 Task: Look for space in Laojunmiao, China from 5th June, 2023 to 16th June, 2023 for 2 adults in price range Rs.14000 to Rs.18000. Place can be entire place with 1  bedroom having 1 bed and 1 bathroom. Property type can be house, flat, guest house, hotel. Amenities needed are: washing machine. Booking option can be shelf check-in. Required host language is Chinese (Simplified).
Action: Mouse moved to (344, 153)
Screenshot: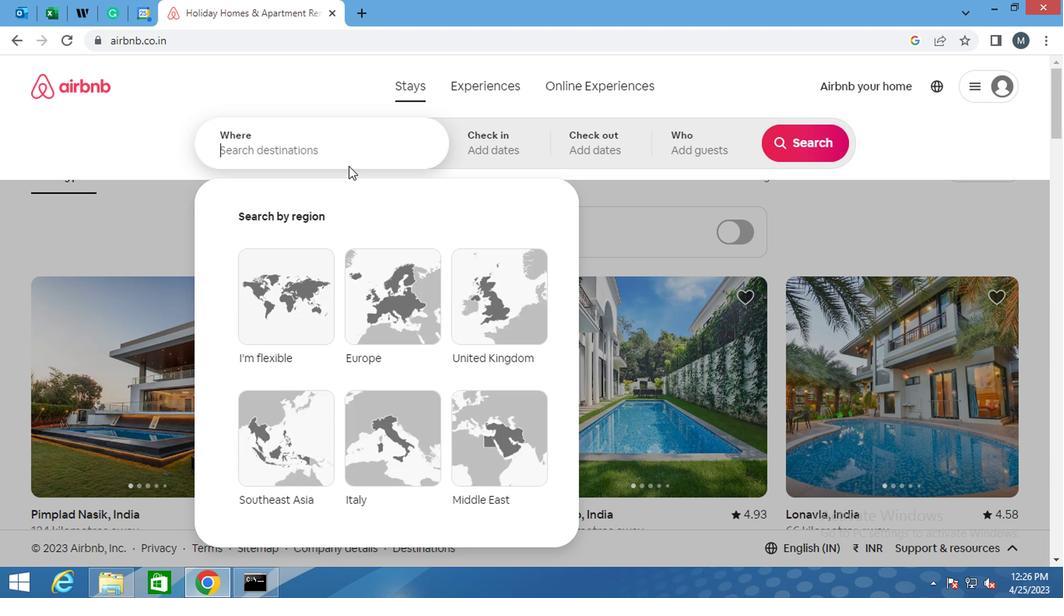 
Action: Mouse pressed left at (344, 153)
Screenshot: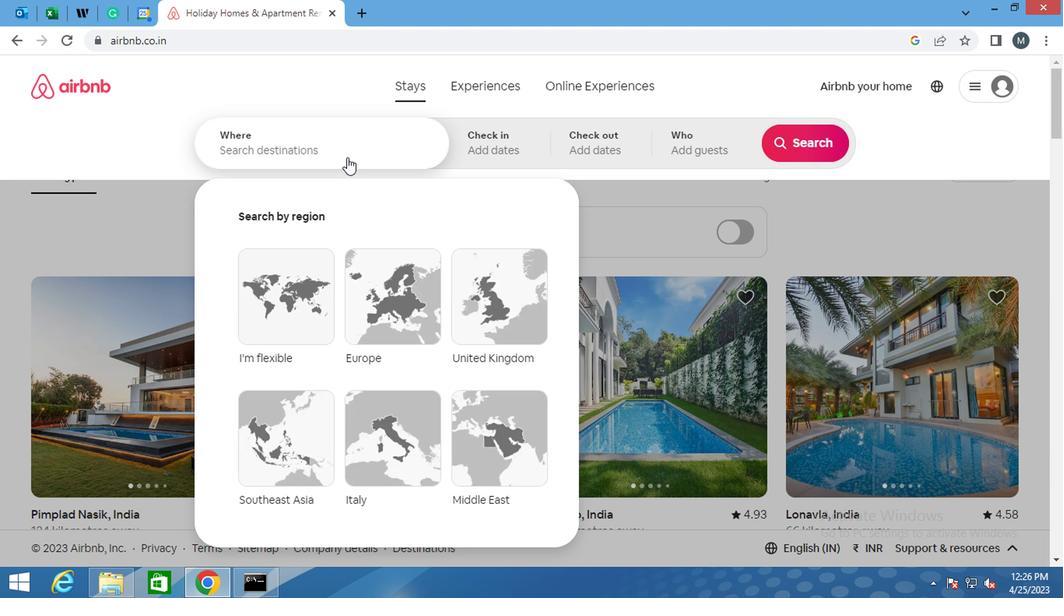 
Action: Mouse moved to (343, 157)
Screenshot: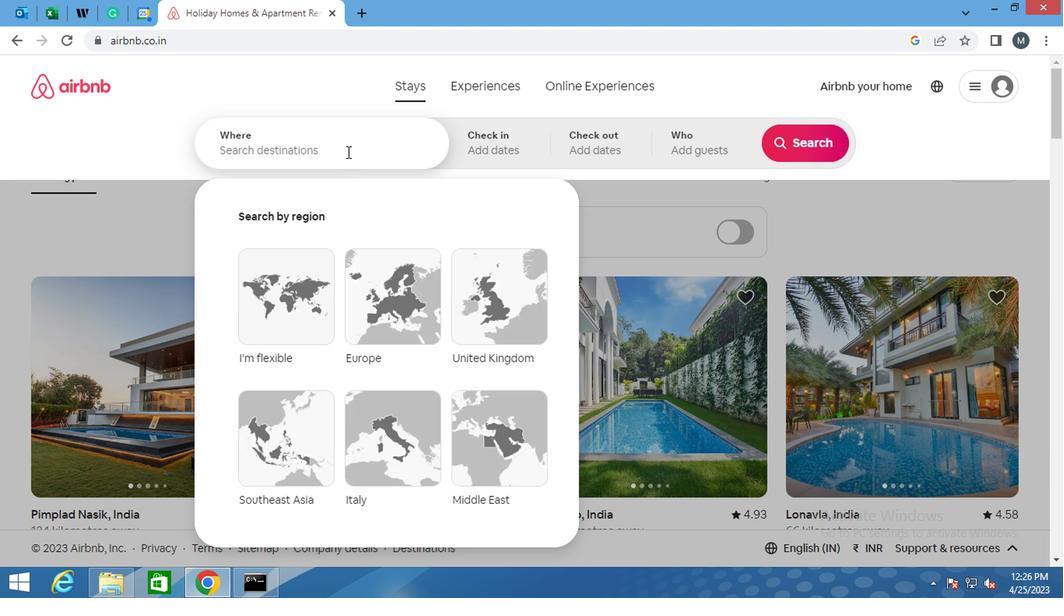 
Action: Key pressed <Key.shift>LAOJUNMIAO,<Key.shift><Key.shift>CHINA<Key.enter>
Screenshot: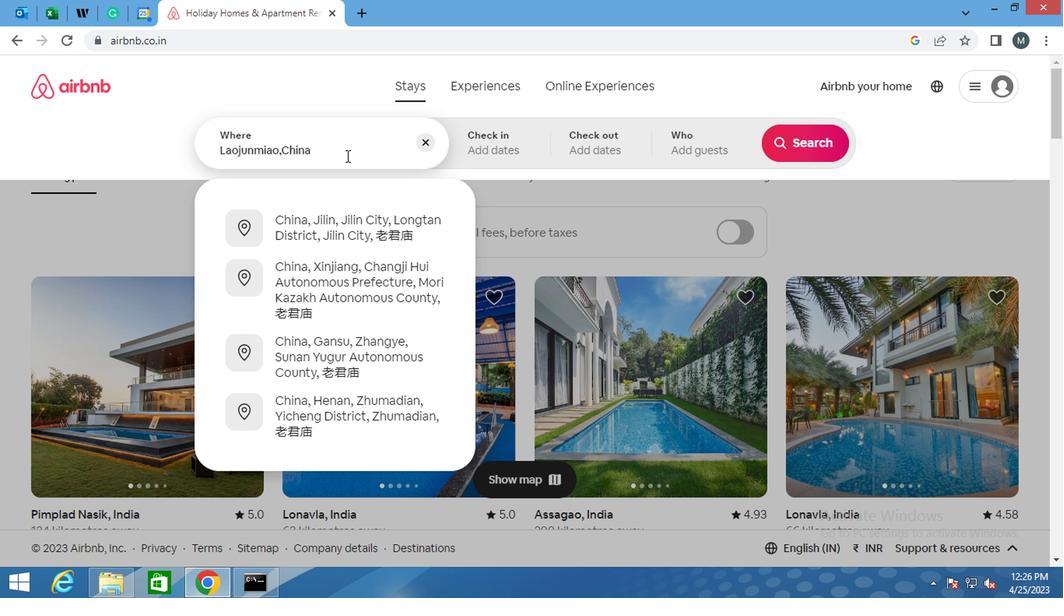 
Action: Mouse moved to (793, 263)
Screenshot: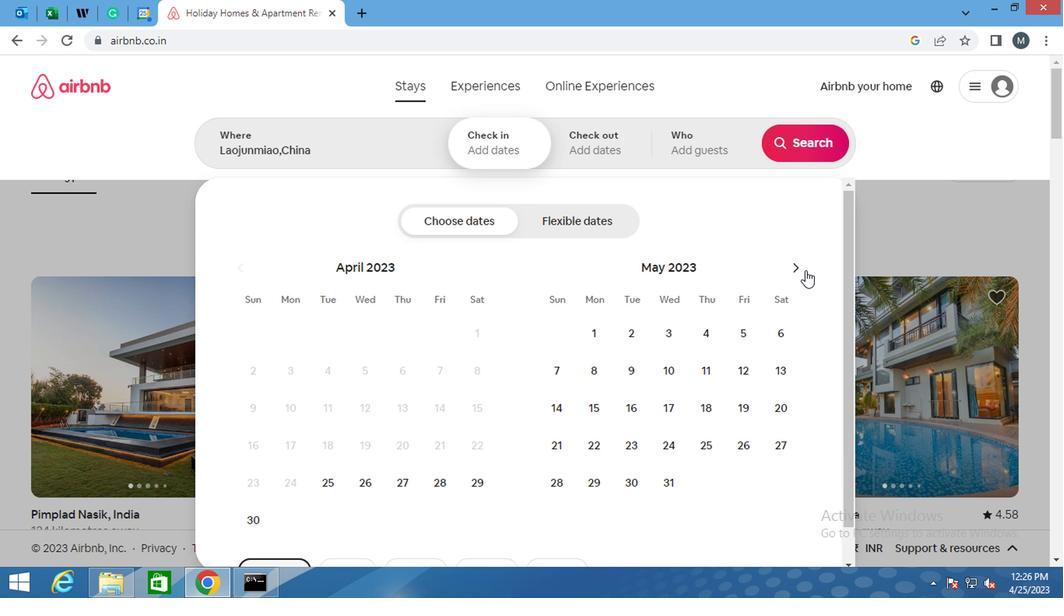 
Action: Mouse pressed left at (793, 263)
Screenshot: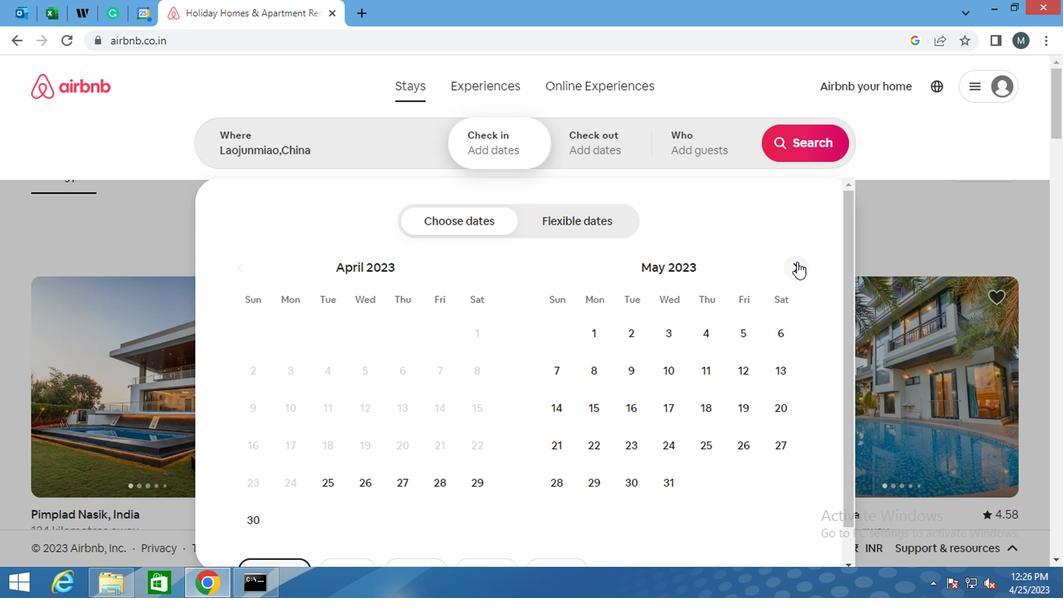 
Action: Mouse moved to (793, 263)
Screenshot: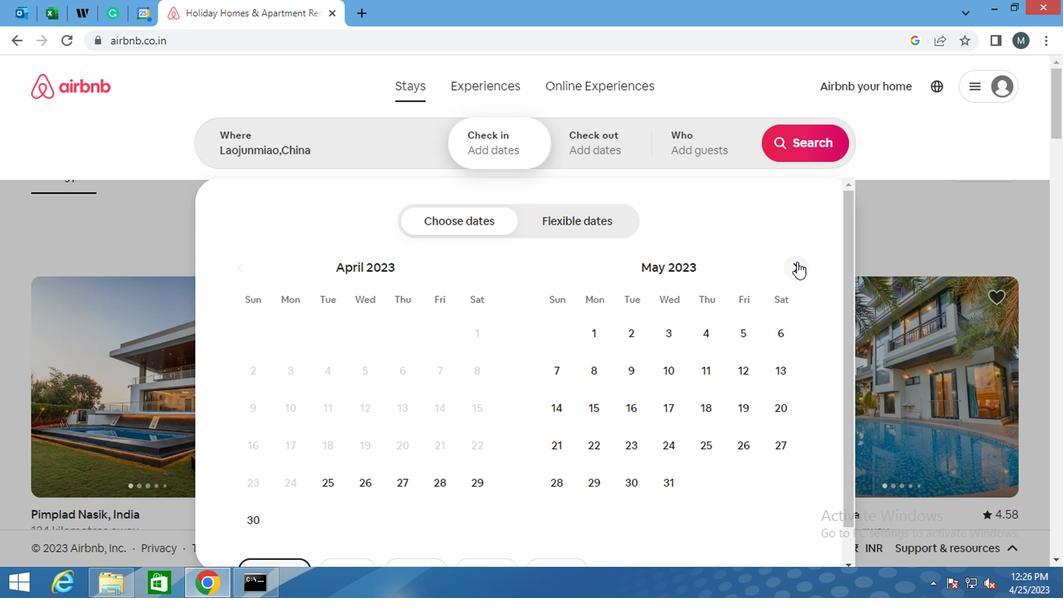 
Action: Mouse pressed left at (793, 263)
Screenshot: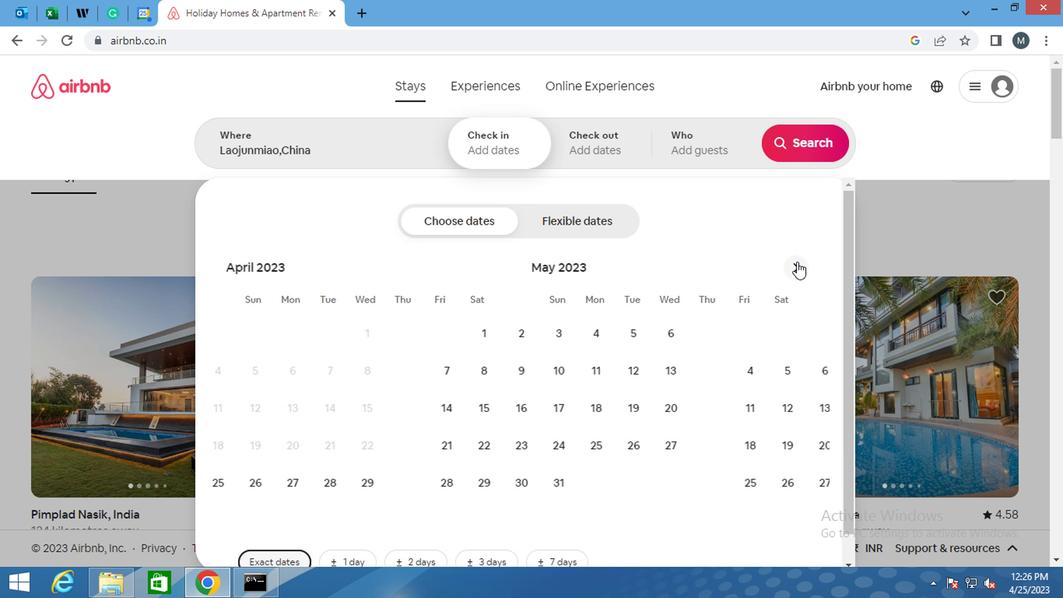 
Action: Mouse moved to (274, 374)
Screenshot: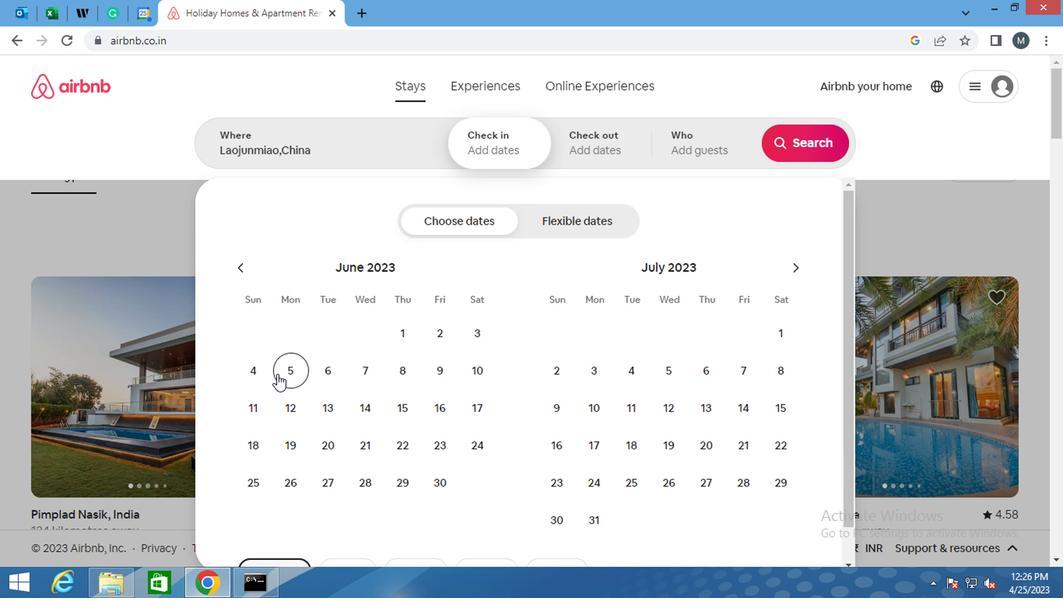 
Action: Mouse pressed left at (274, 374)
Screenshot: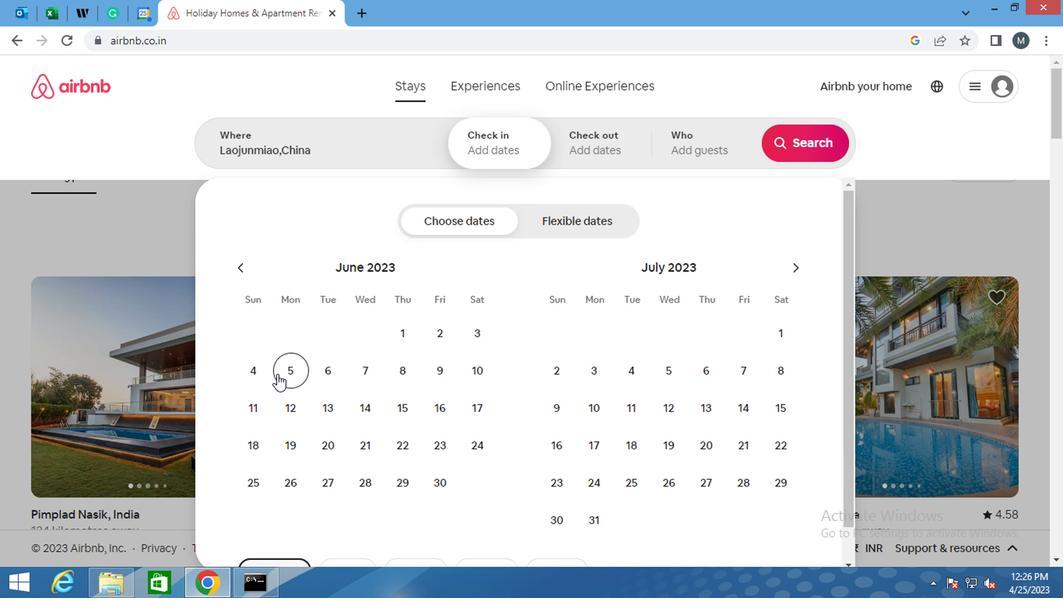 
Action: Mouse moved to (420, 408)
Screenshot: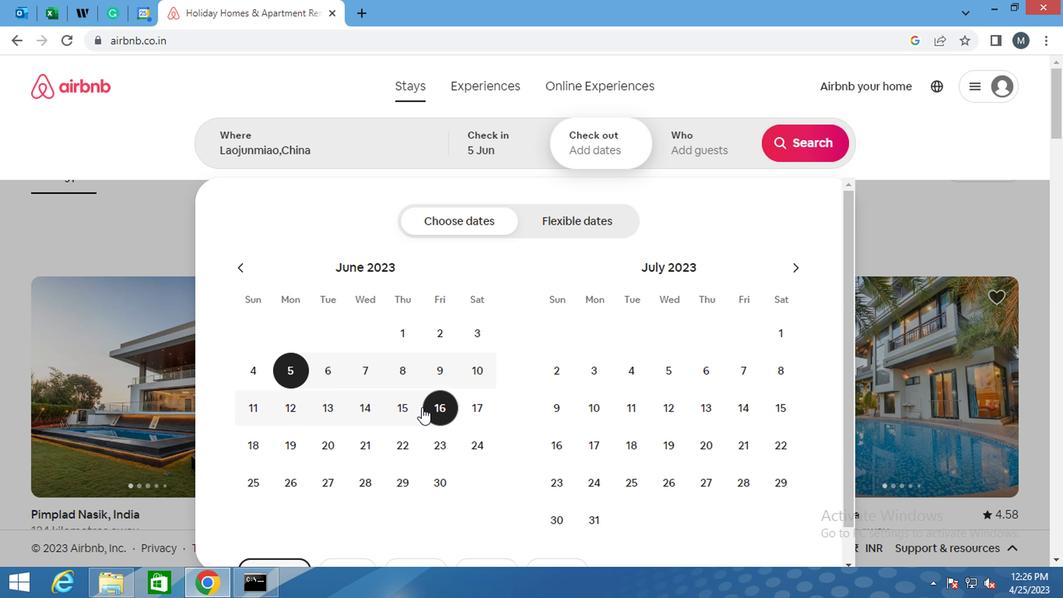 
Action: Mouse pressed left at (420, 408)
Screenshot: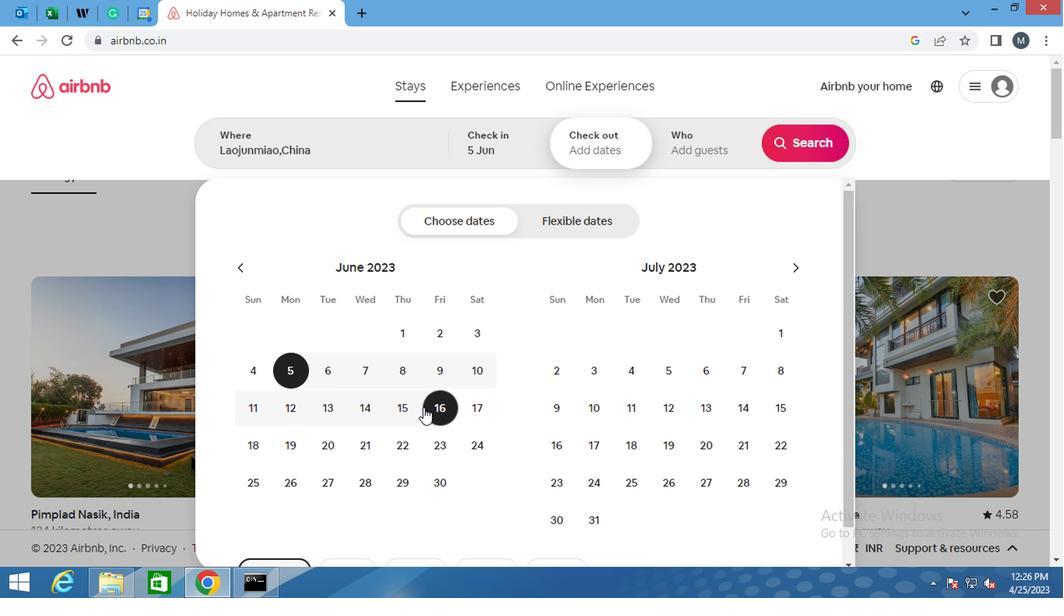 
Action: Mouse moved to (683, 151)
Screenshot: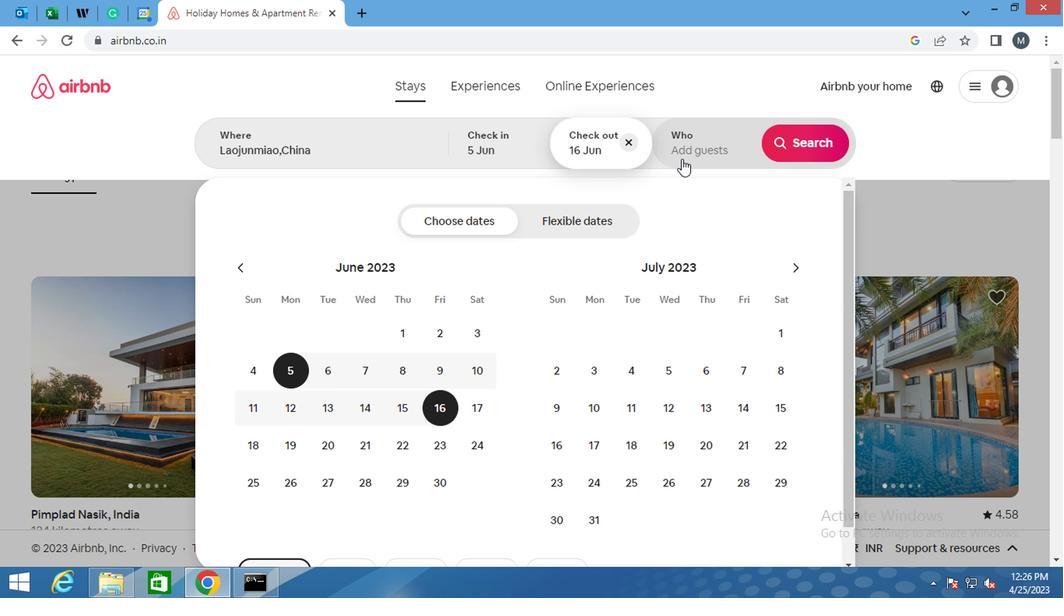 
Action: Mouse pressed left at (683, 151)
Screenshot: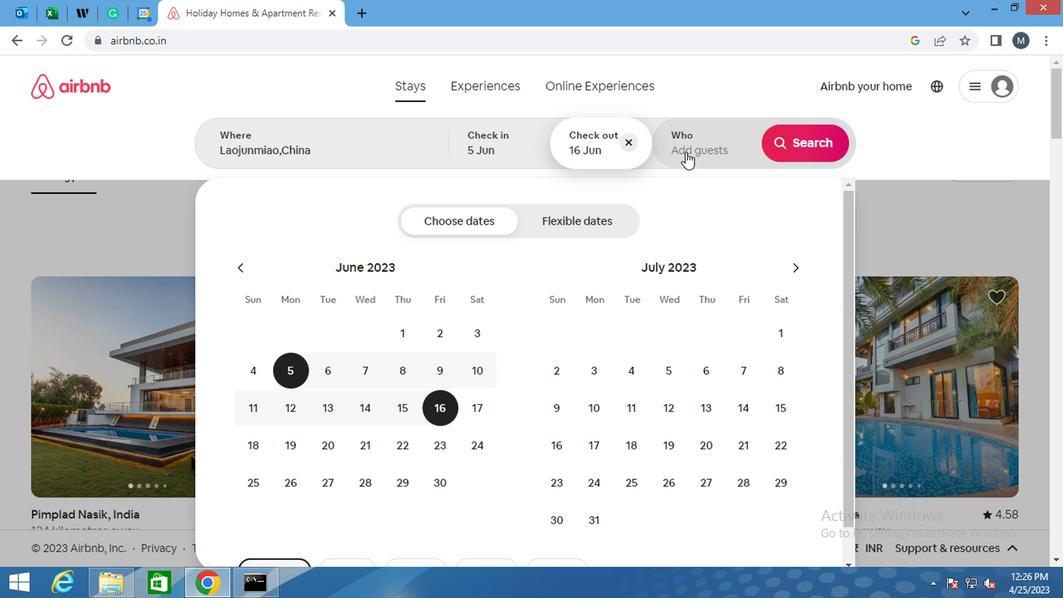 
Action: Mouse moved to (797, 224)
Screenshot: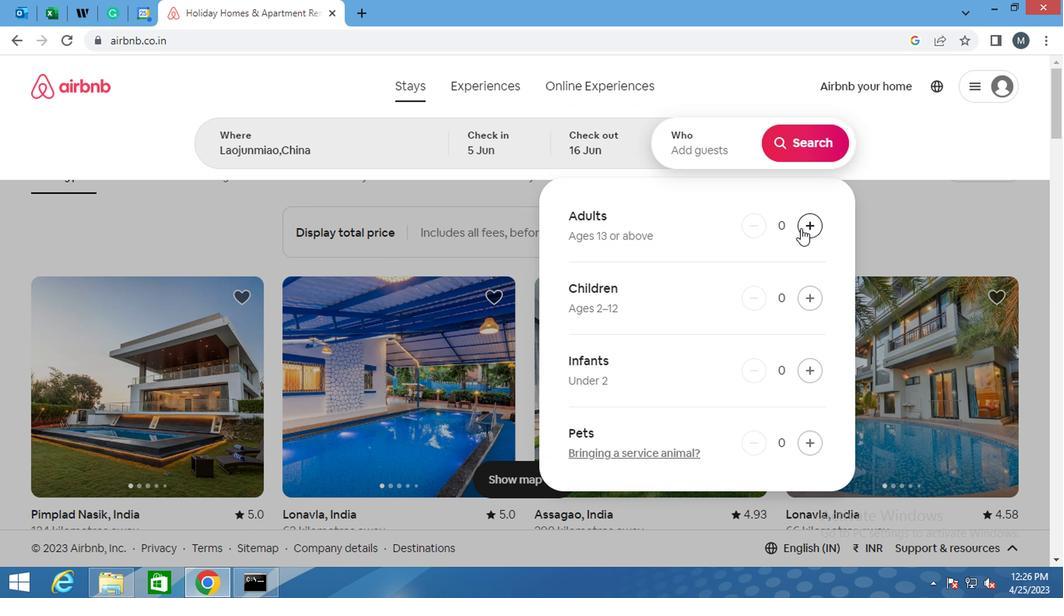 
Action: Mouse pressed left at (797, 224)
Screenshot: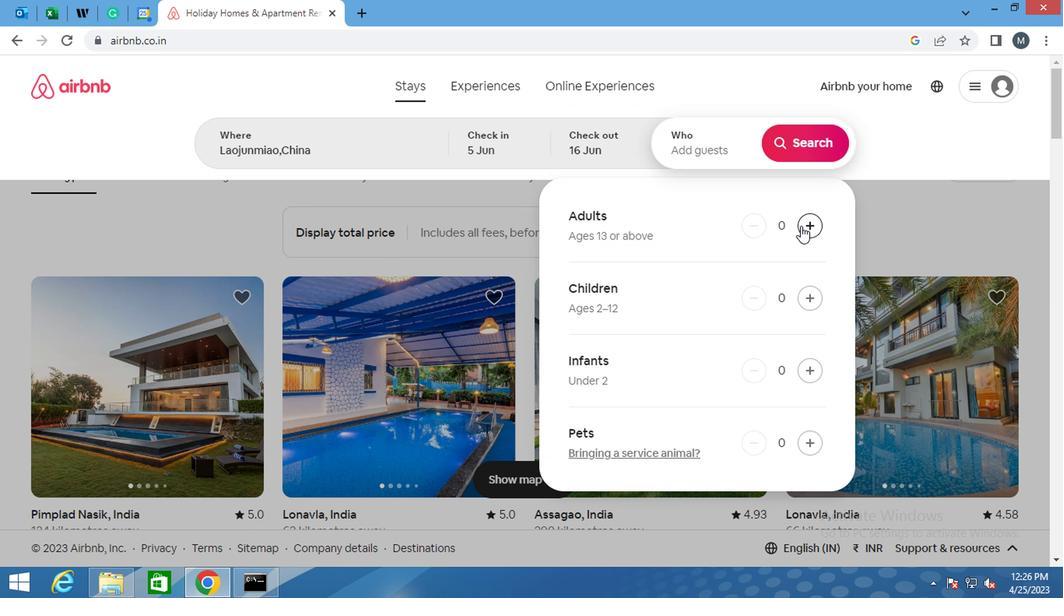 
Action: Mouse moved to (799, 224)
Screenshot: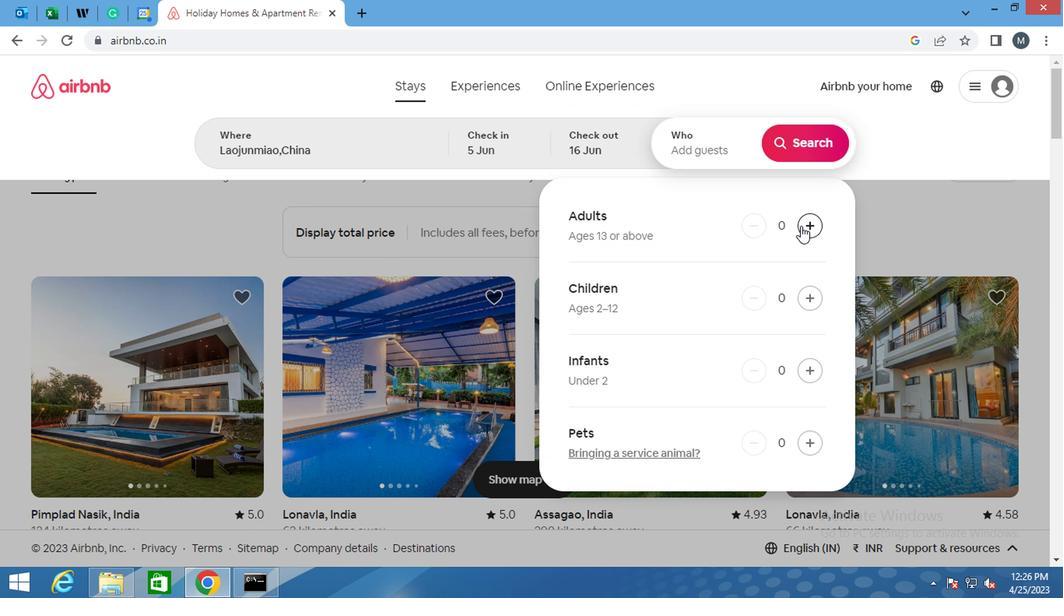 
Action: Mouse pressed left at (799, 224)
Screenshot: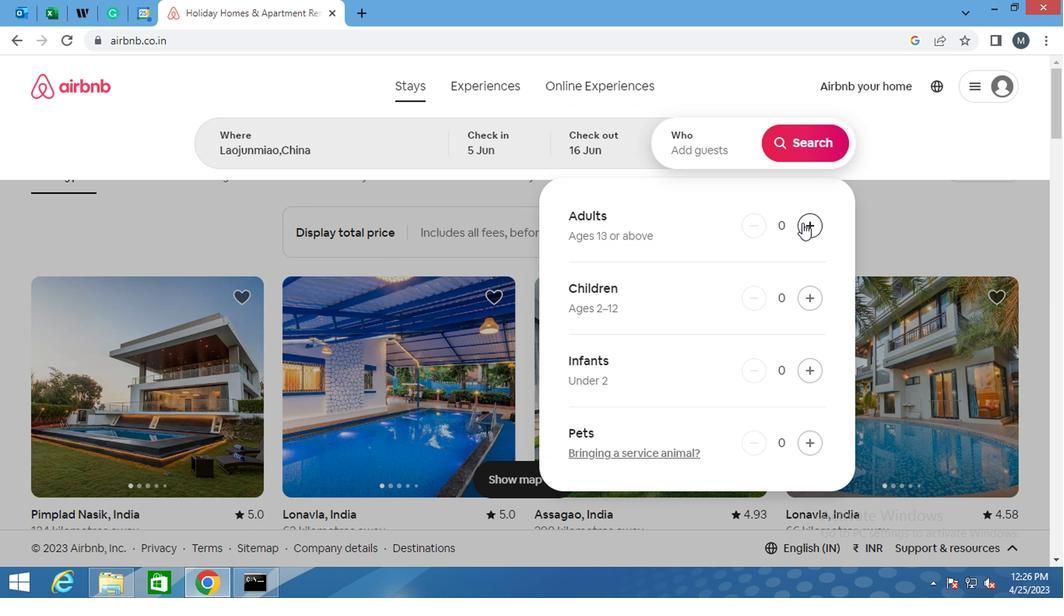 
Action: Mouse moved to (783, 151)
Screenshot: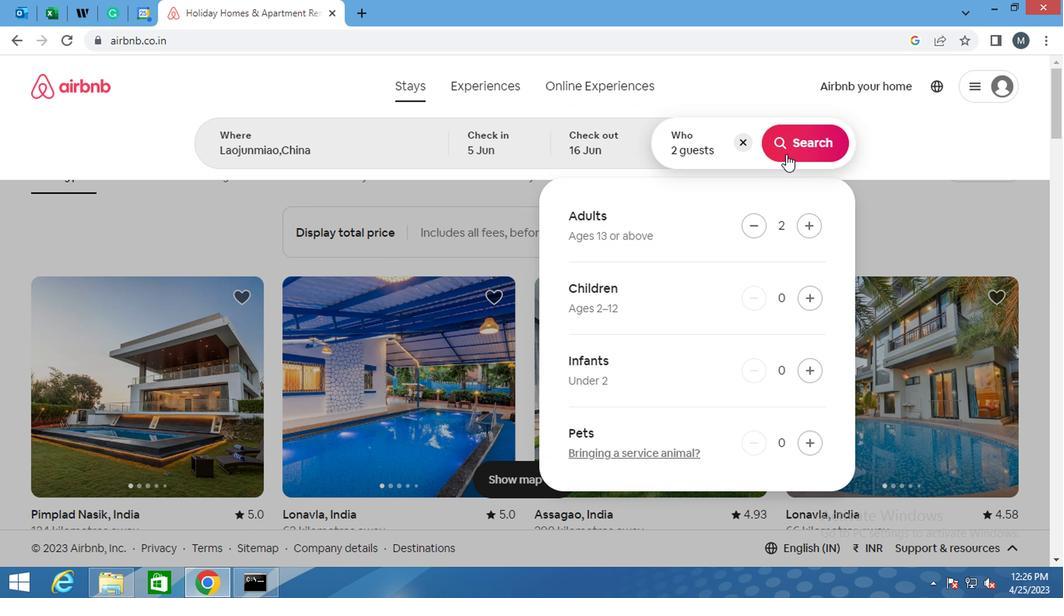 
Action: Mouse pressed left at (783, 151)
Screenshot: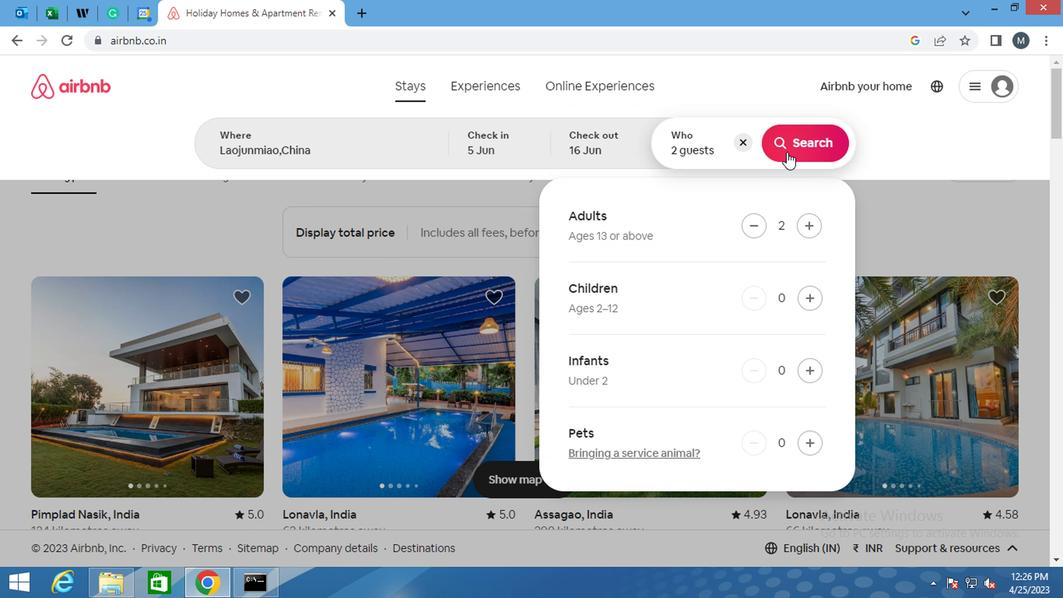 
Action: Mouse moved to (1016, 151)
Screenshot: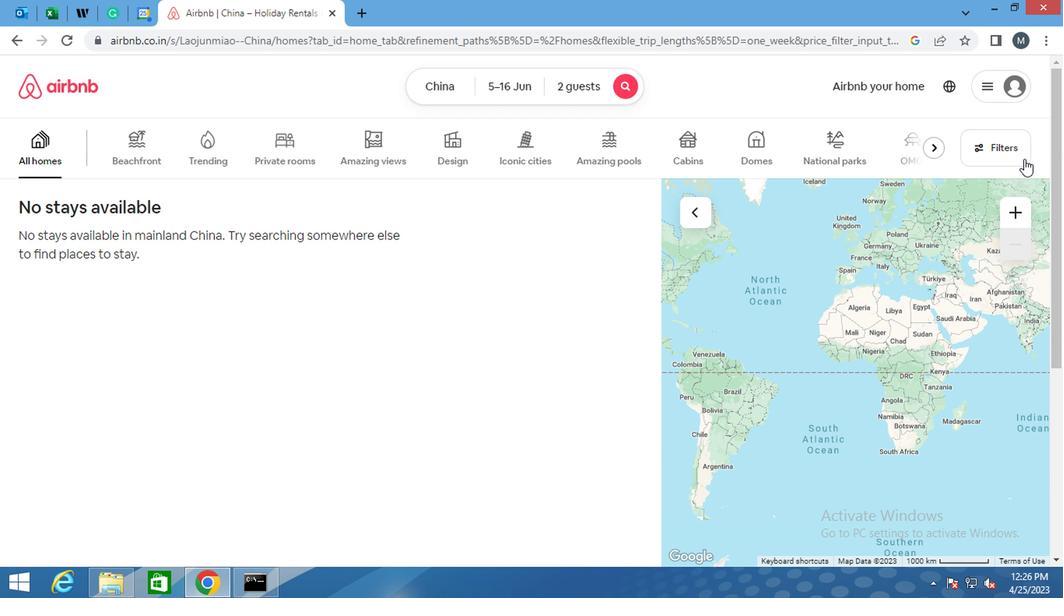 
Action: Mouse pressed left at (1016, 151)
Screenshot: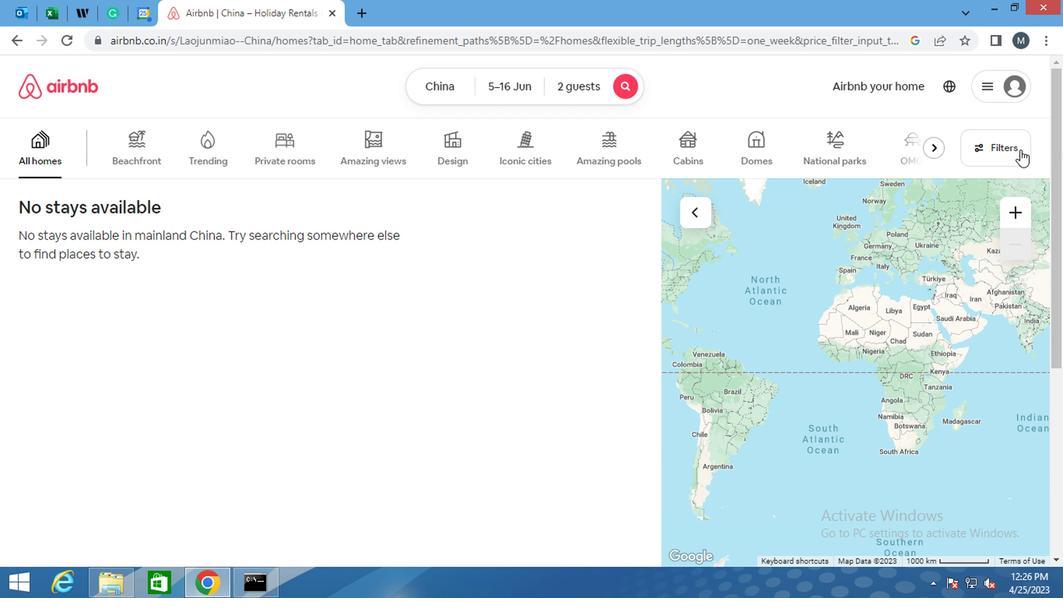 
Action: Mouse moved to (377, 249)
Screenshot: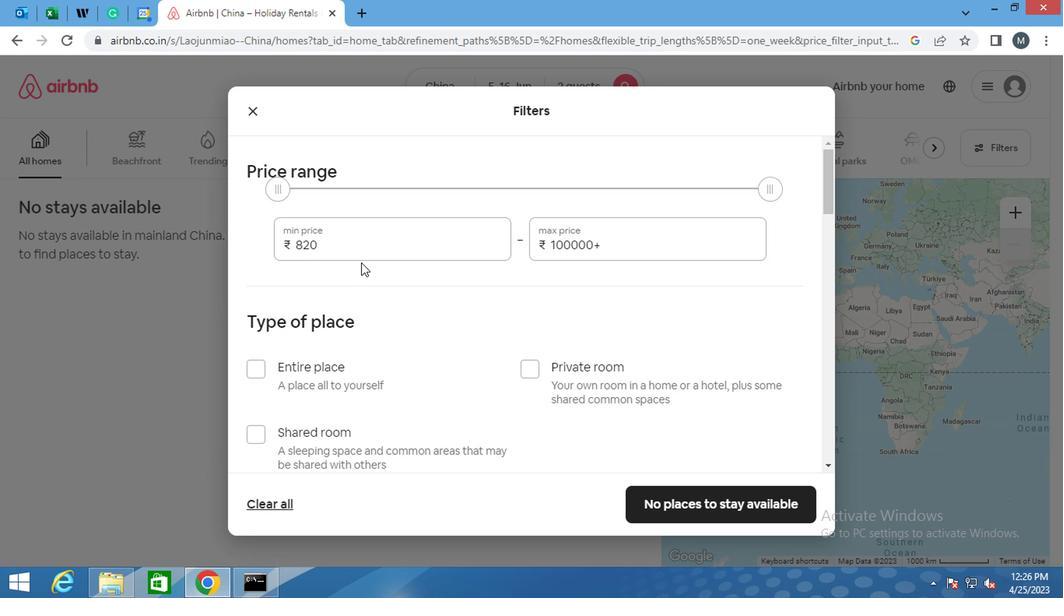 
Action: Mouse pressed left at (377, 249)
Screenshot: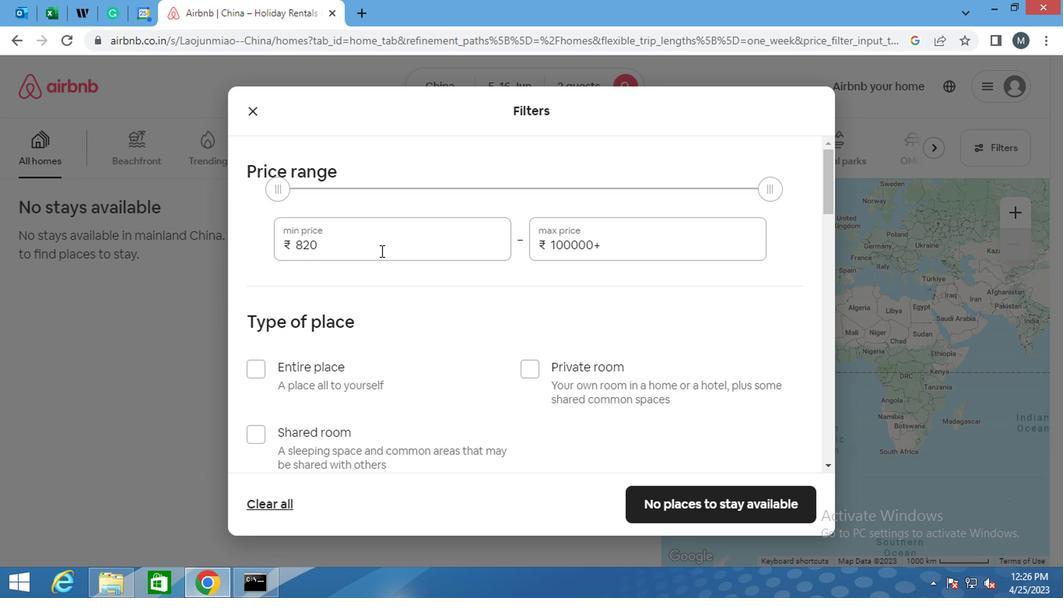 
Action: Mouse pressed left at (377, 249)
Screenshot: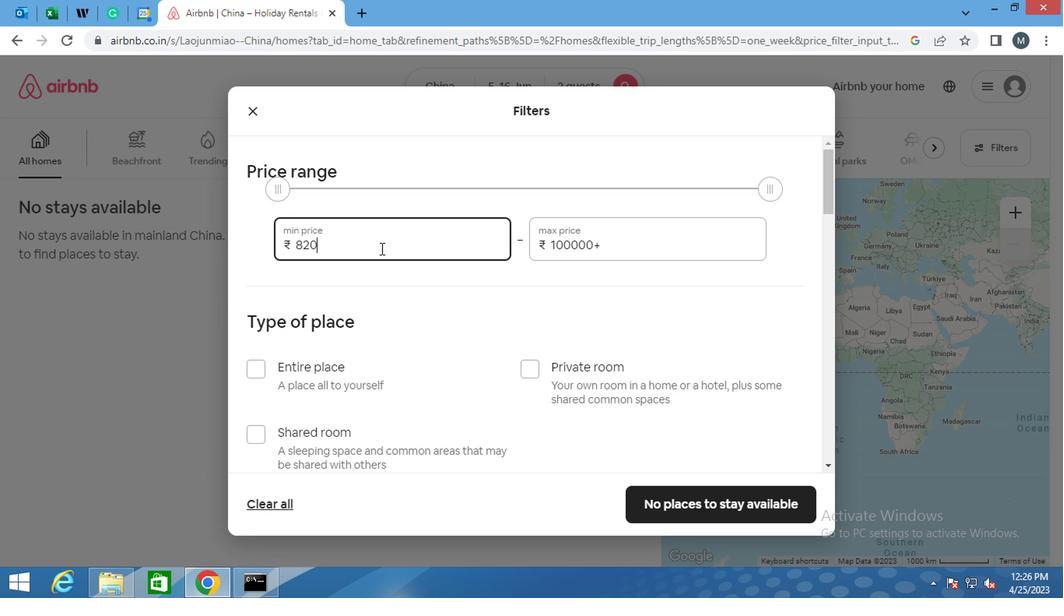 
Action: Mouse moved to (377, 248)
Screenshot: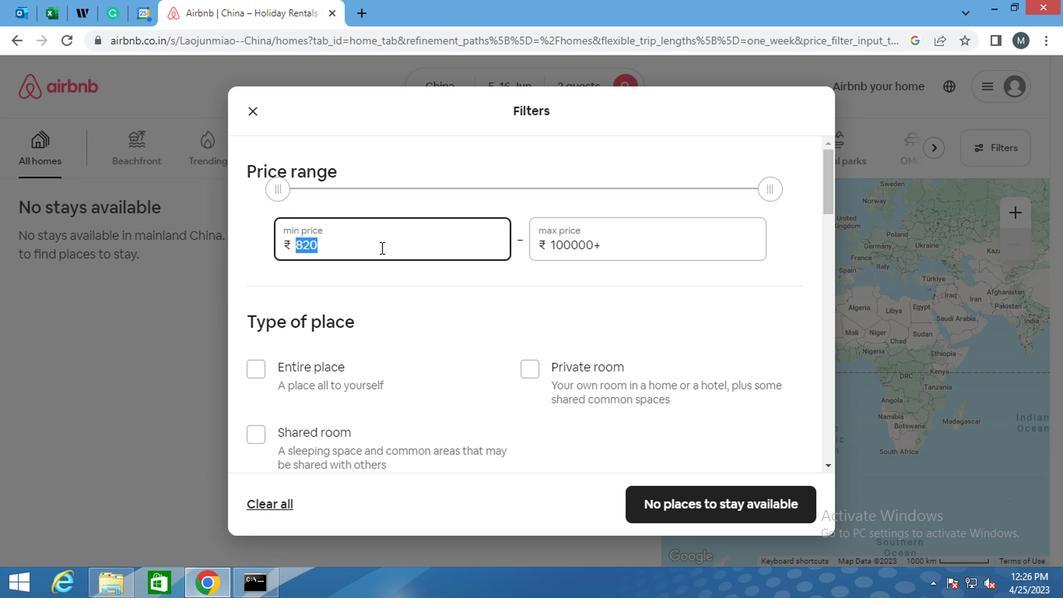 
Action: Key pressed 1
Screenshot: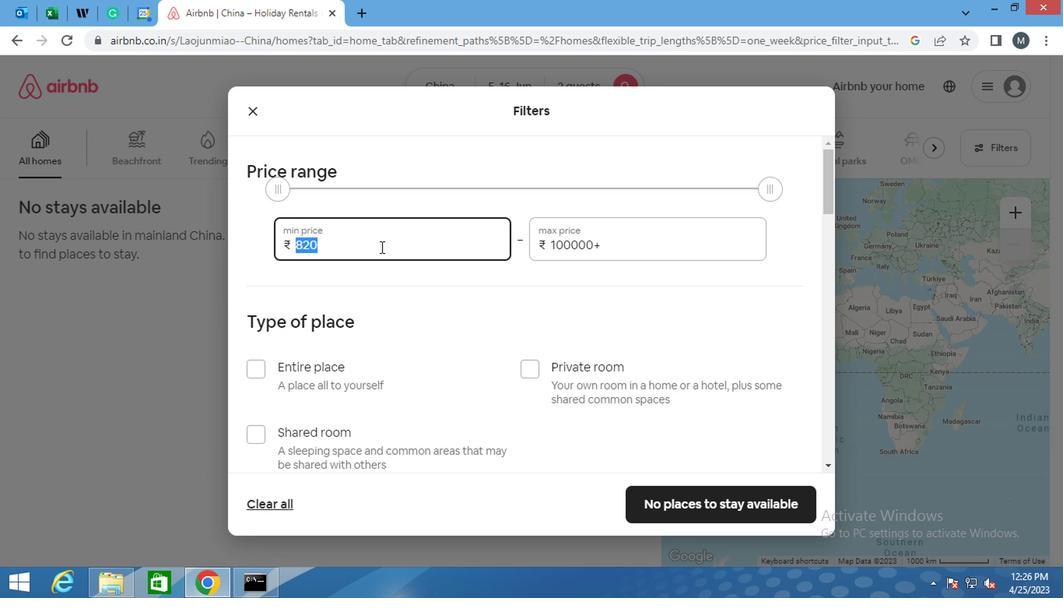 
Action: Mouse moved to (377, 248)
Screenshot: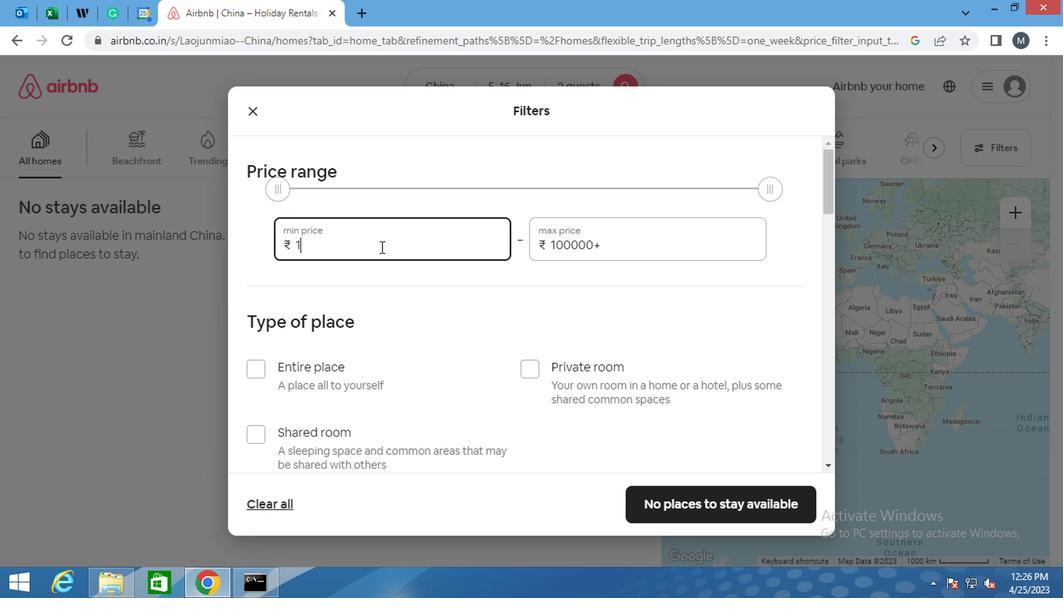 
Action: Key pressed 4
Screenshot: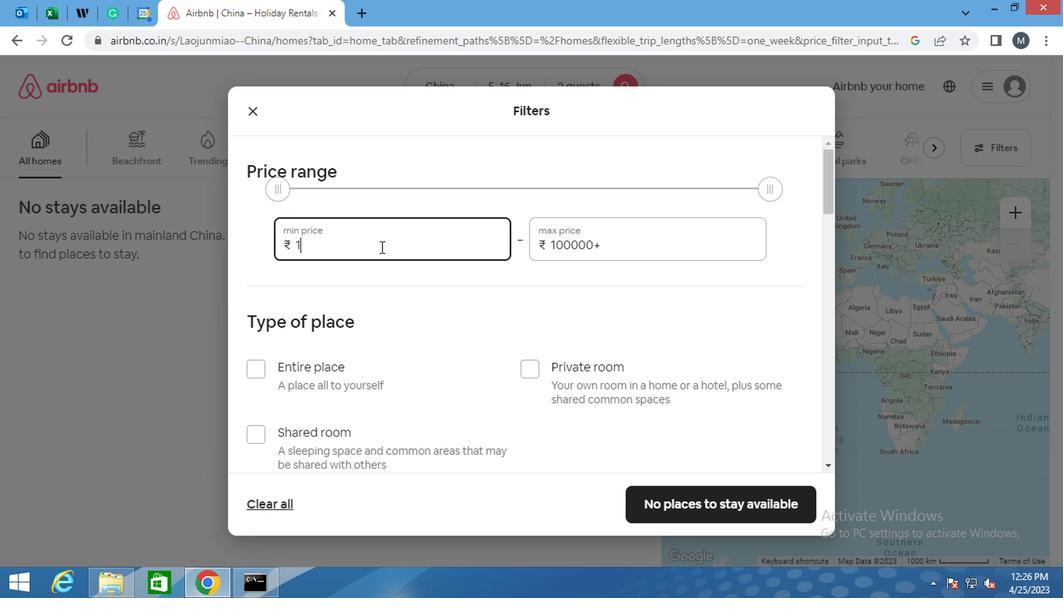 
Action: Mouse moved to (376, 248)
Screenshot: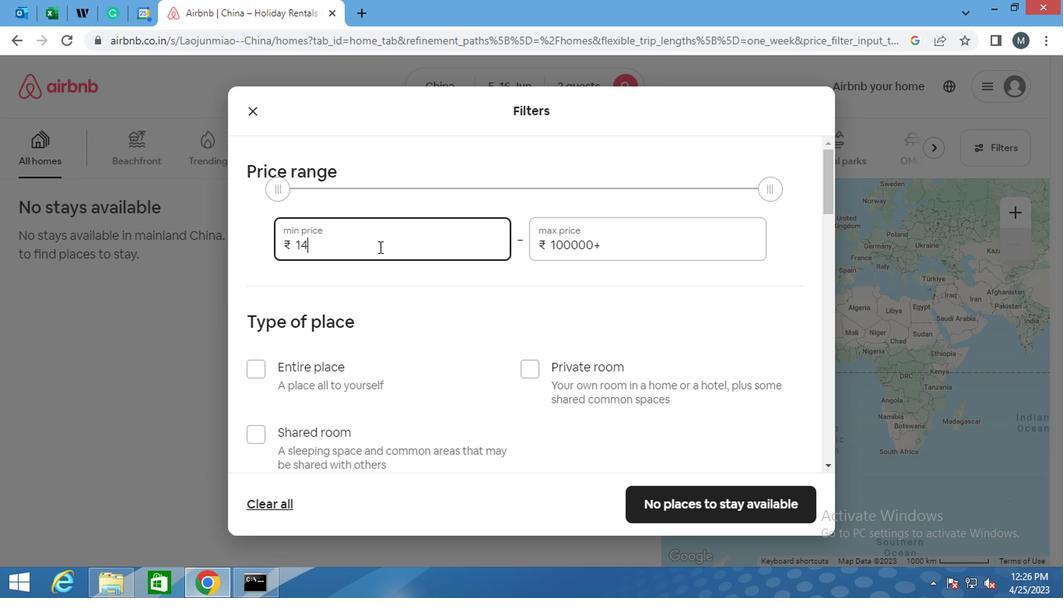 
Action: Key pressed 0
Screenshot: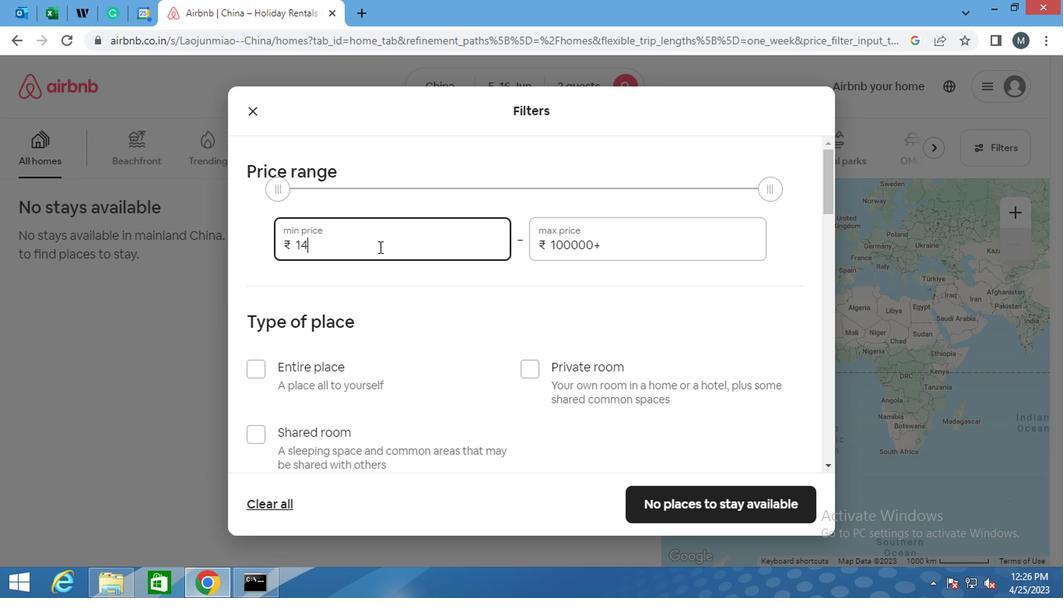 
Action: Mouse moved to (375, 249)
Screenshot: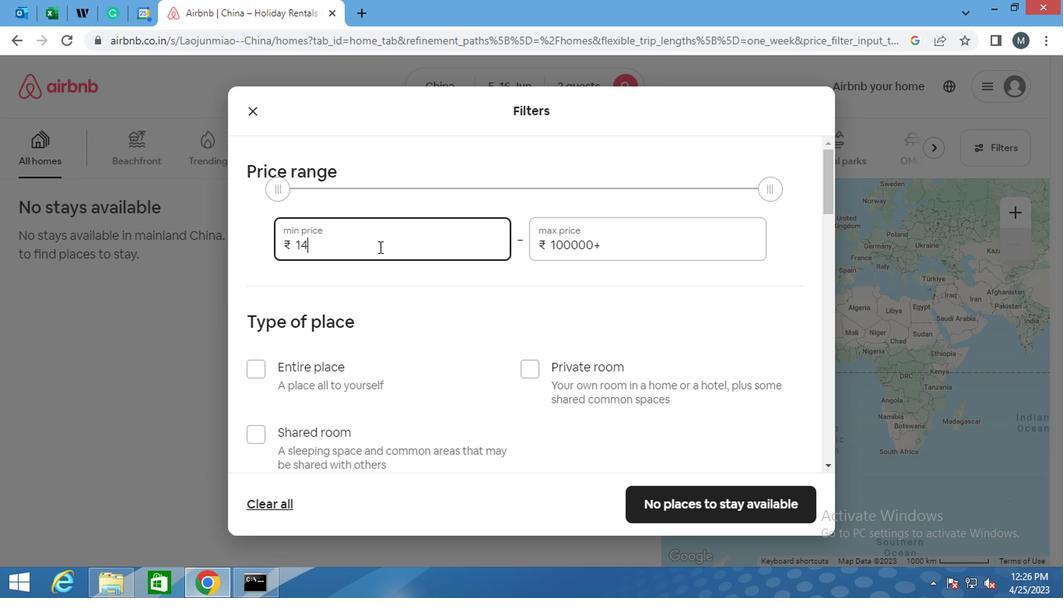 
Action: Key pressed 00
Screenshot: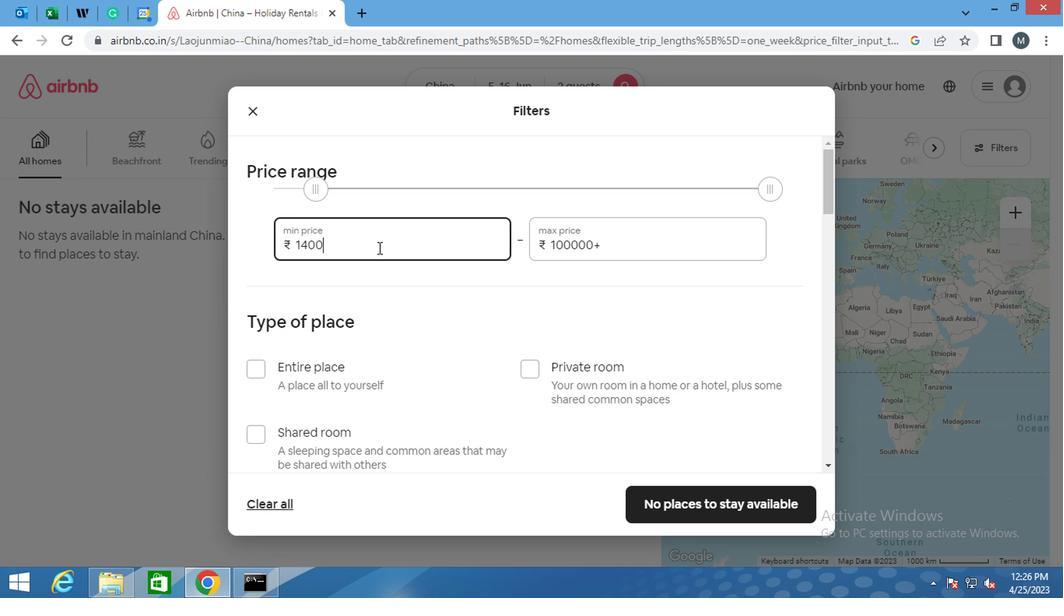 
Action: Mouse moved to (600, 239)
Screenshot: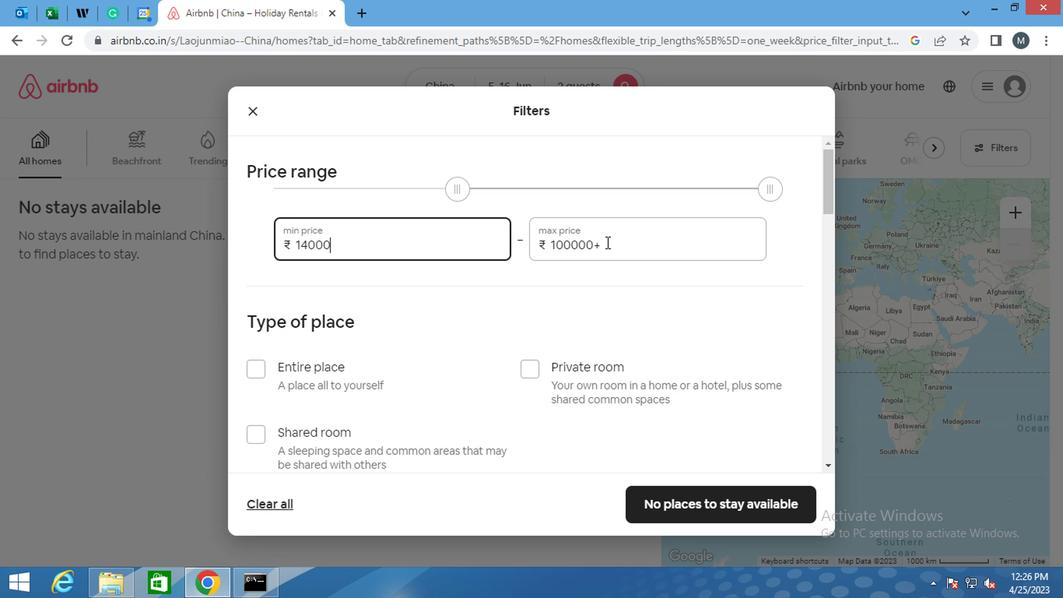 
Action: Mouse pressed left at (600, 239)
Screenshot: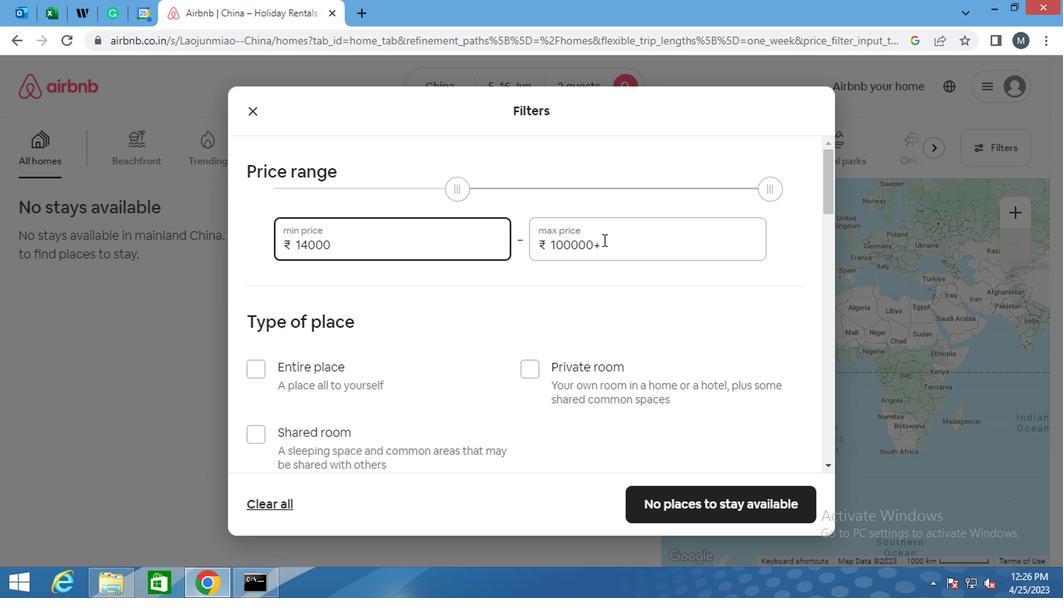 
Action: Mouse moved to (599, 243)
Screenshot: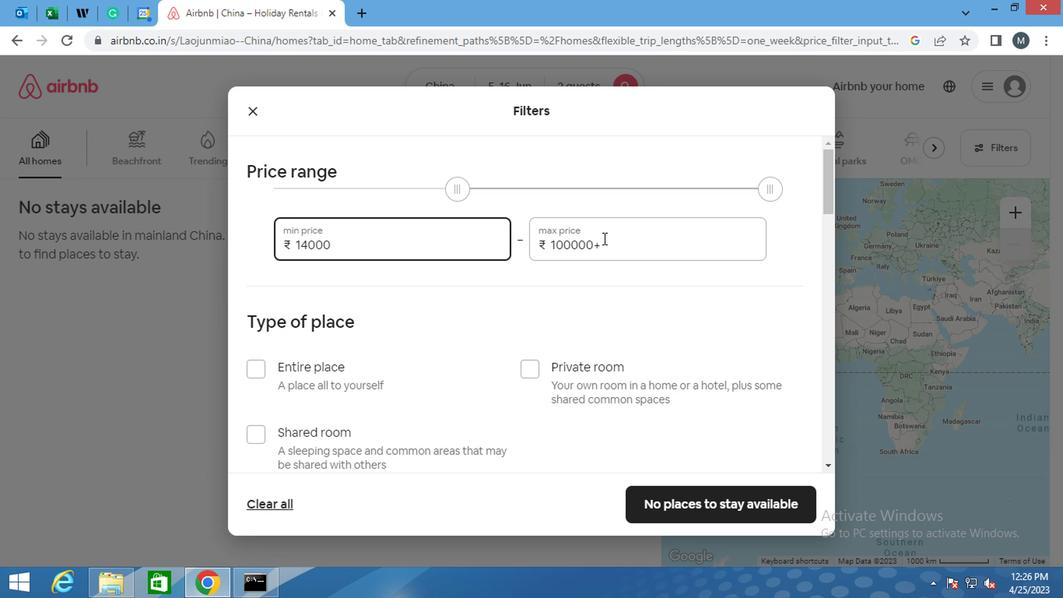 
Action: Mouse pressed left at (599, 243)
Screenshot: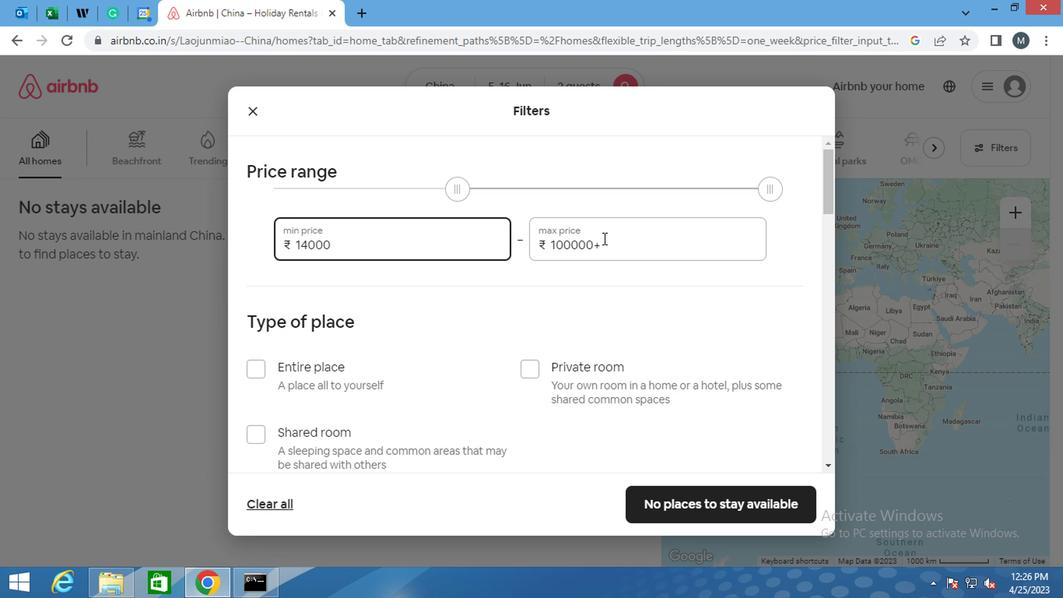 
Action: Mouse pressed left at (599, 243)
Screenshot: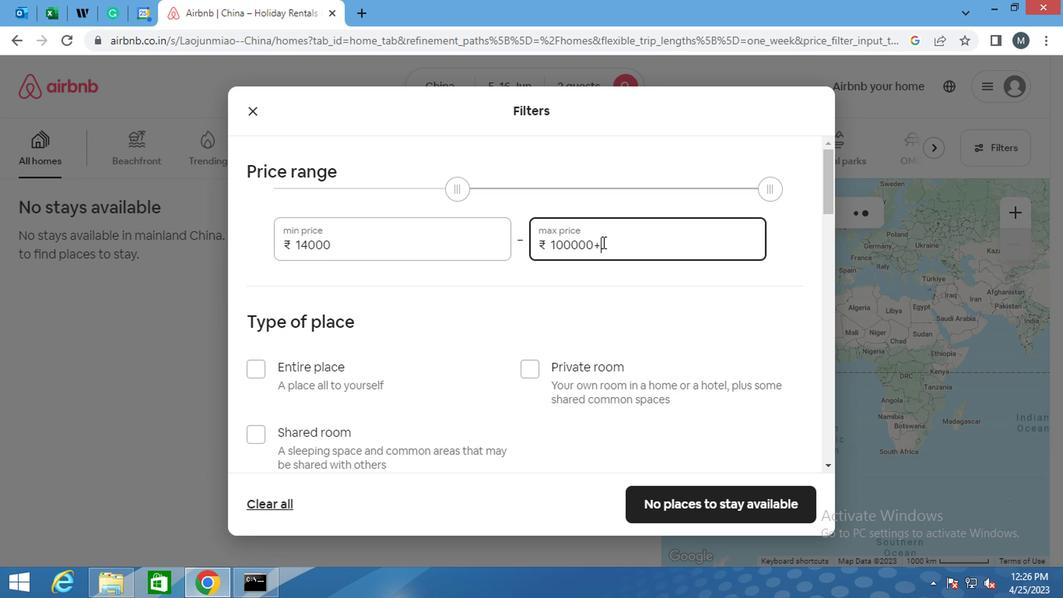 
Action: Key pressed <Key.backspace>
Screenshot: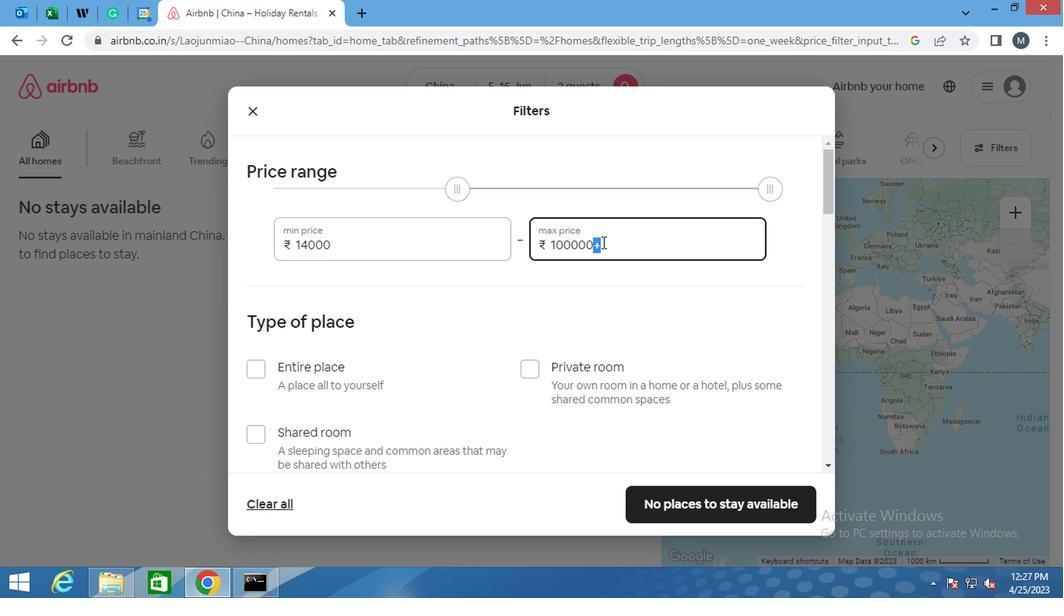 
Action: Mouse moved to (598, 243)
Screenshot: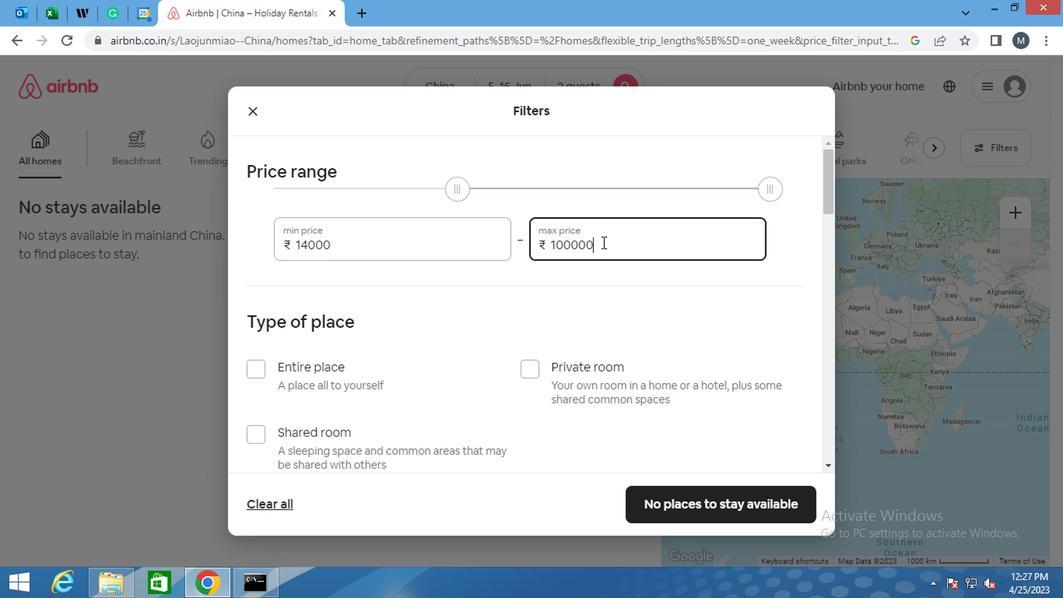 
Action: Key pressed <Key.backspace><Key.backspace><Key.backspace><Key.backspace><Key.backspace><Key.backspace><Key.backspace><Key.backspace><Key.backspace><Key.backspace><Key.backspace><Key.backspace><Key.backspace><Key.backspace><Key.backspace><Key.backspace>
Screenshot: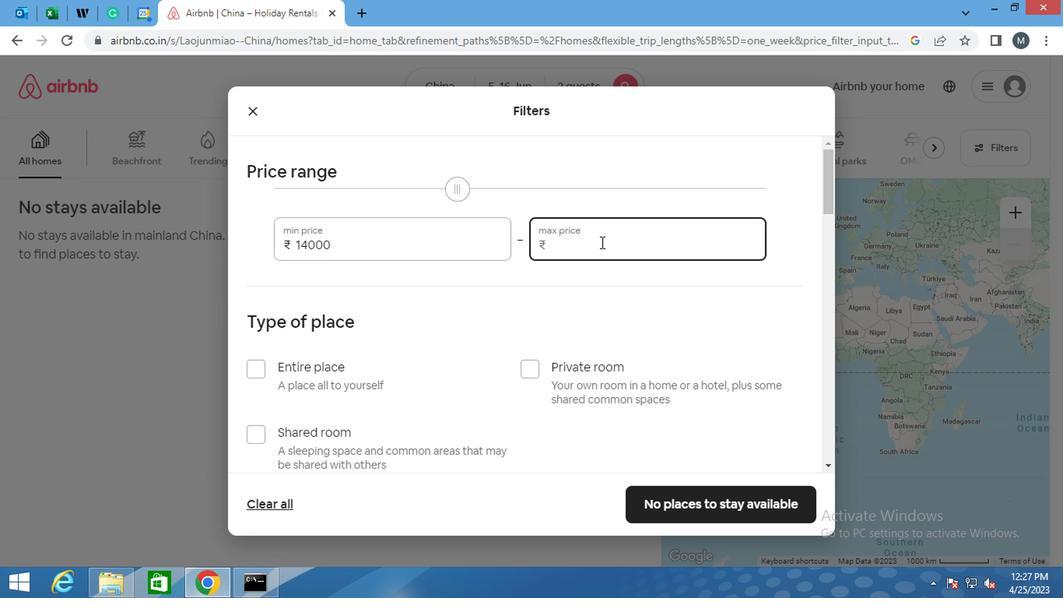 
Action: Mouse moved to (598, 244)
Screenshot: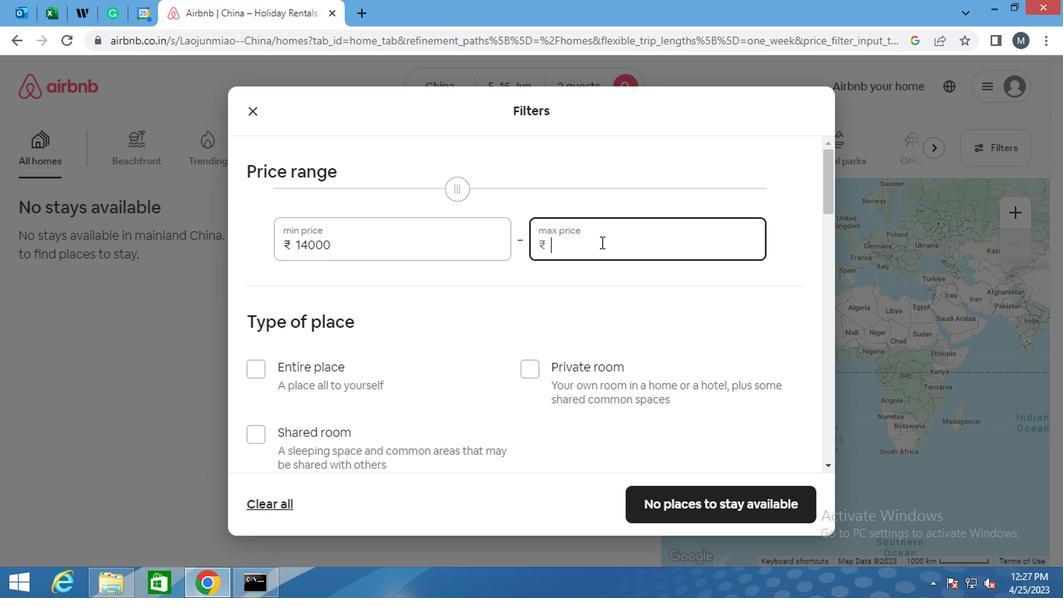 
Action: Key pressed 1
Screenshot: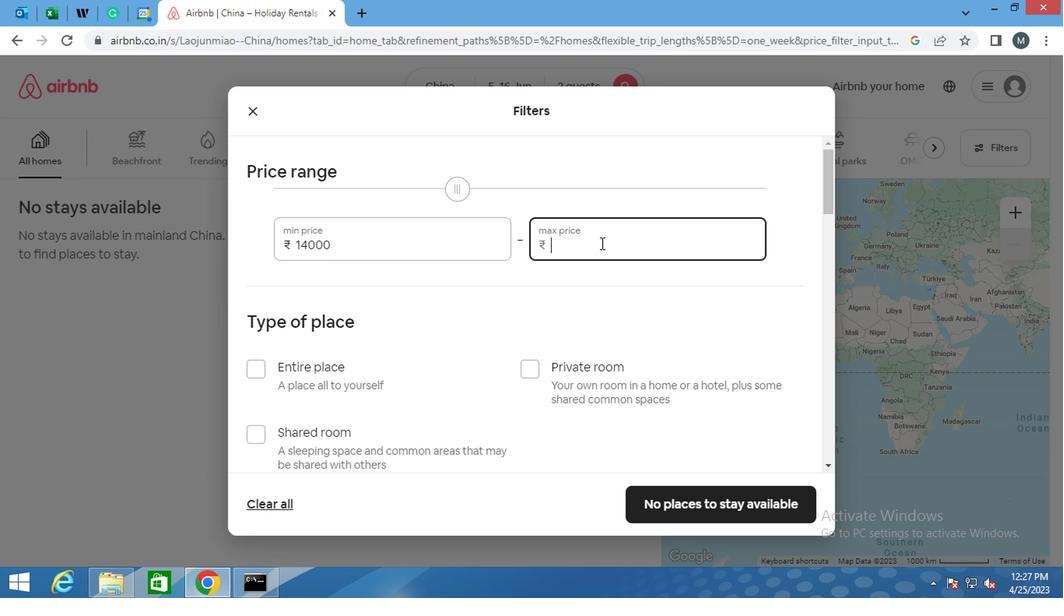 
Action: Mouse moved to (596, 244)
Screenshot: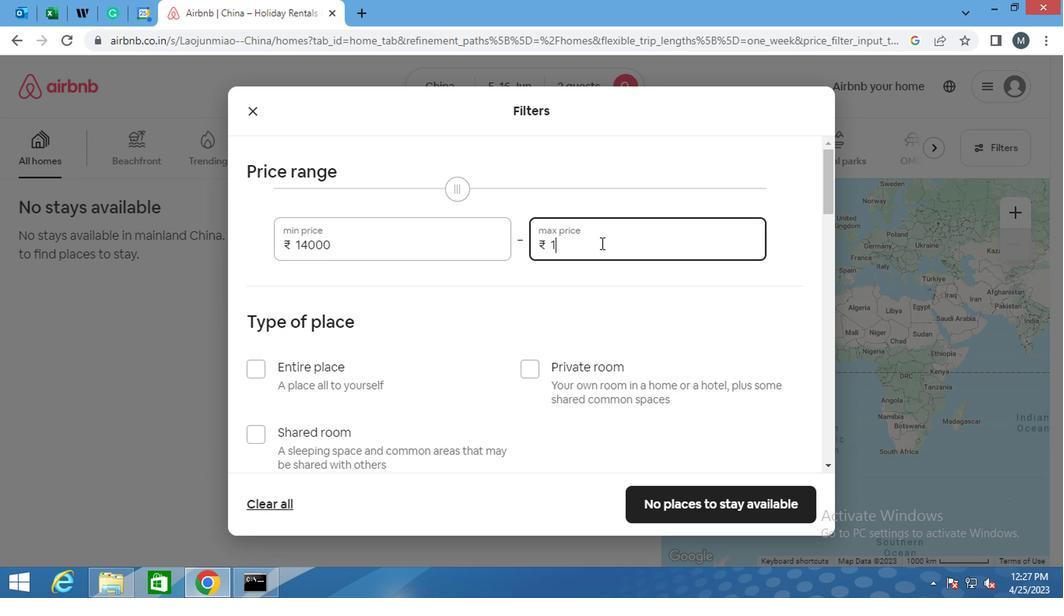 
Action: Key pressed 8
Screenshot: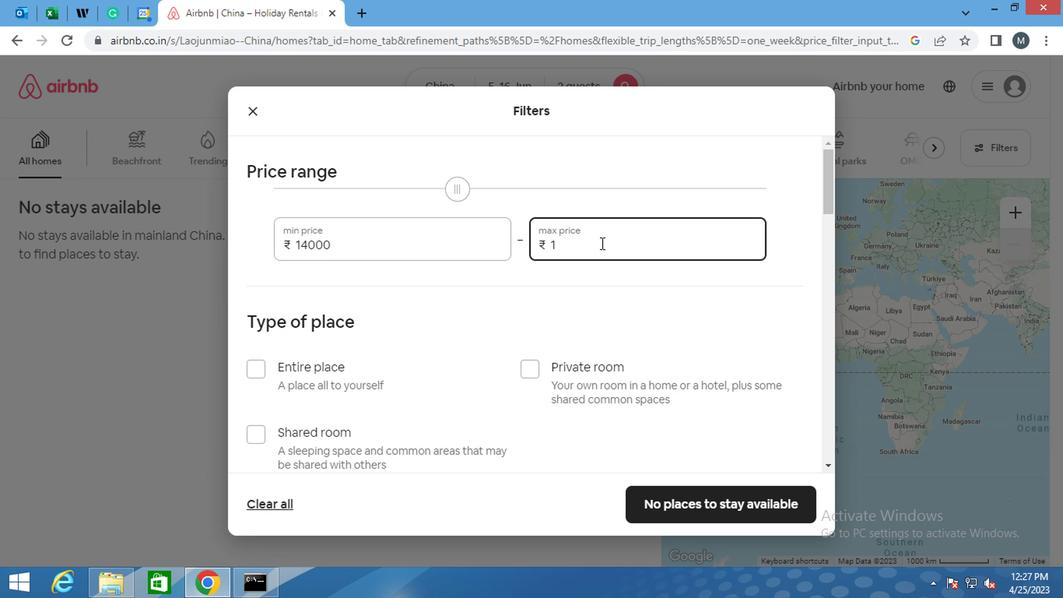 
Action: Mouse moved to (596, 245)
Screenshot: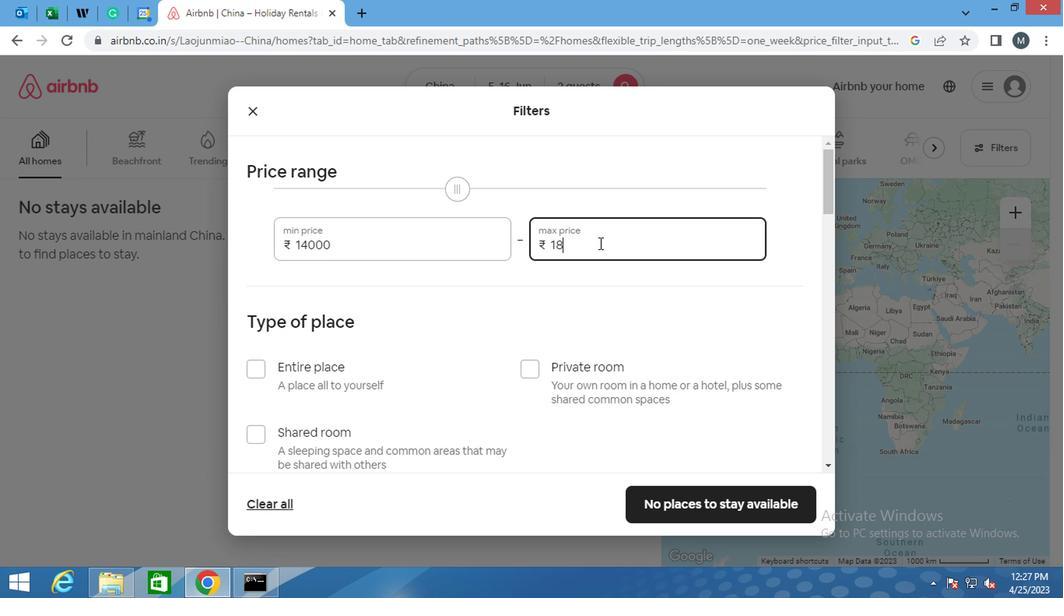 
Action: Key pressed 0
Screenshot: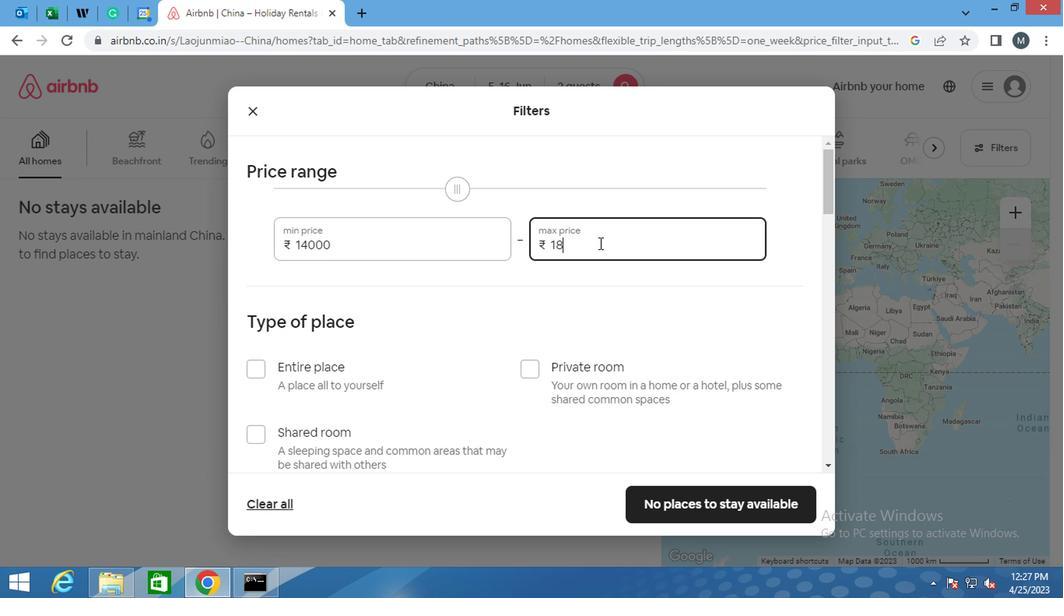 
Action: Mouse moved to (595, 245)
Screenshot: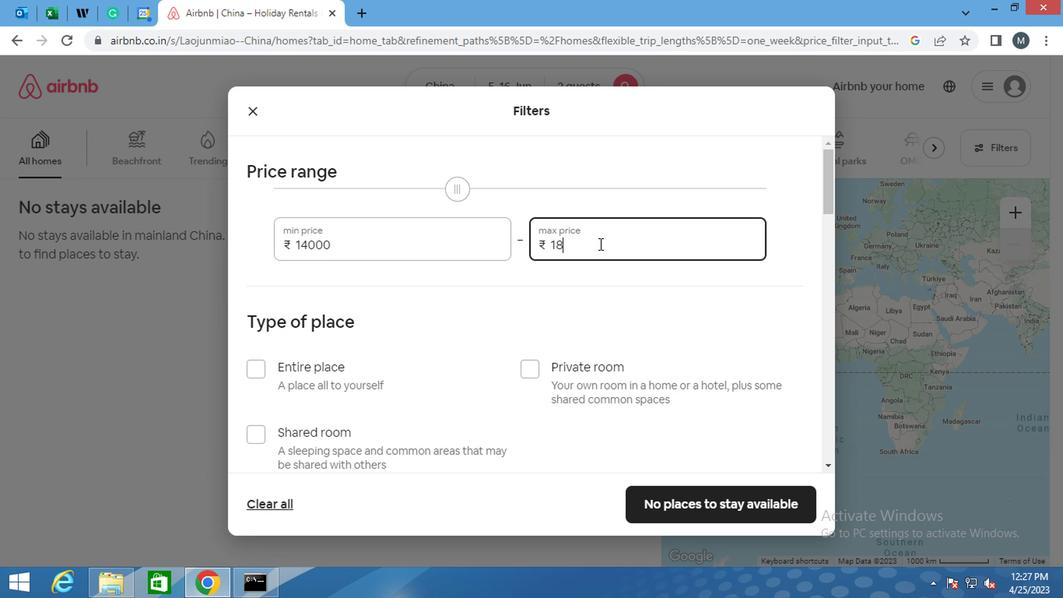 
Action: Key pressed 0
Screenshot: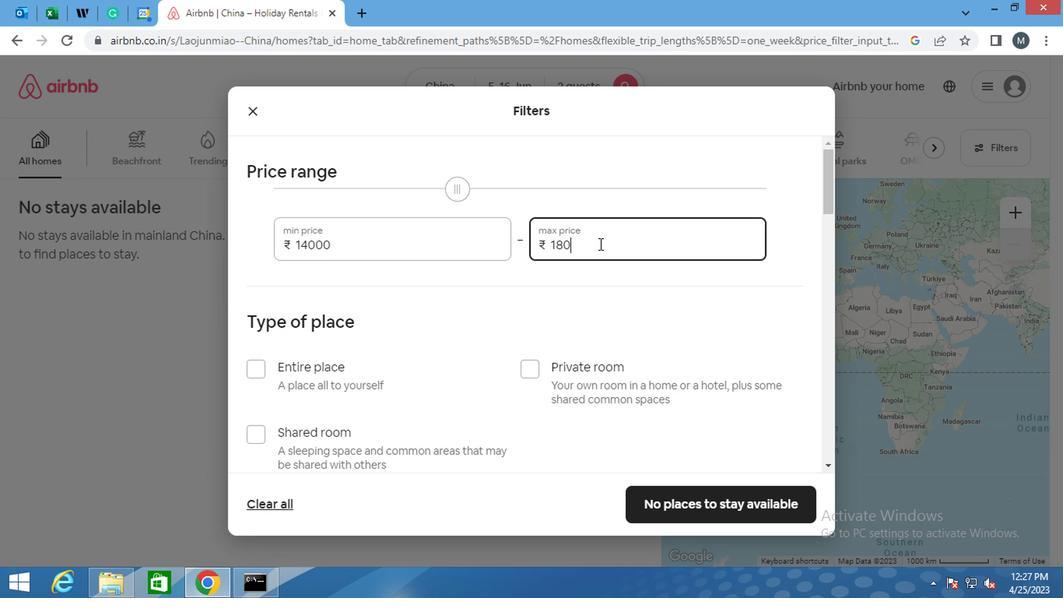 
Action: Mouse moved to (595, 245)
Screenshot: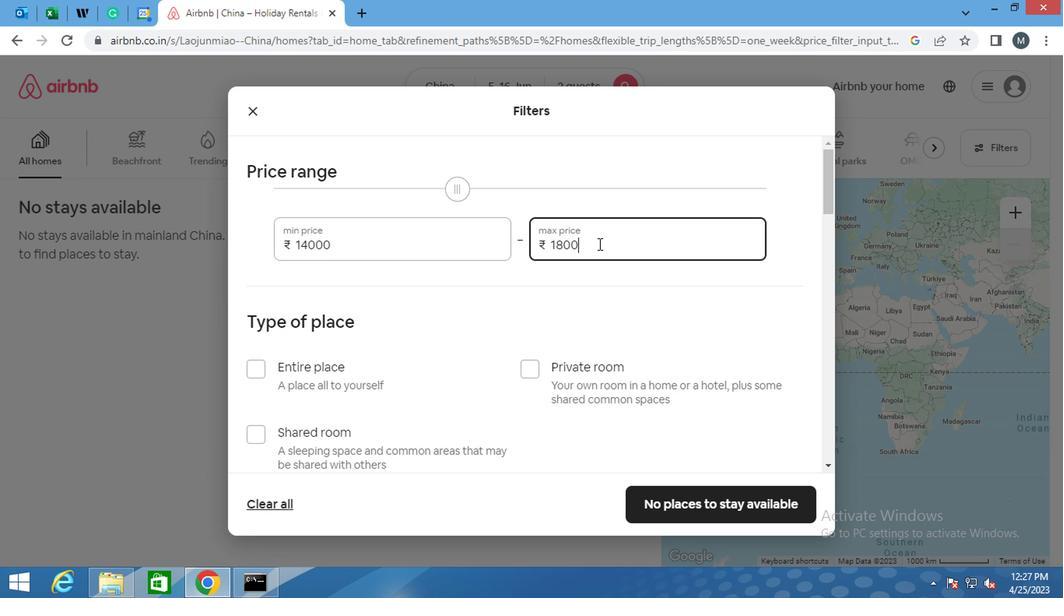 
Action: Key pressed 0
Screenshot: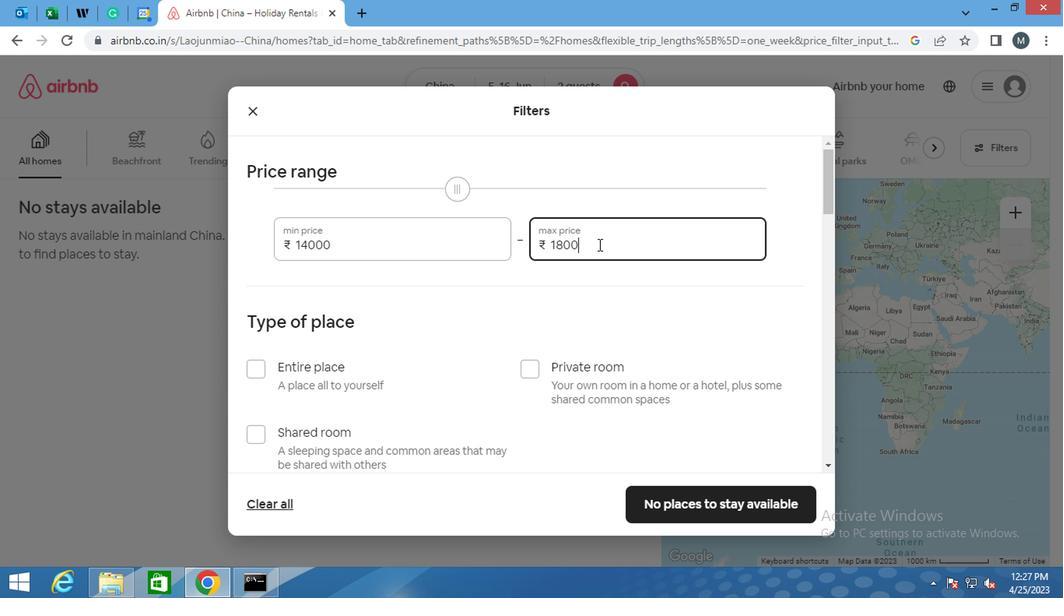 
Action: Mouse moved to (443, 325)
Screenshot: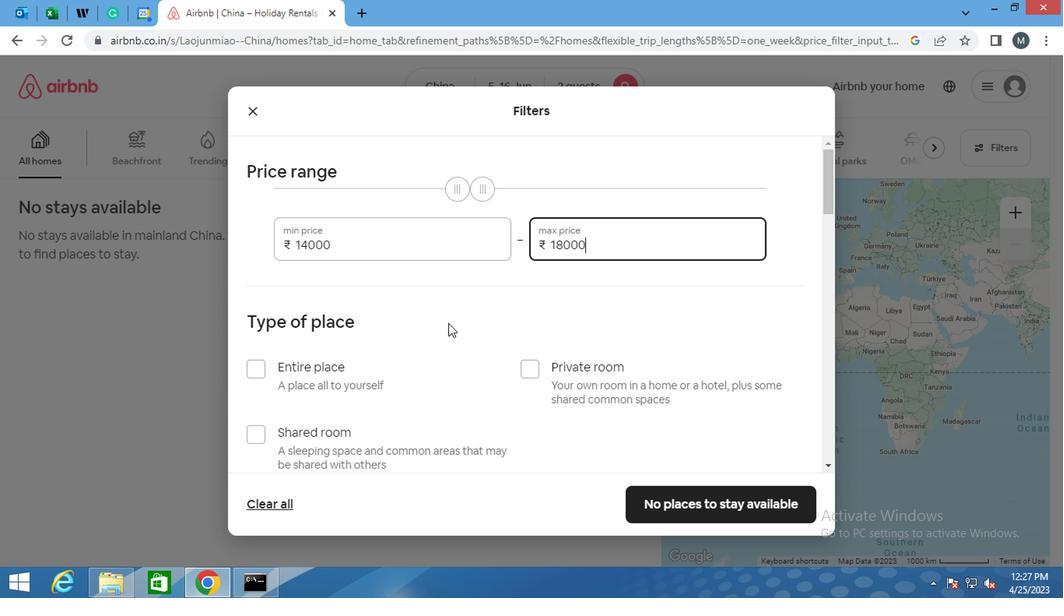 
Action: Mouse scrolled (443, 324) with delta (0, -1)
Screenshot: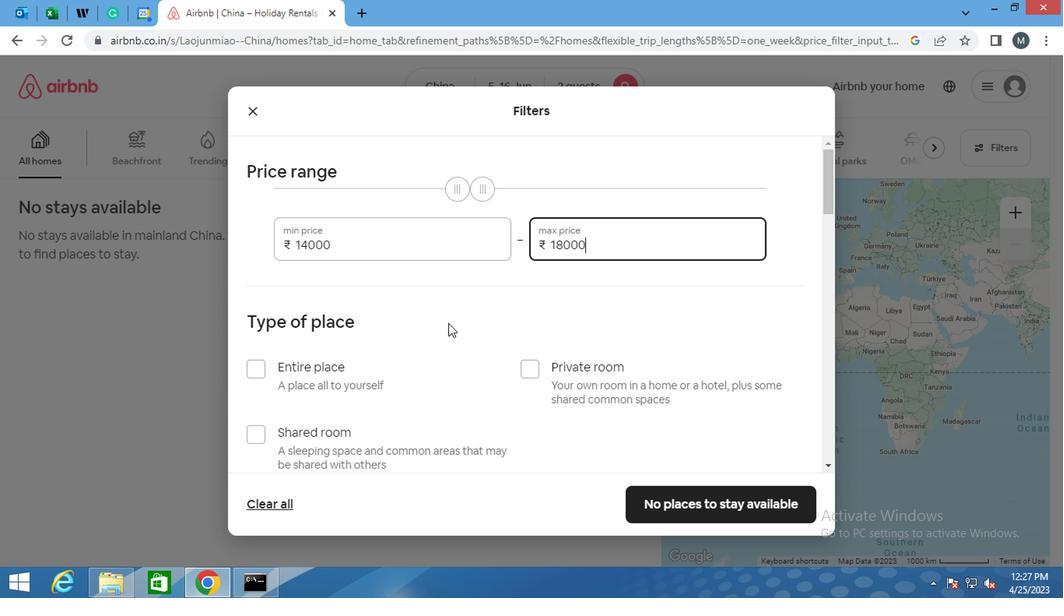 
Action: Mouse scrolled (443, 324) with delta (0, -1)
Screenshot: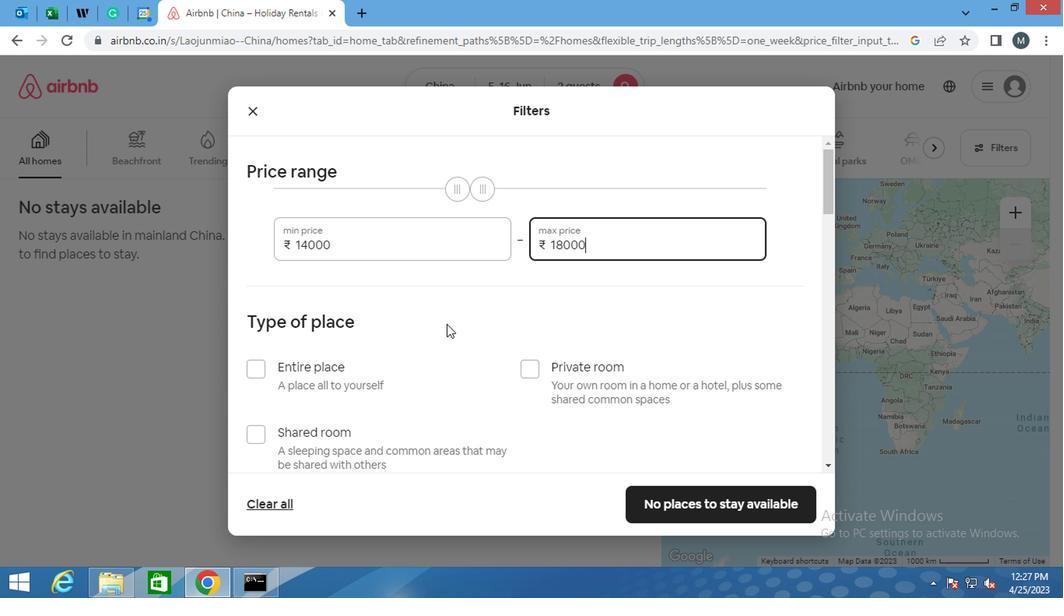 
Action: Mouse moved to (255, 213)
Screenshot: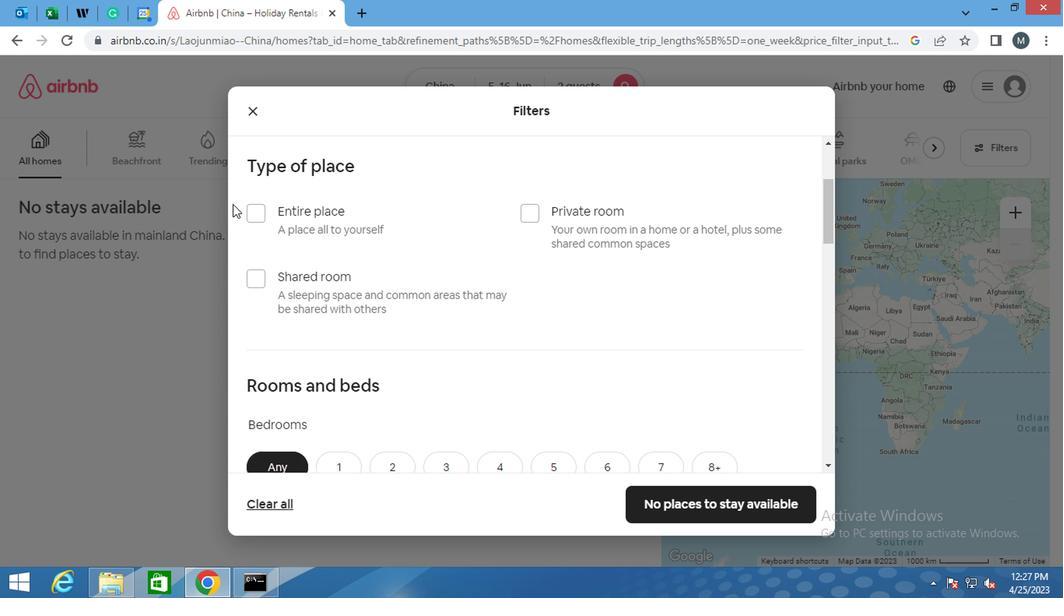 
Action: Mouse pressed left at (255, 213)
Screenshot: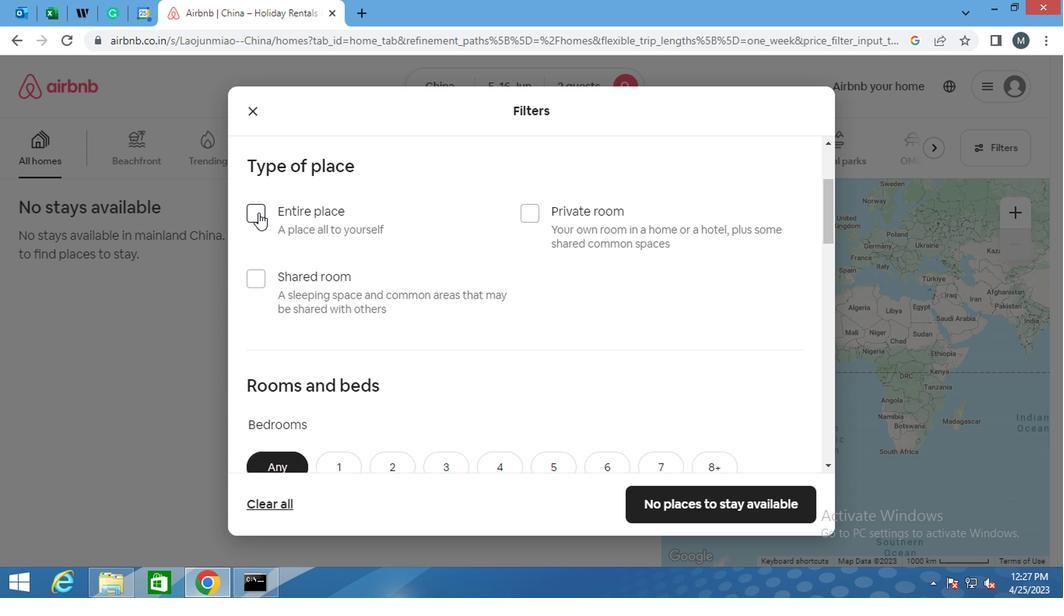 
Action: Mouse moved to (309, 224)
Screenshot: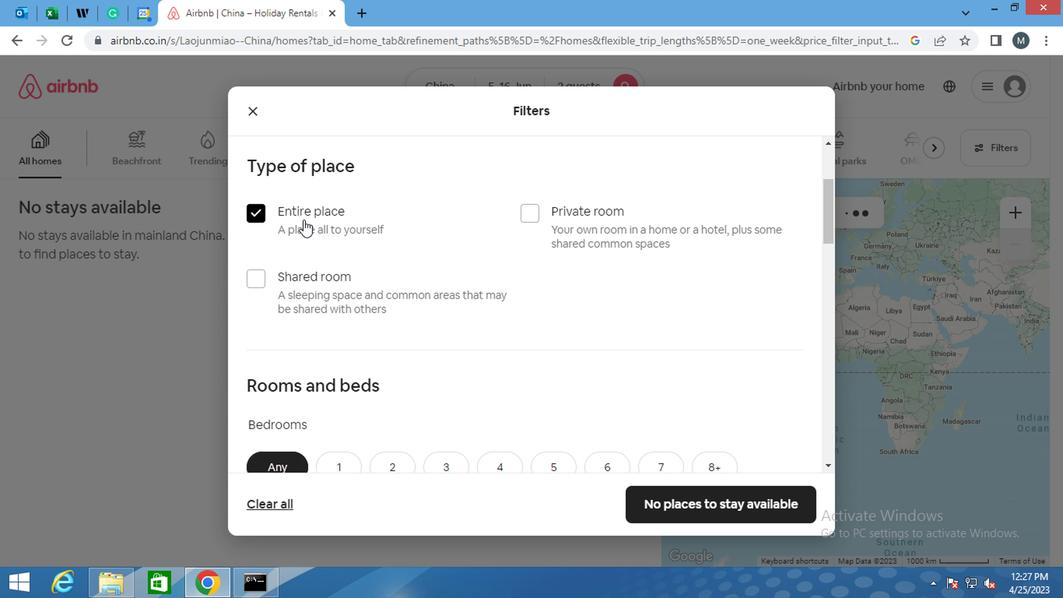 
Action: Mouse scrolled (309, 223) with delta (0, -1)
Screenshot: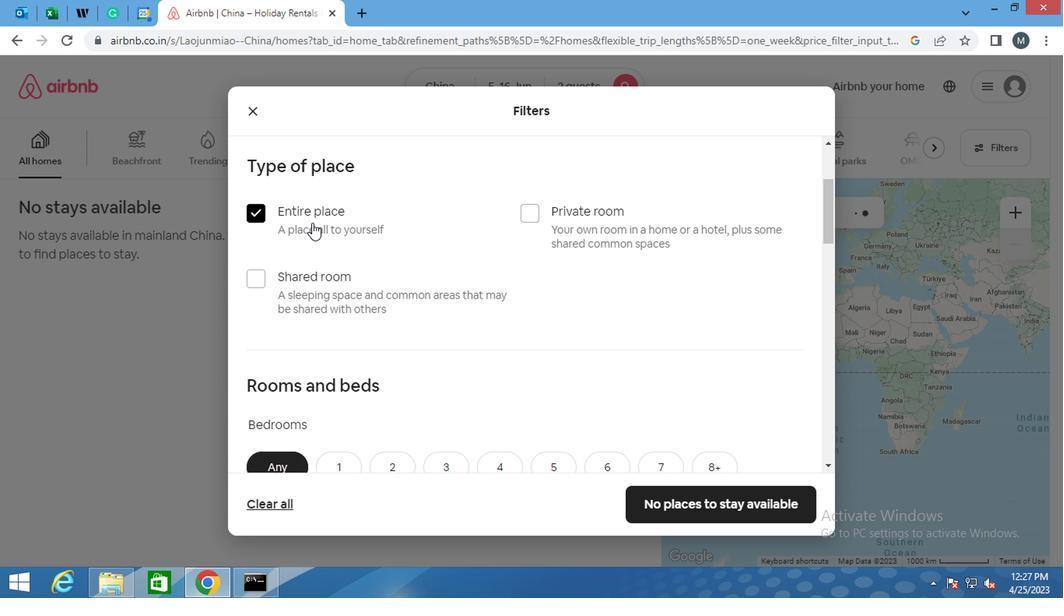 
Action: Mouse moved to (309, 224)
Screenshot: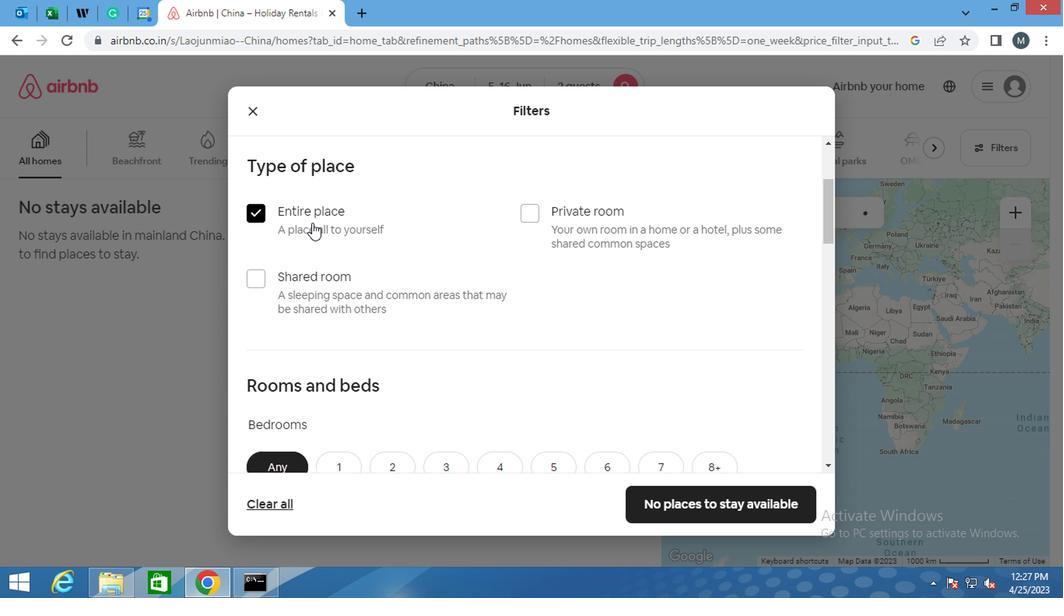 
Action: Mouse scrolled (309, 223) with delta (0, -1)
Screenshot: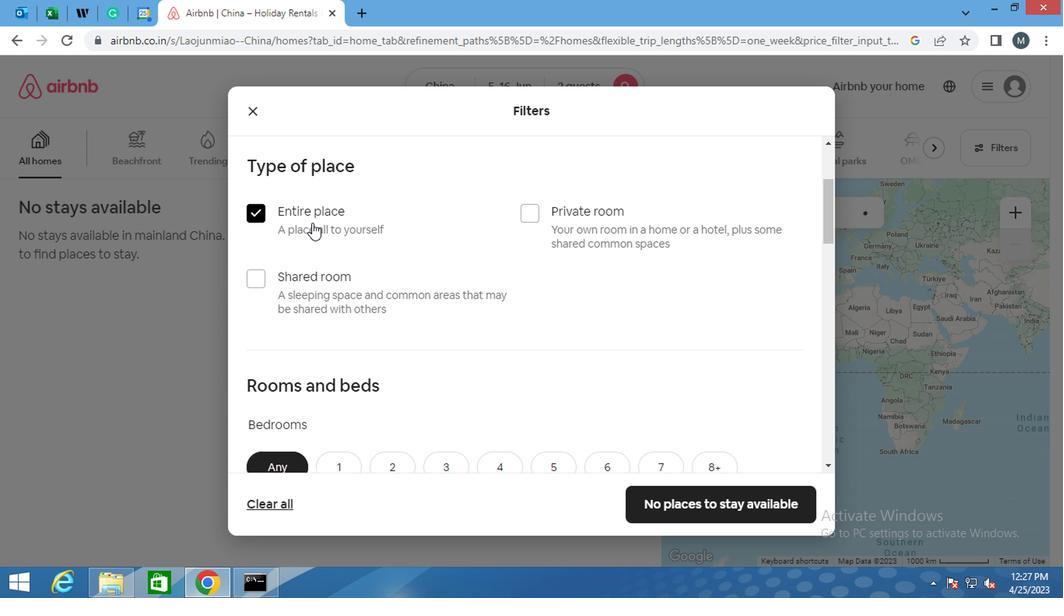 
Action: Mouse moved to (311, 220)
Screenshot: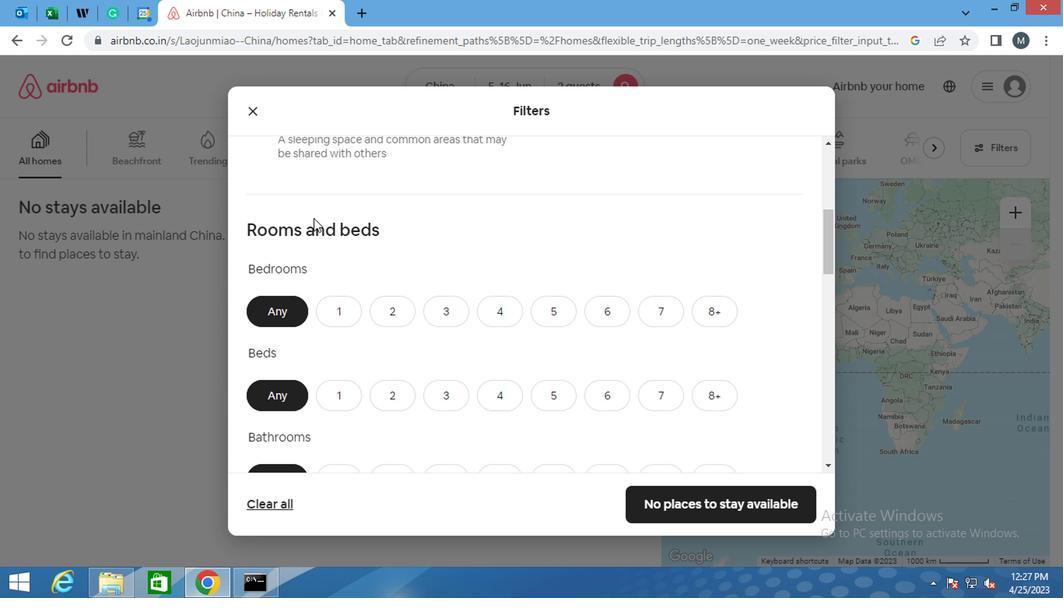 
Action: Mouse scrolled (311, 220) with delta (0, 0)
Screenshot: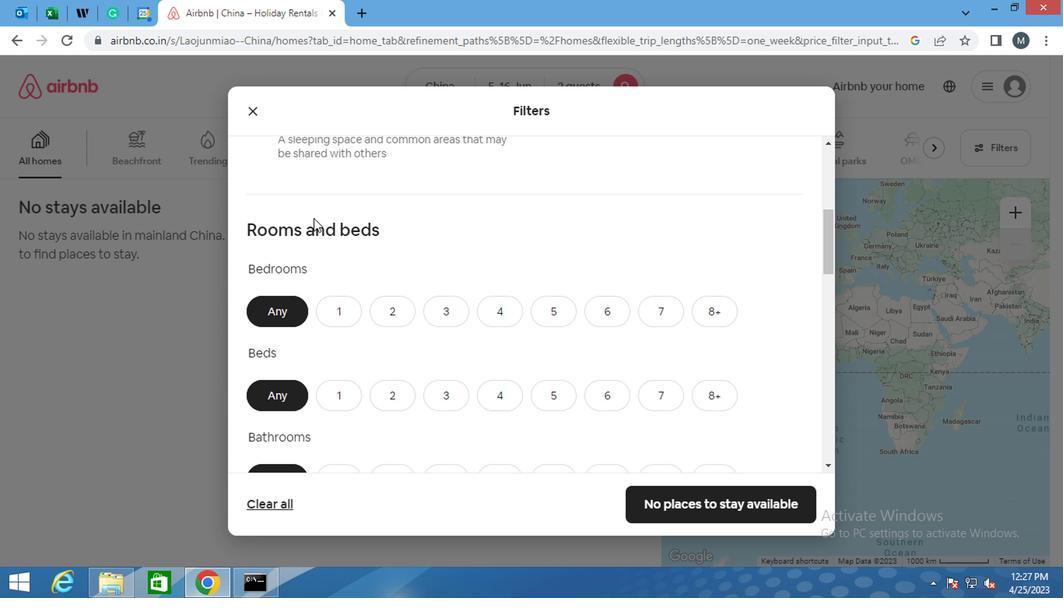 
Action: Mouse moved to (311, 220)
Screenshot: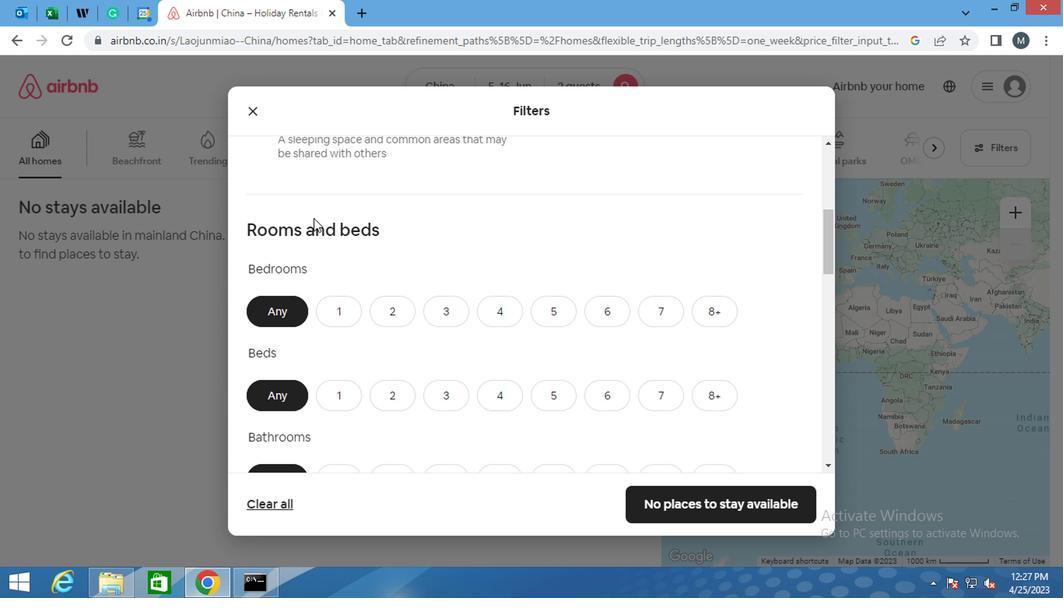 
Action: Mouse scrolled (311, 220) with delta (0, 0)
Screenshot: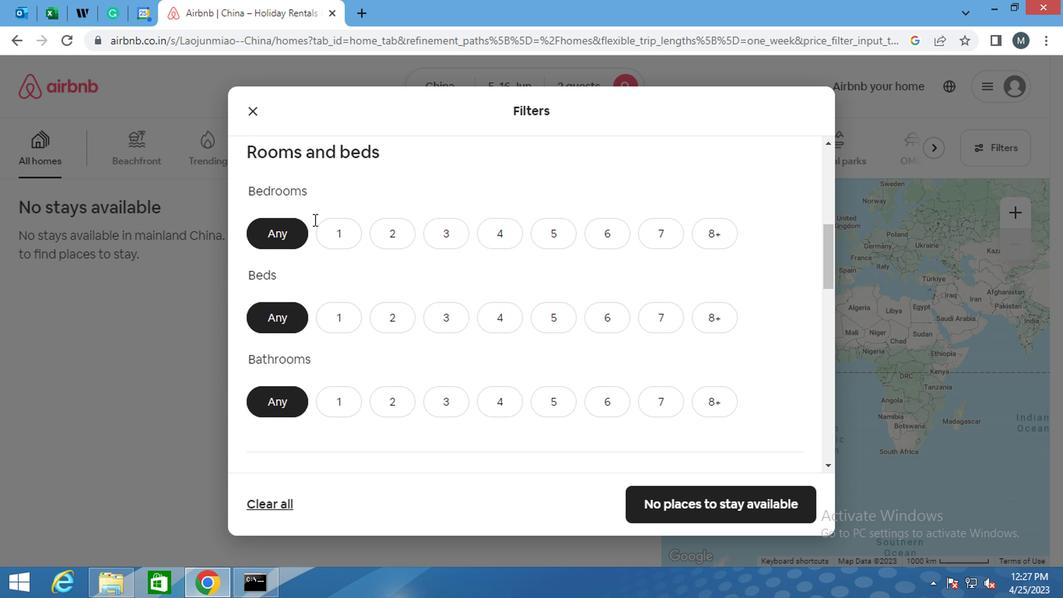 
Action: Mouse moved to (333, 153)
Screenshot: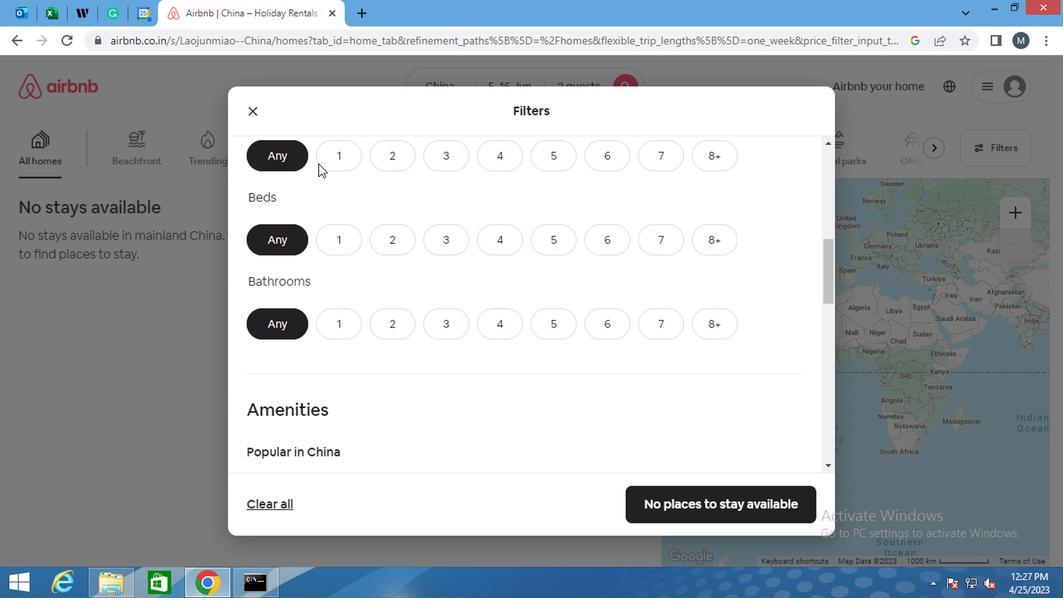 
Action: Mouse pressed left at (333, 153)
Screenshot: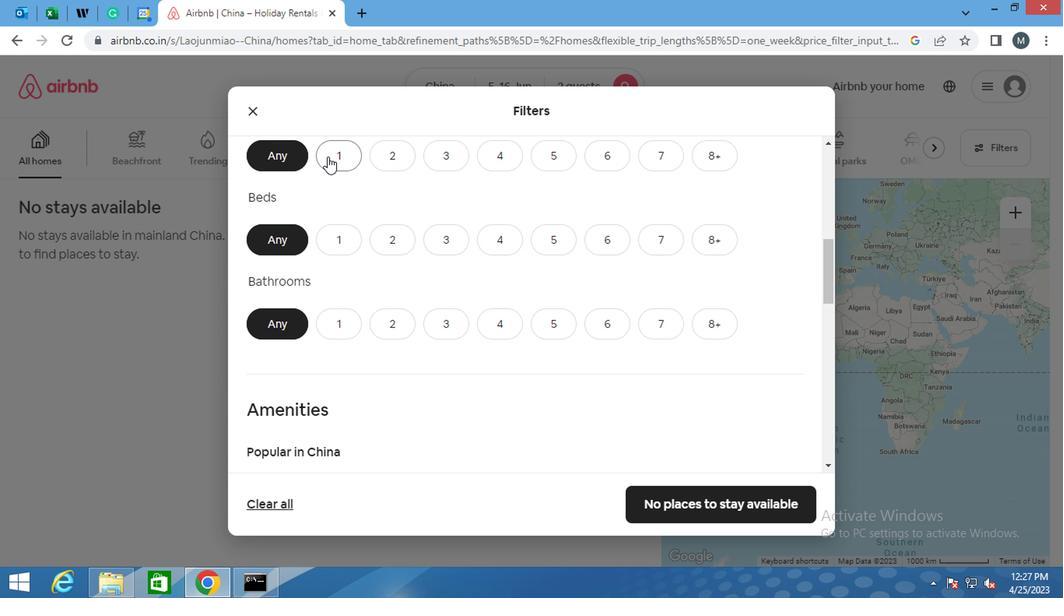 
Action: Mouse moved to (335, 235)
Screenshot: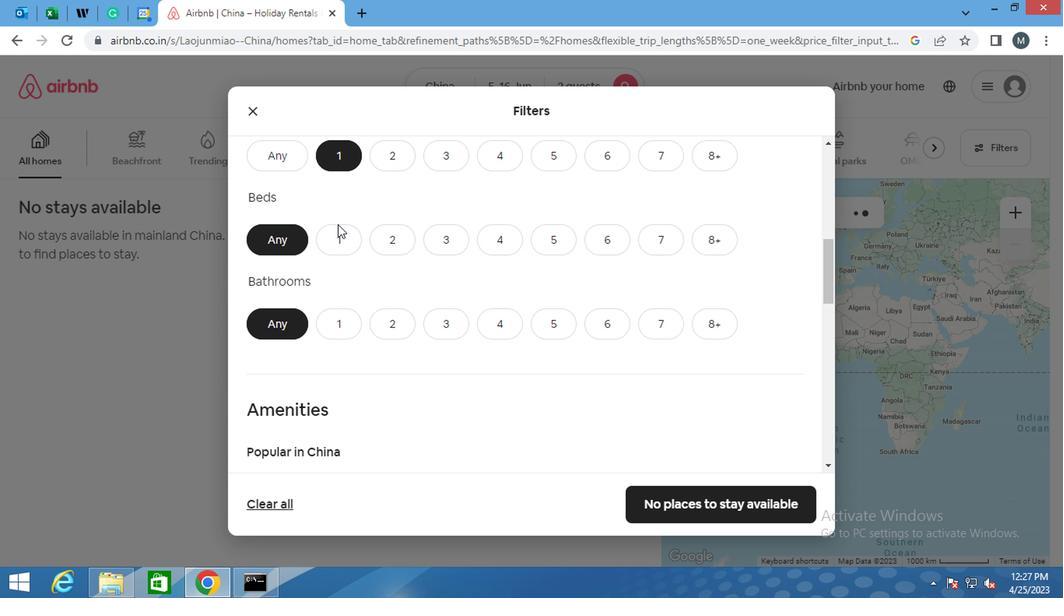 
Action: Mouse pressed left at (335, 235)
Screenshot: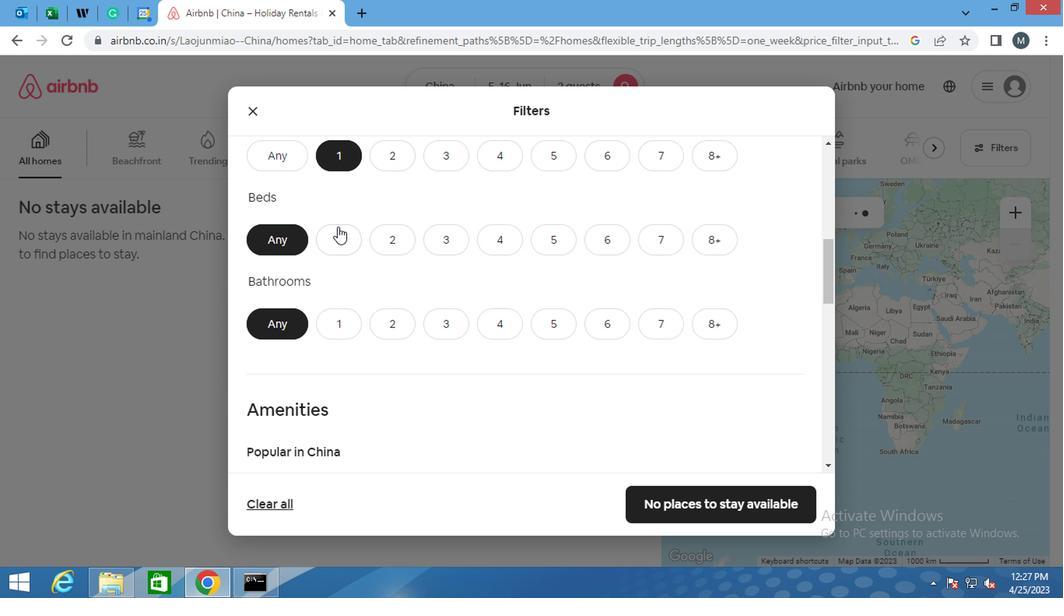 
Action: Mouse moved to (342, 331)
Screenshot: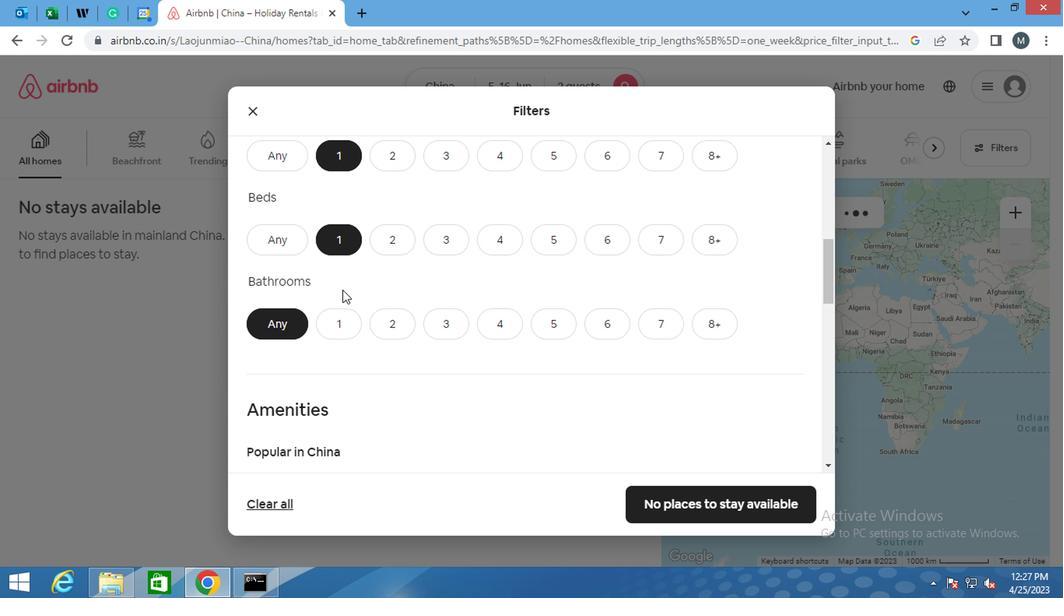 
Action: Mouse pressed left at (342, 331)
Screenshot: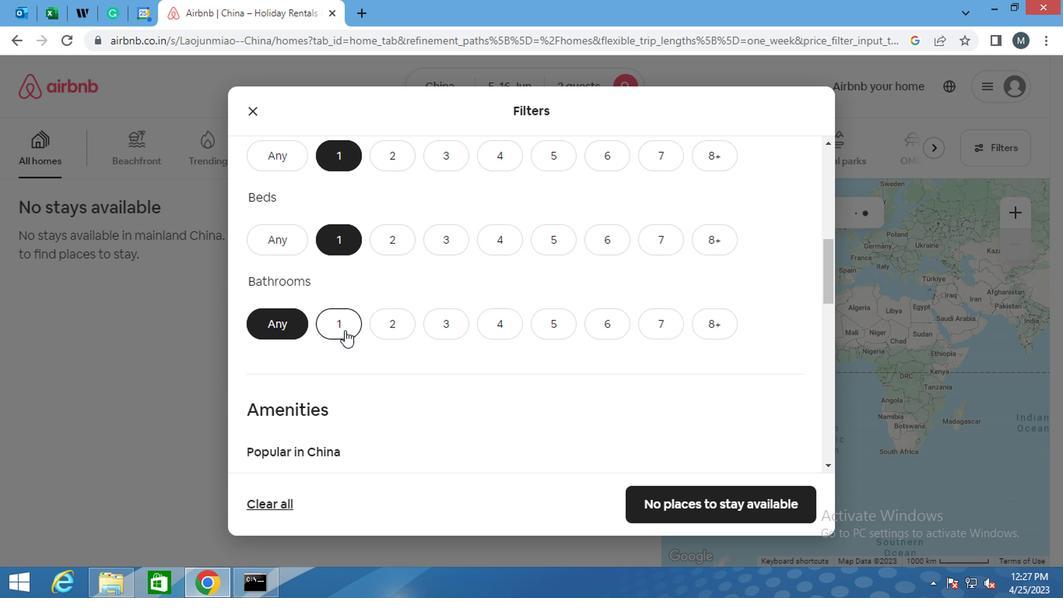 
Action: Mouse moved to (266, 287)
Screenshot: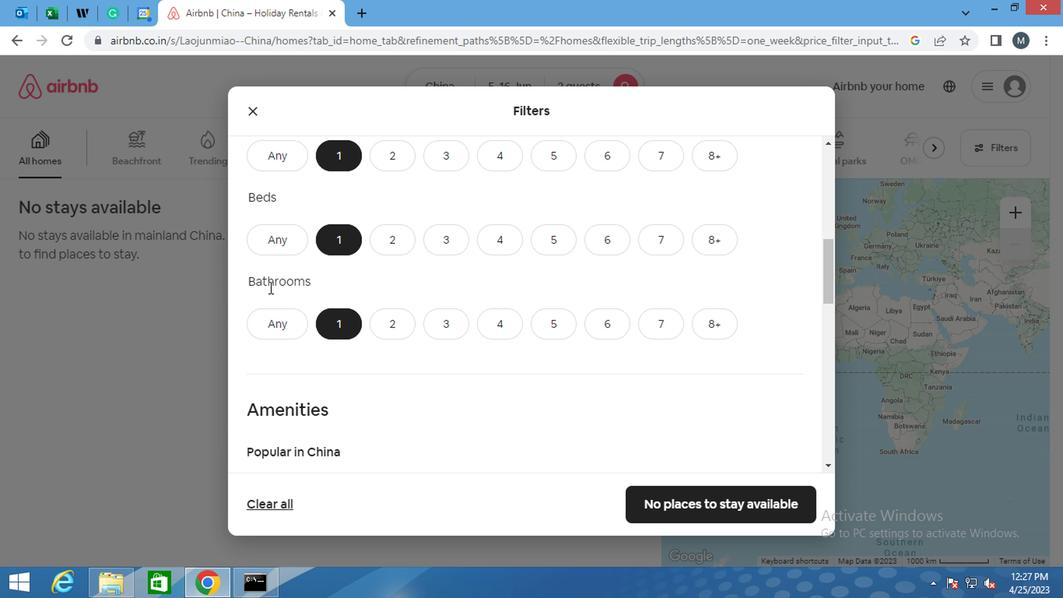 
Action: Mouse scrolled (266, 286) with delta (0, -1)
Screenshot: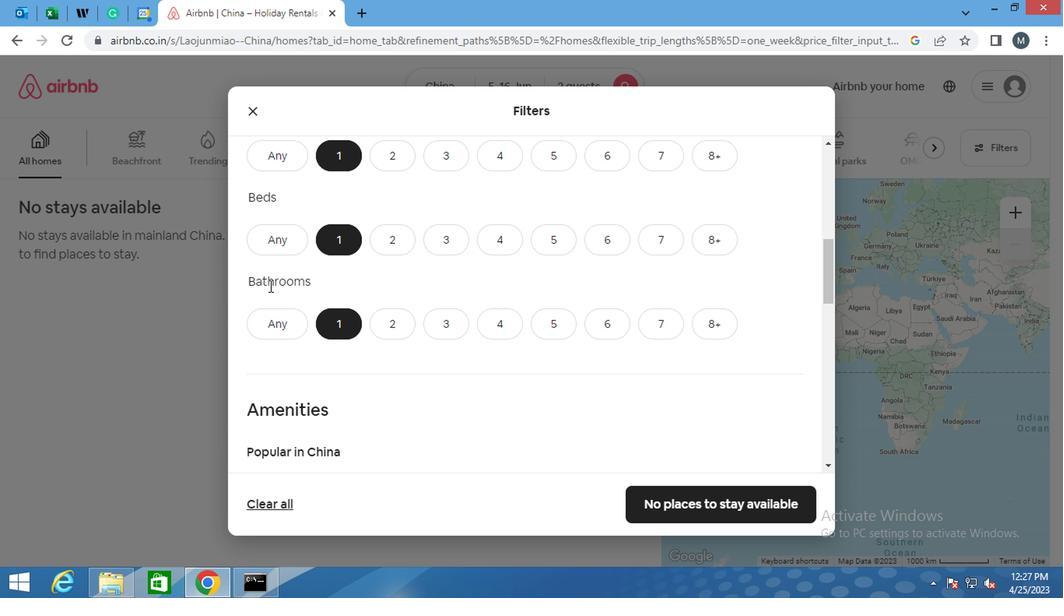 
Action: Mouse scrolled (266, 286) with delta (0, -1)
Screenshot: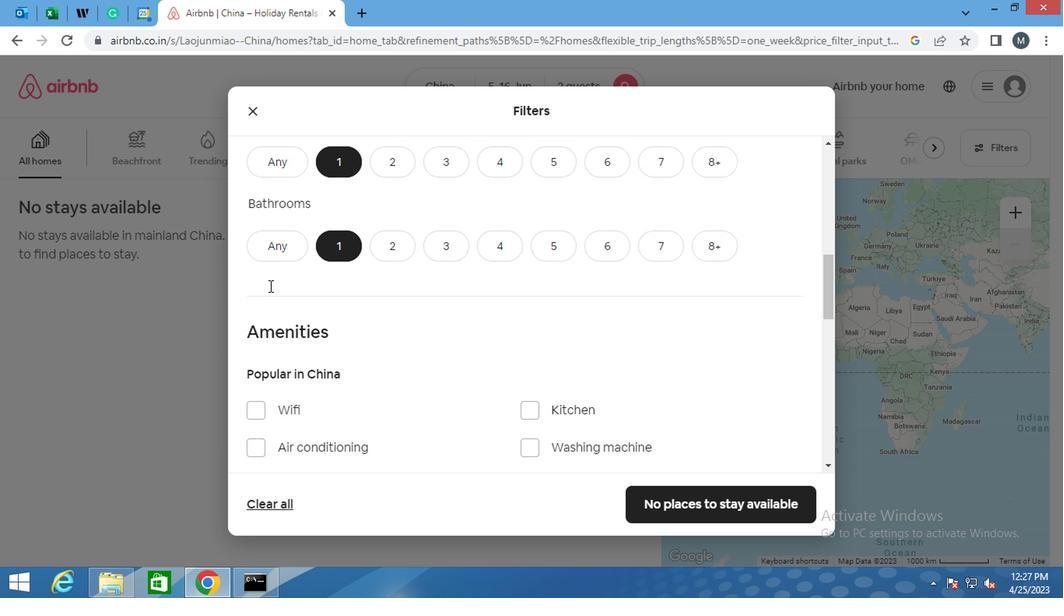 
Action: Mouse scrolled (266, 286) with delta (0, -1)
Screenshot: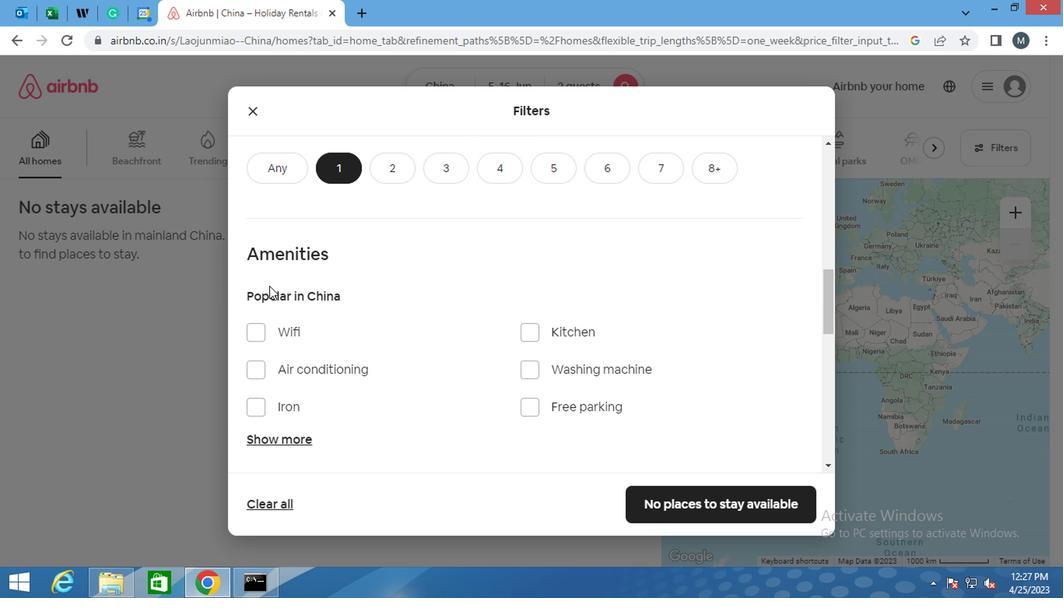 
Action: Mouse moved to (311, 235)
Screenshot: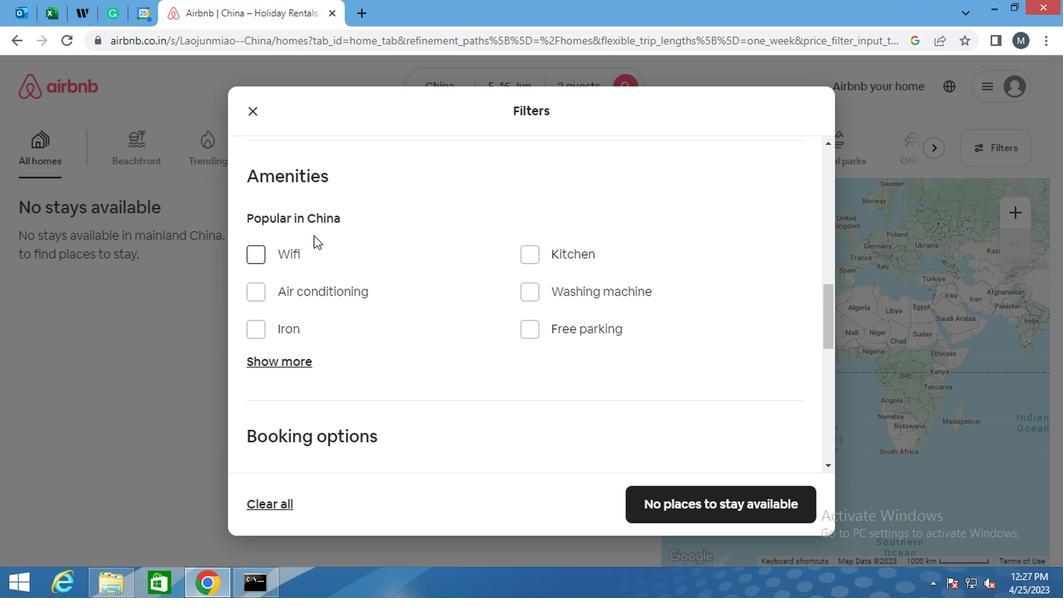 
Action: Mouse scrolled (311, 236) with delta (0, 0)
Screenshot: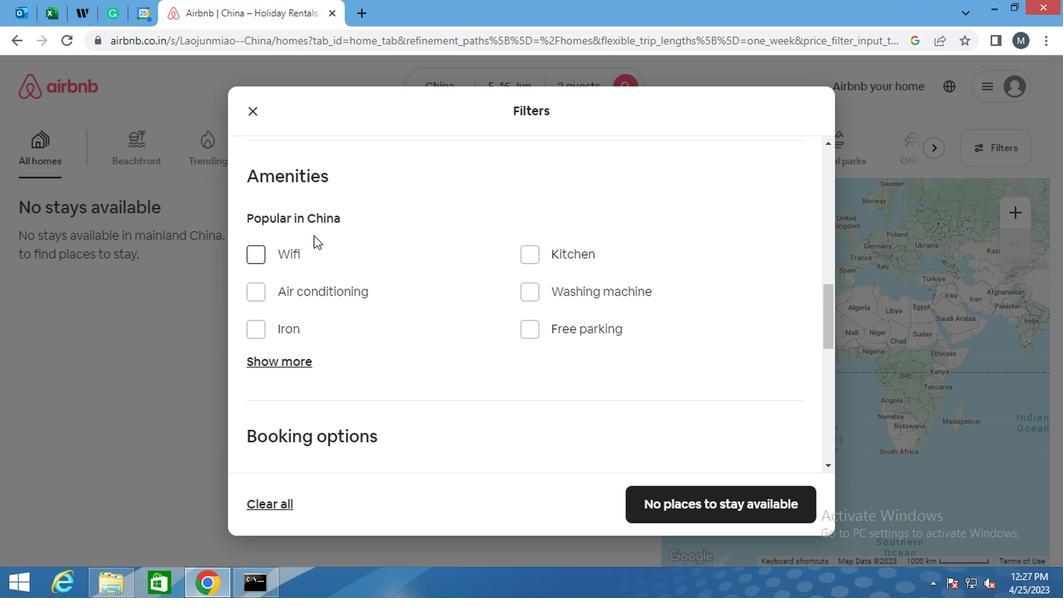 
Action: Mouse moved to (308, 235)
Screenshot: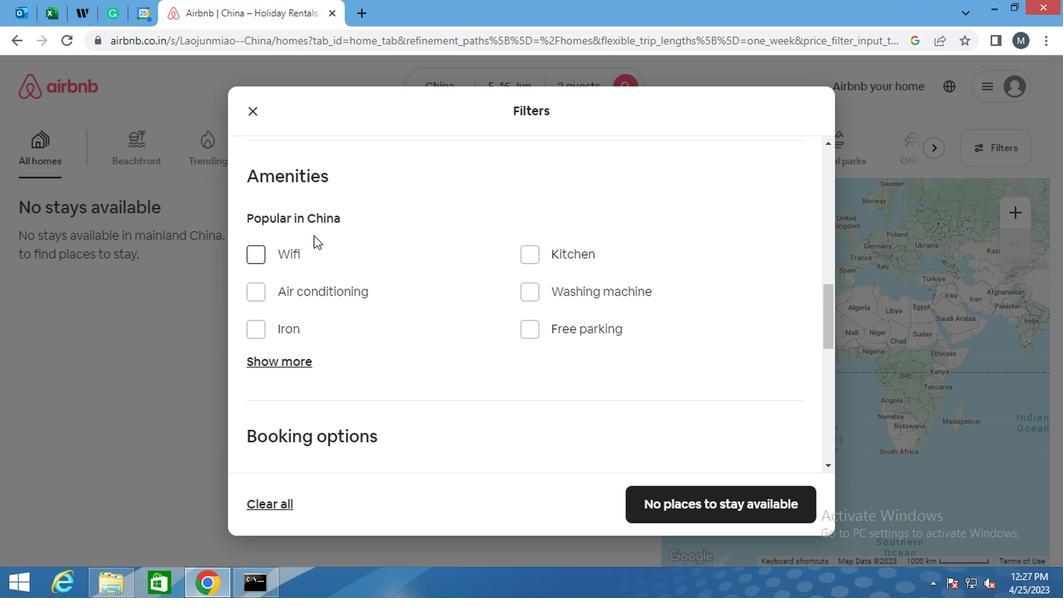 
Action: Mouse scrolled (308, 236) with delta (0, 0)
Screenshot: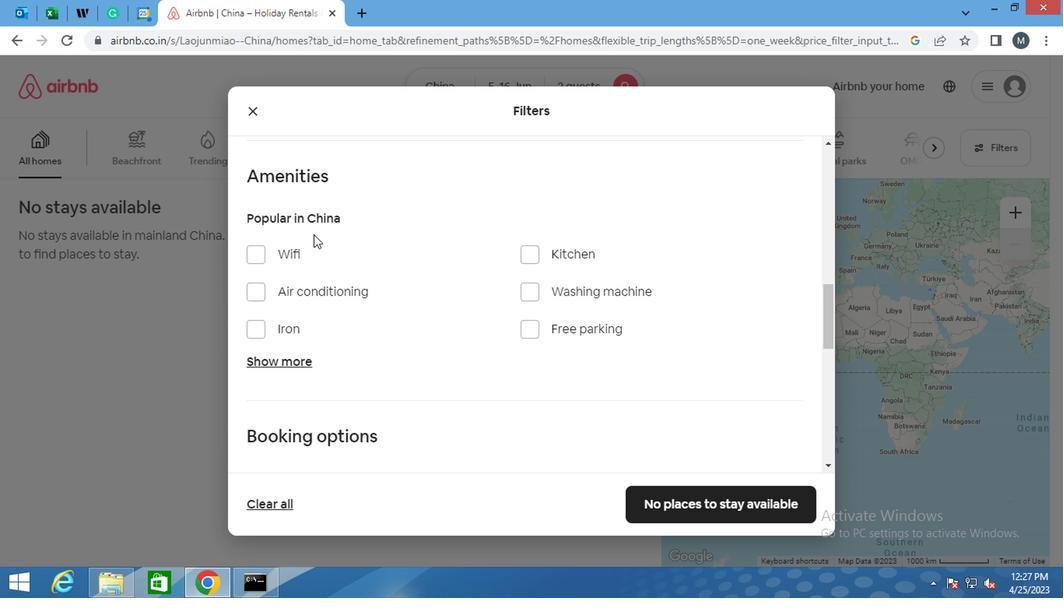 
Action: Mouse moved to (319, 243)
Screenshot: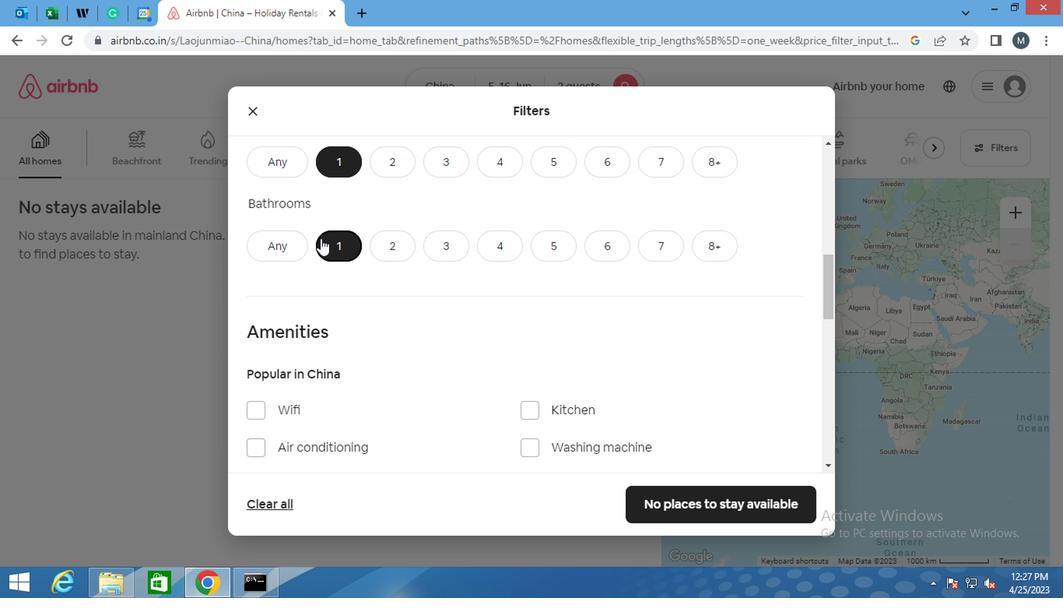 
Action: Mouse scrolled (319, 242) with delta (0, -1)
Screenshot: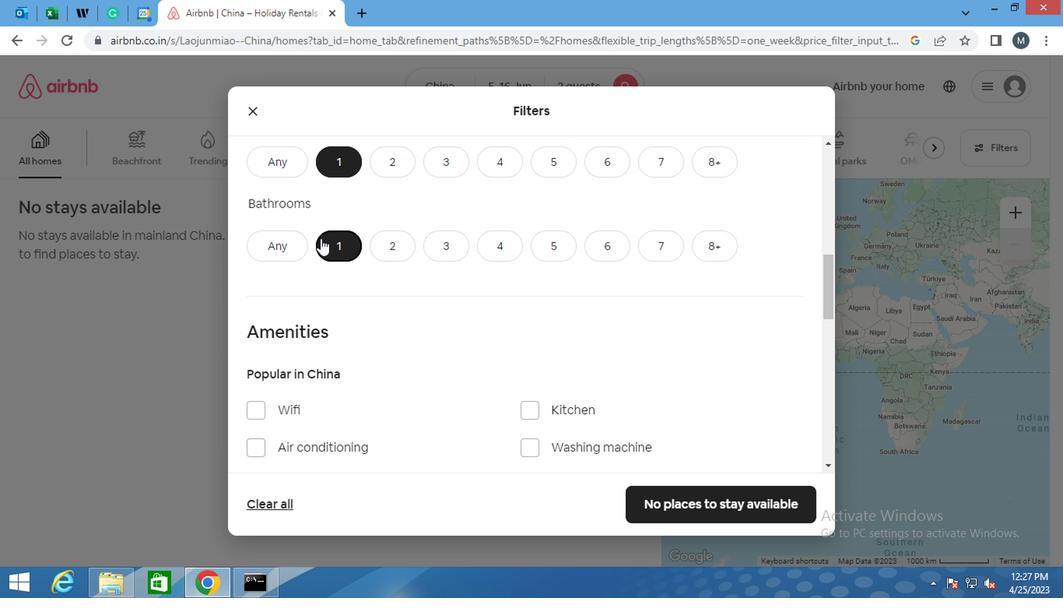 
Action: Mouse moved to (319, 243)
Screenshot: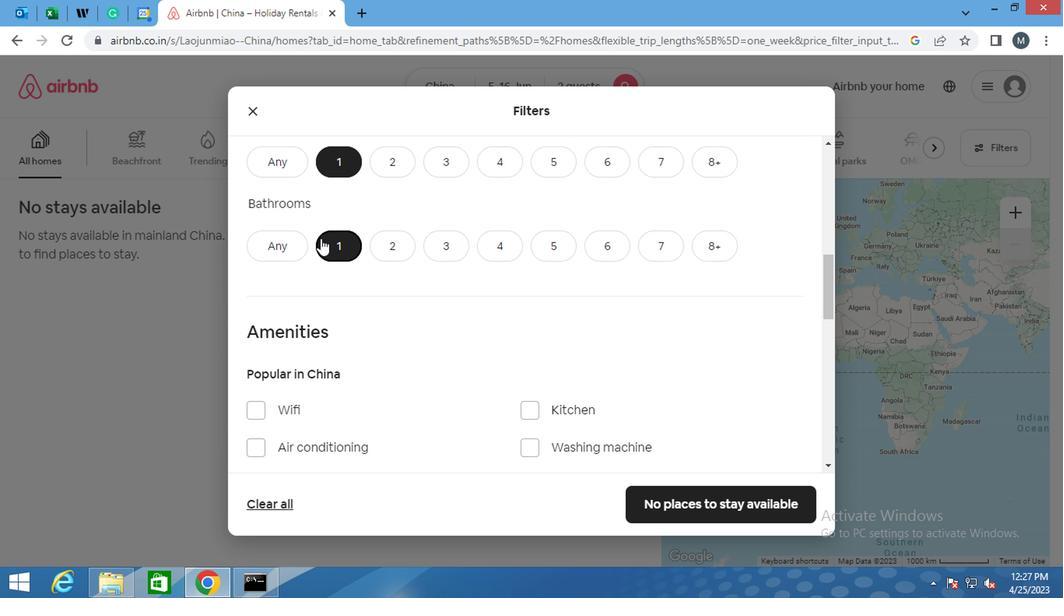 
Action: Mouse scrolled (319, 243) with delta (0, 0)
Screenshot: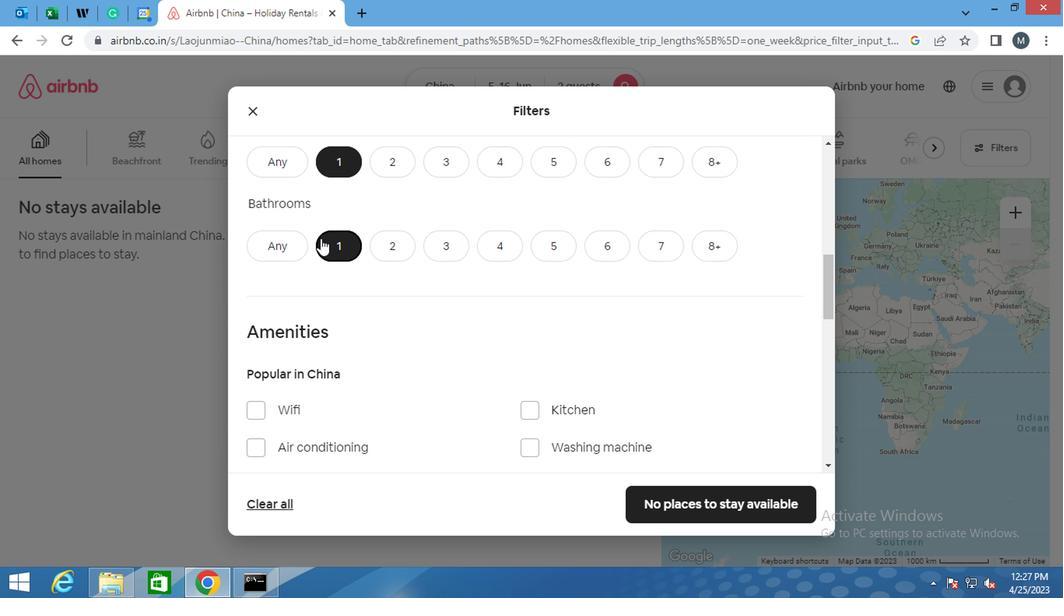 
Action: Mouse moved to (258, 253)
Screenshot: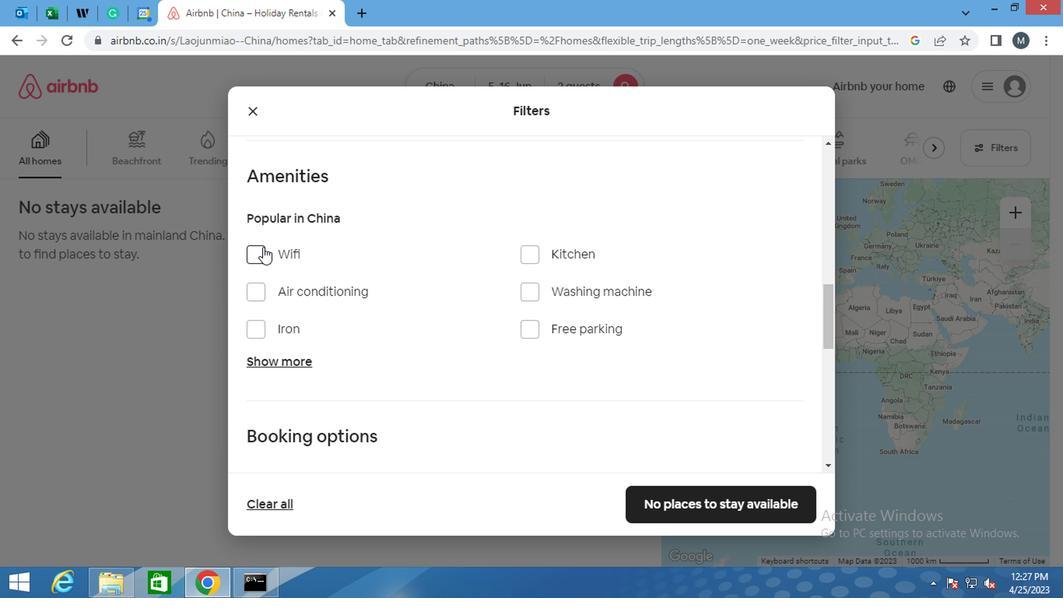 
Action: Mouse pressed left at (258, 253)
Screenshot: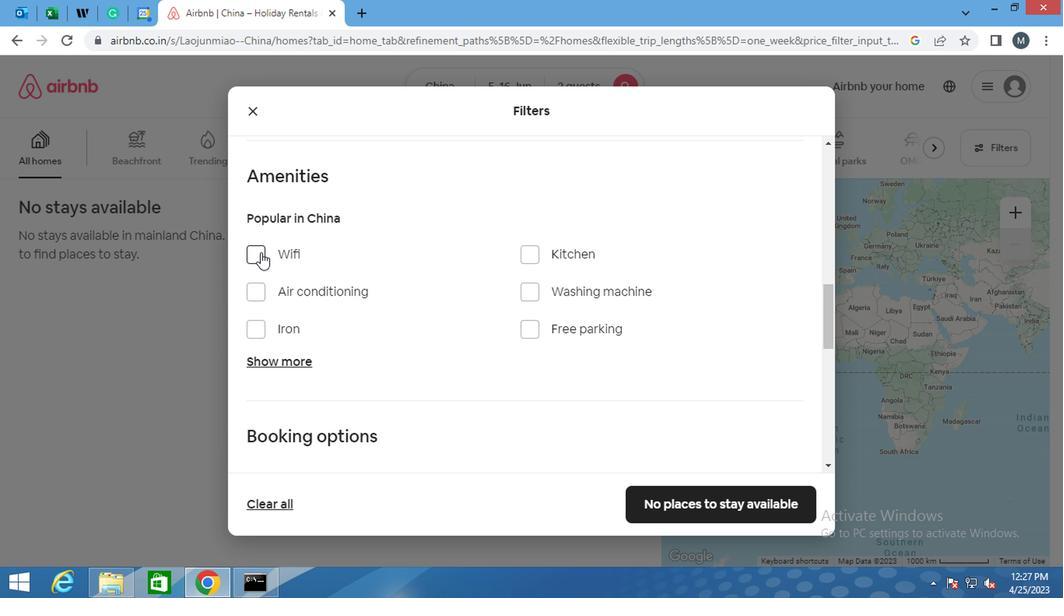 
Action: Mouse moved to (255, 250)
Screenshot: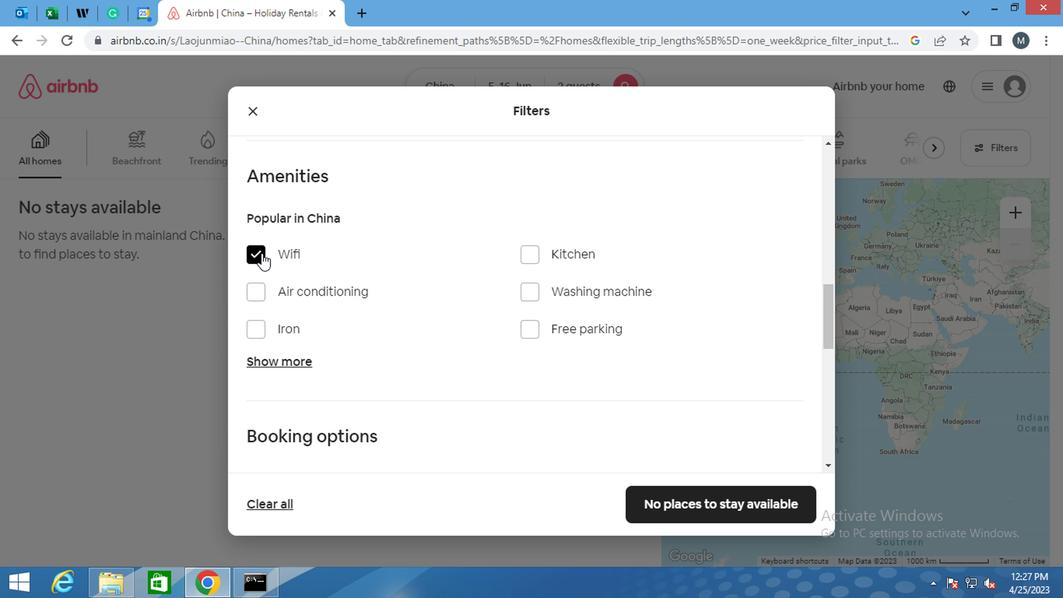 
Action: Mouse pressed left at (255, 250)
Screenshot: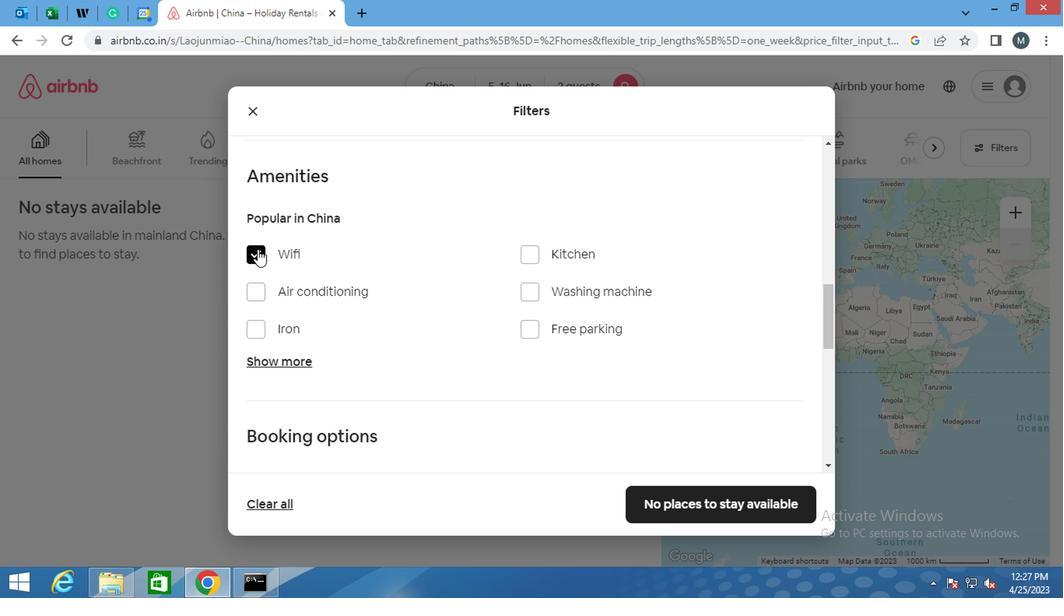
Action: Mouse moved to (523, 295)
Screenshot: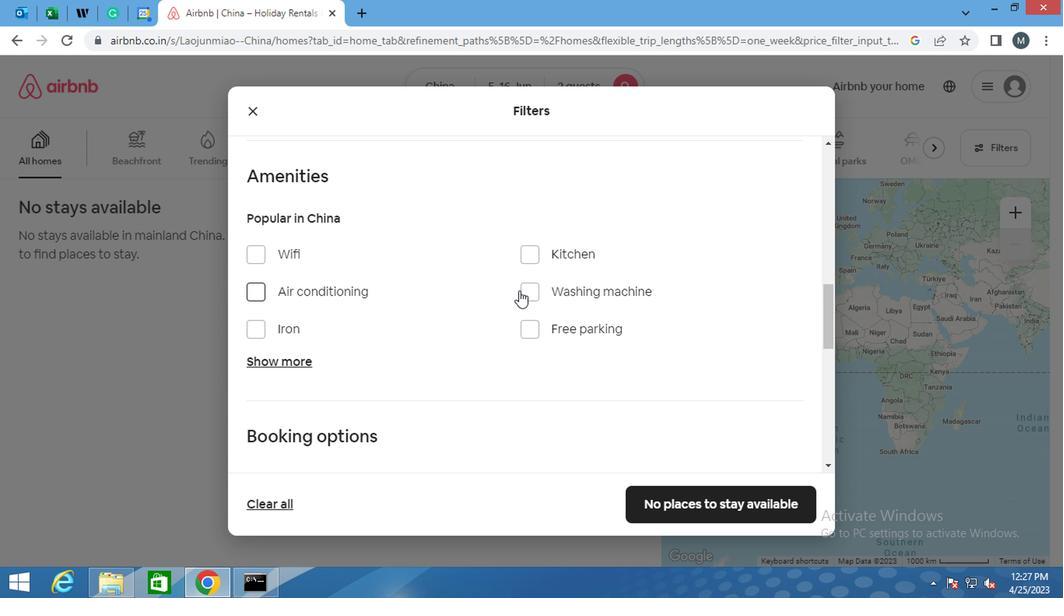 
Action: Mouse pressed left at (523, 295)
Screenshot: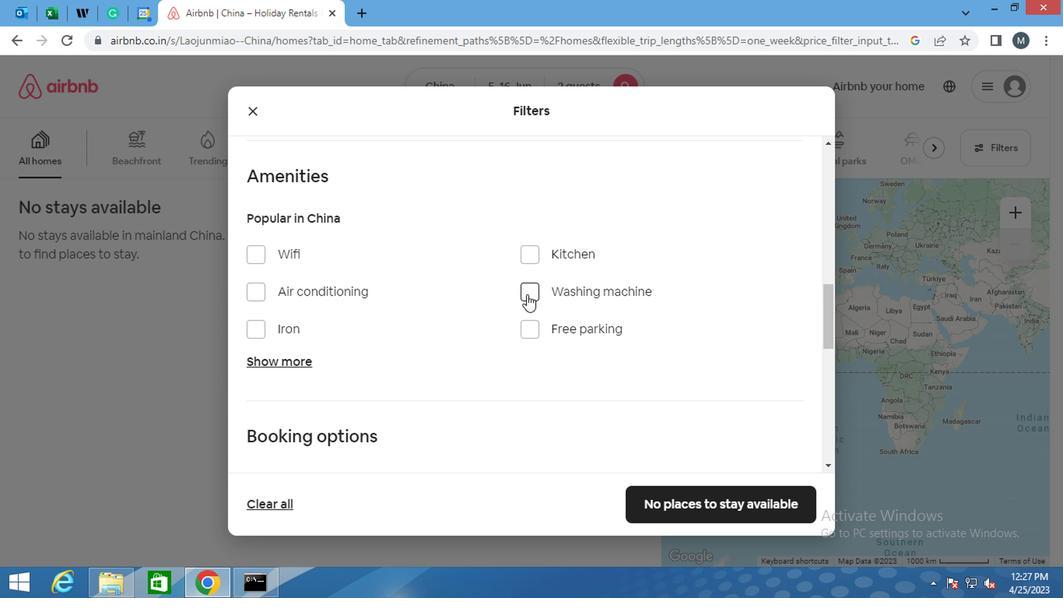 
Action: Mouse moved to (444, 295)
Screenshot: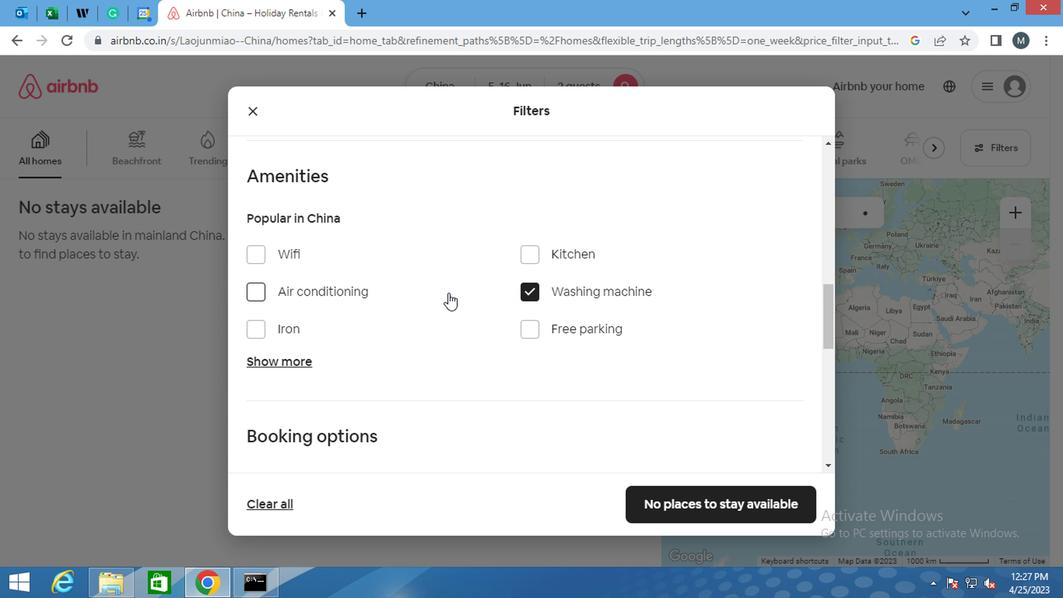 
Action: Mouse scrolled (444, 294) with delta (0, -1)
Screenshot: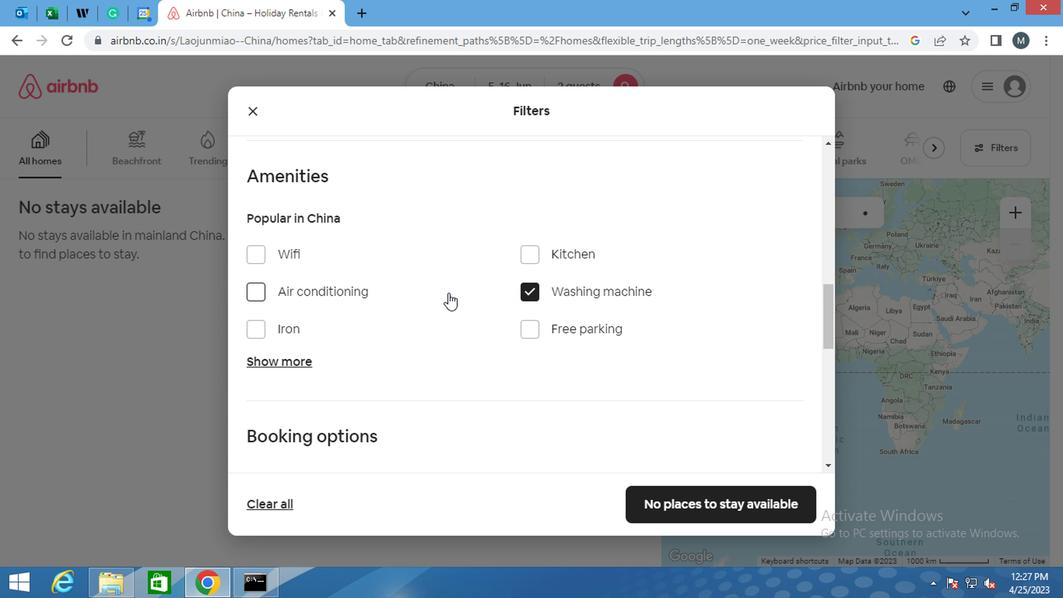 
Action: Mouse moved to (444, 295)
Screenshot: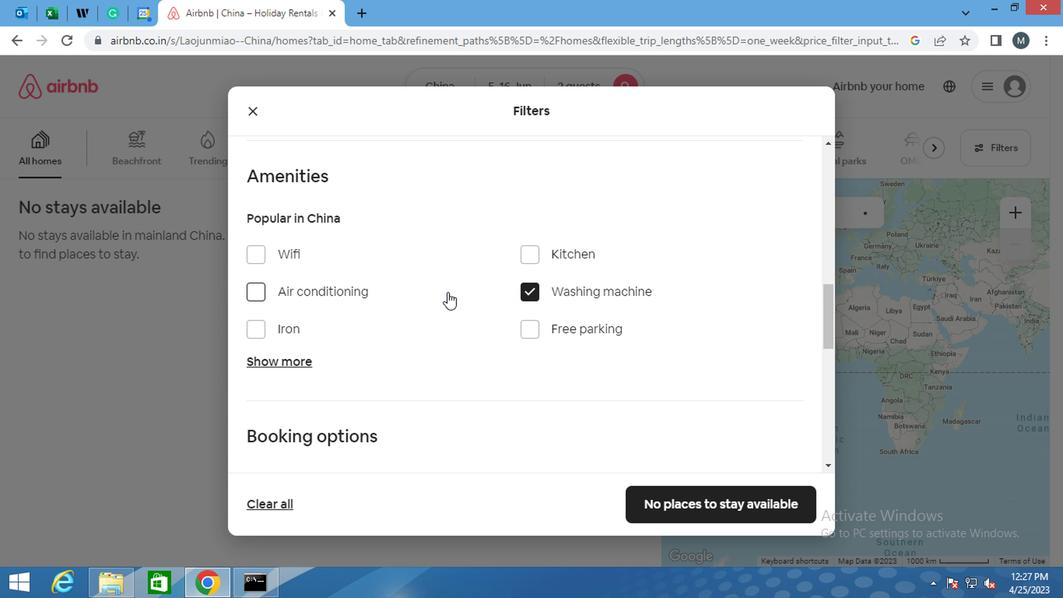 
Action: Mouse scrolled (444, 295) with delta (0, 0)
Screenshot: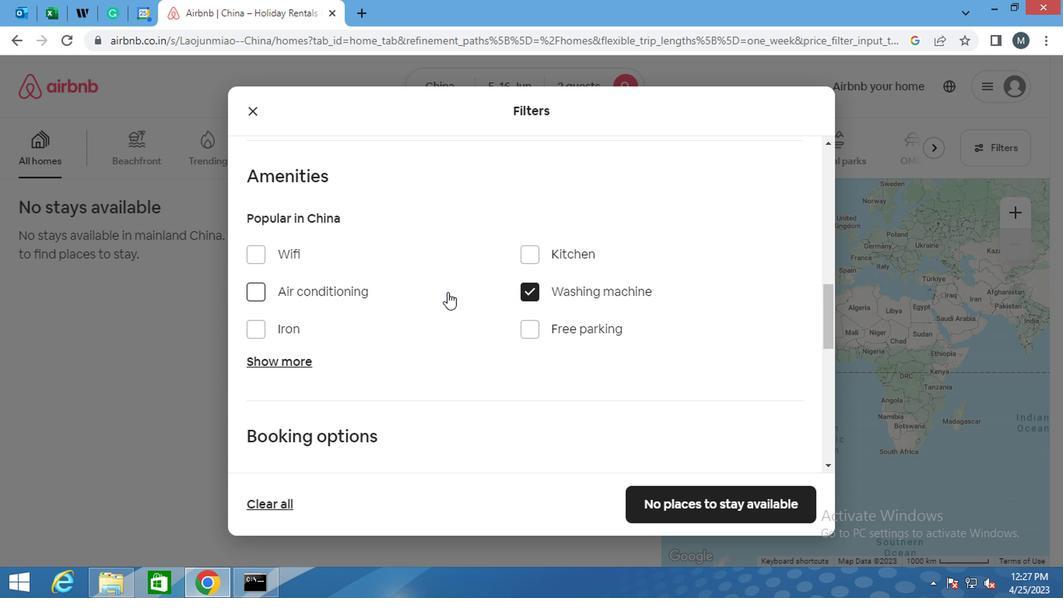 
Action: Mouse scrolled (444, 295) with delta (0, 0)
Screenshot: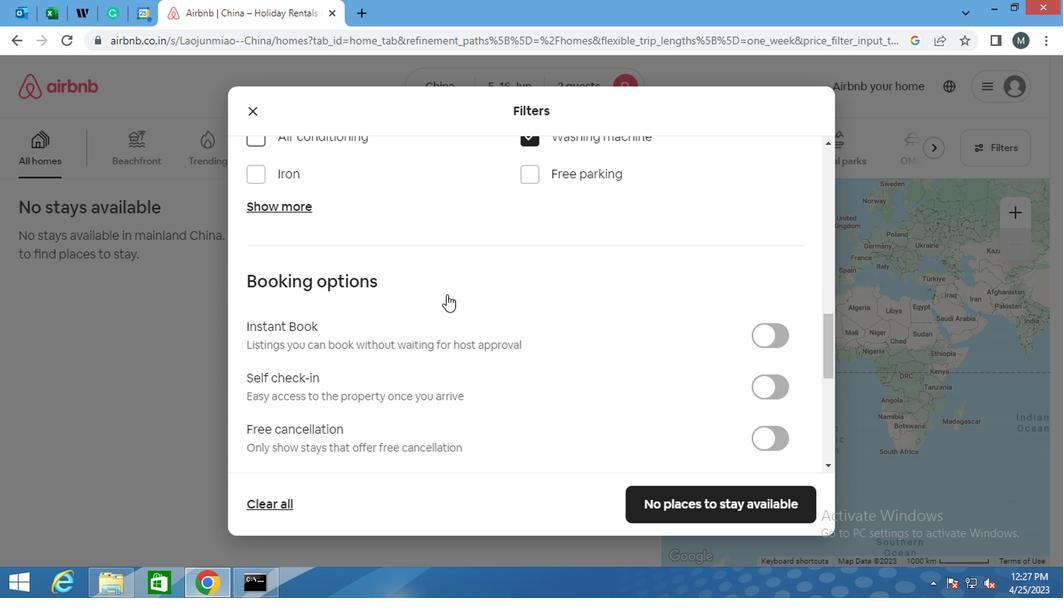 
Action: Mouse moved to (431, 296)
Screenshot: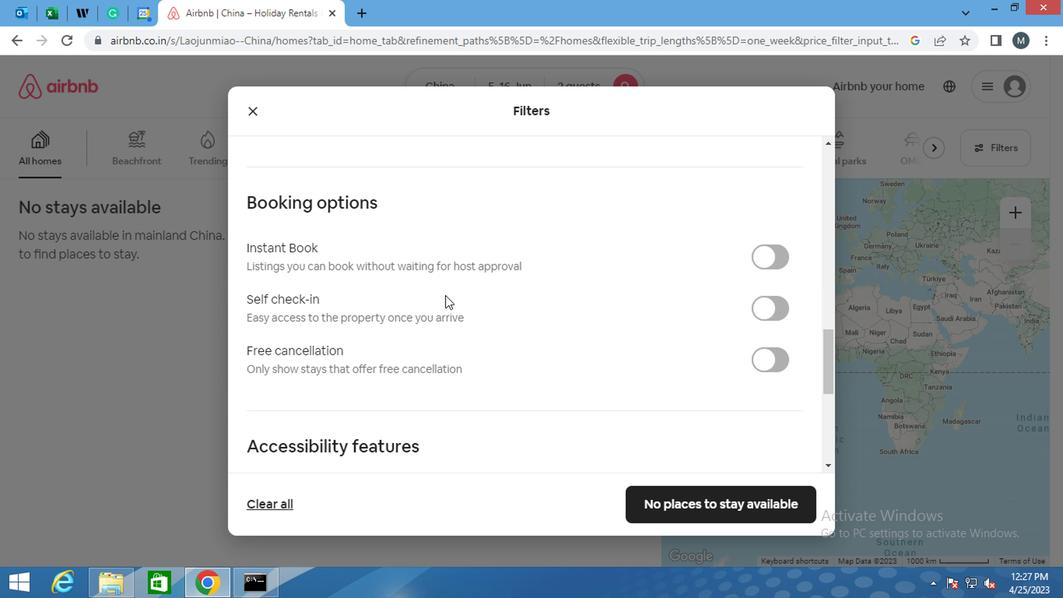 
Action: Mouse scrolled (431, 295) with delta (0, -1)
Screenshot: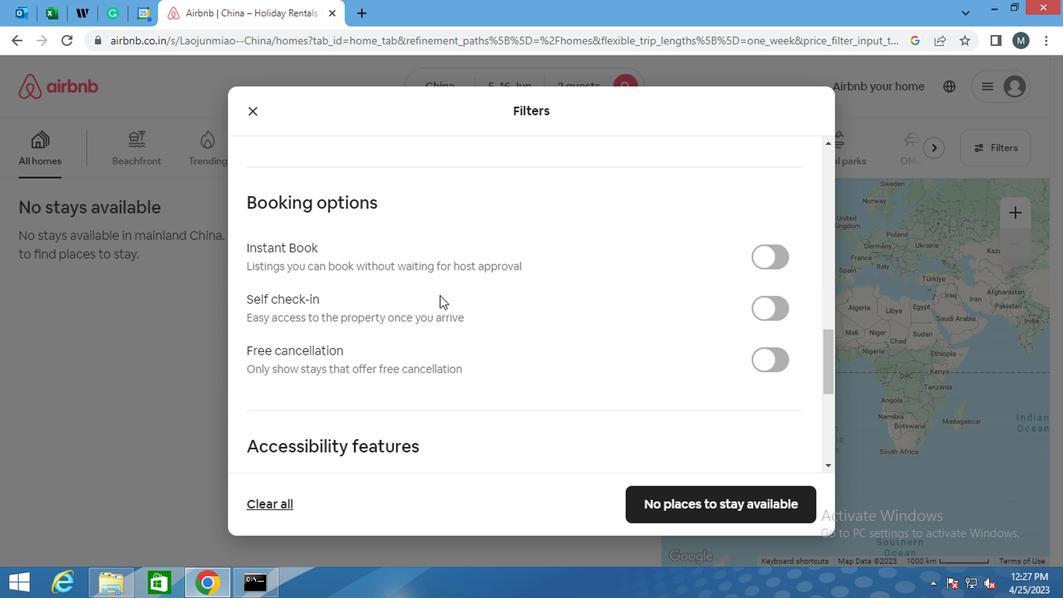 
Action: Mouse moved to (428, 296)
Screenshot: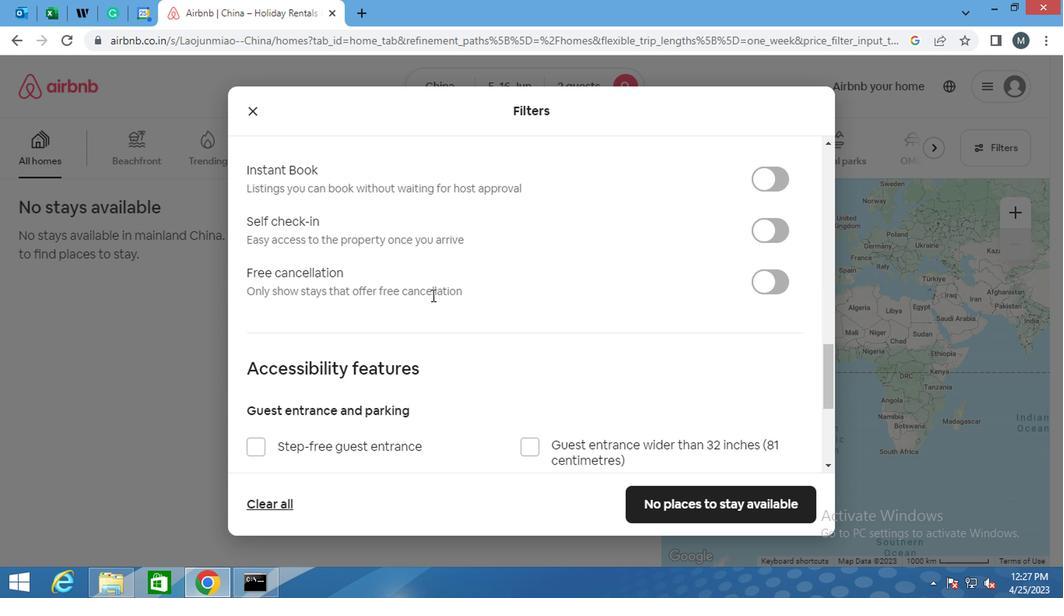 
Action: Mouse scrolled (428, 297) with delta (0, 0)
Screenshot: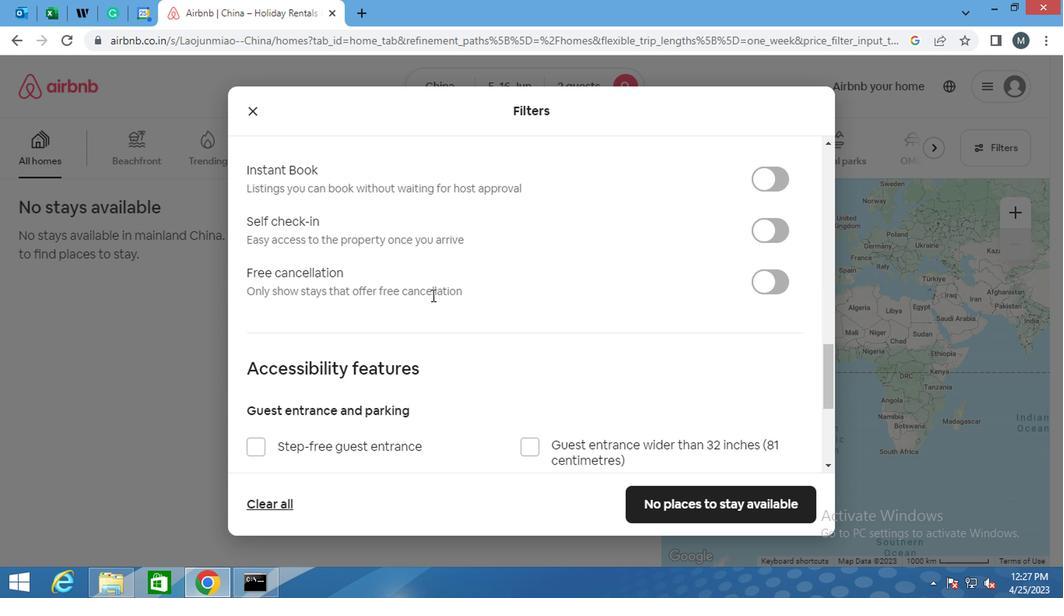 
Action: Mouse moved to (425, 299)
Screenshot: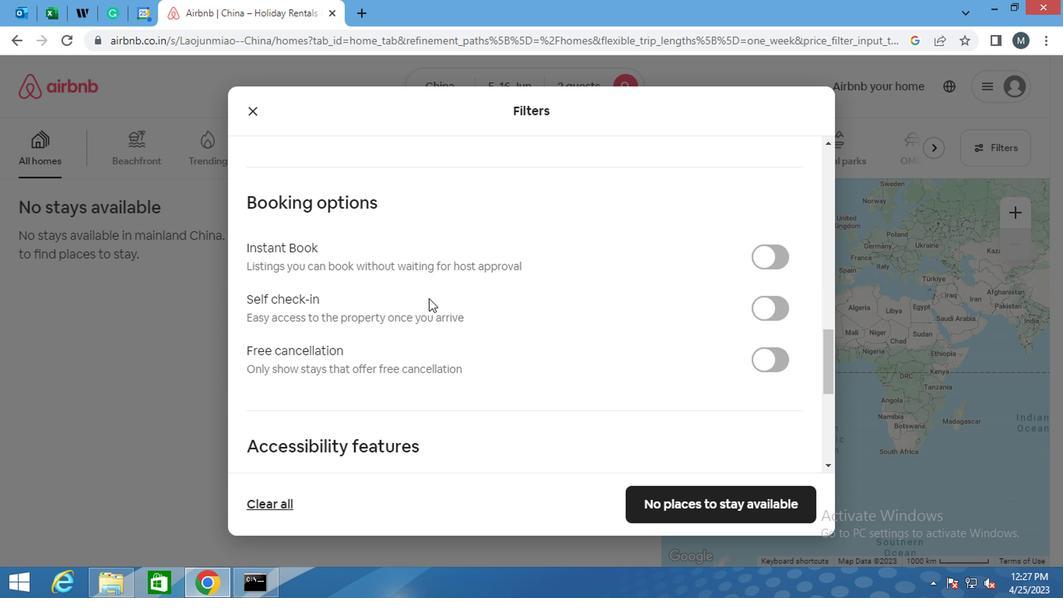 
Action: Mouse scrolled (425, 299) with delta (0, 0)
Screenshot: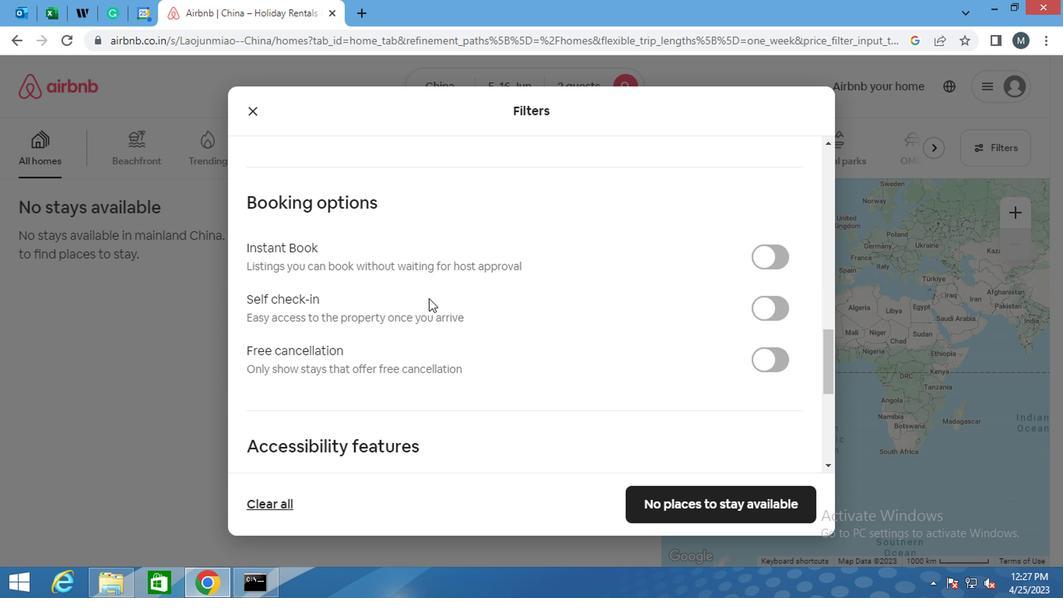 
Action: Mouse scrolled (425, 299) with delta (0, 0)
Screenshot: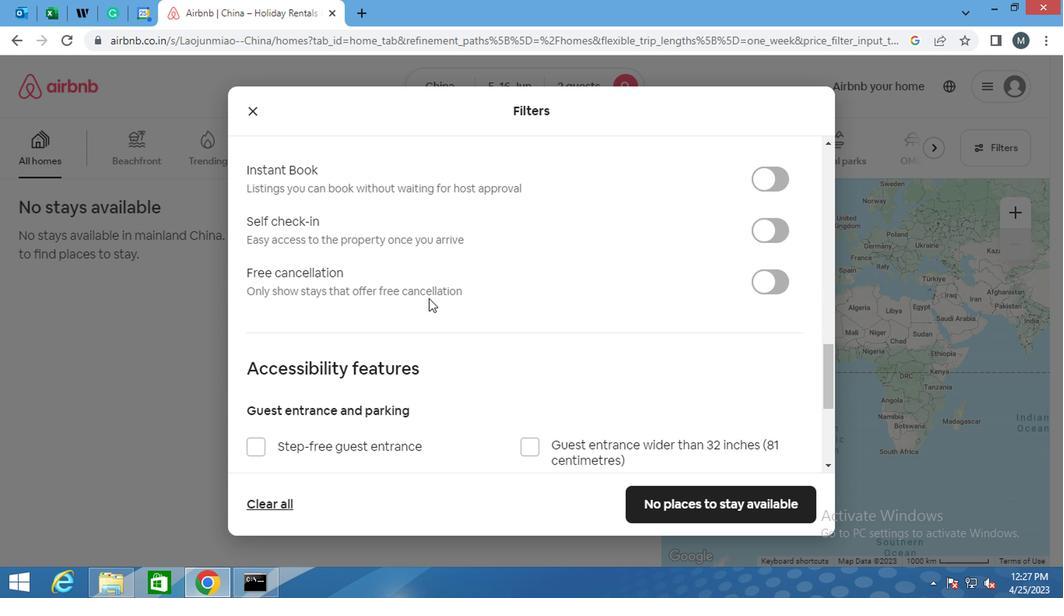 
Action: Mouse moved to (763, 156)
Screenshot: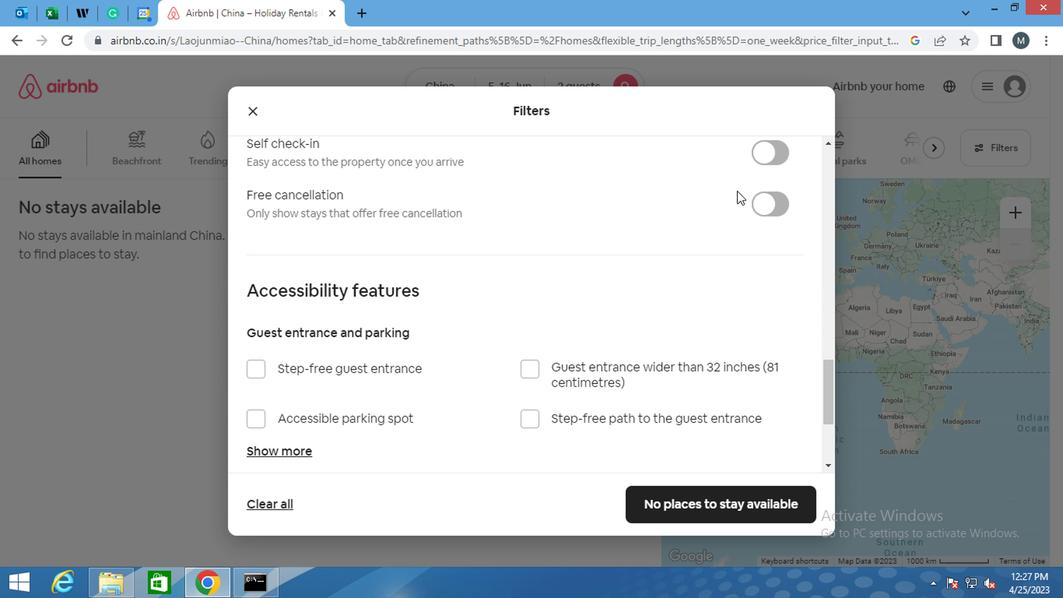 
Action: Mouse pressed left at (763, 156)
Screenshot: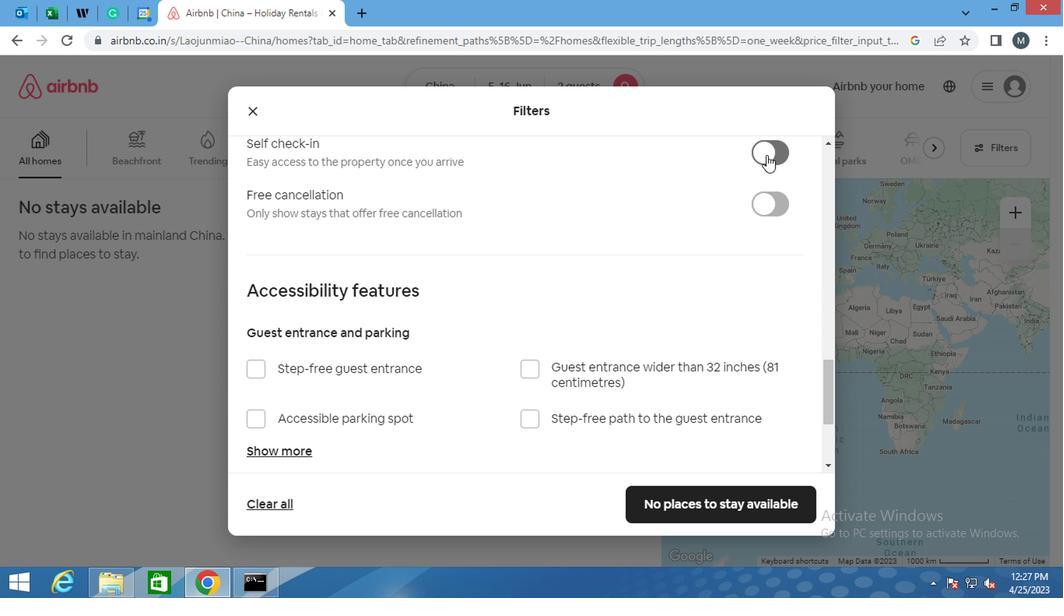 
Action: Mouse moved to (516, 254)
Screenshot: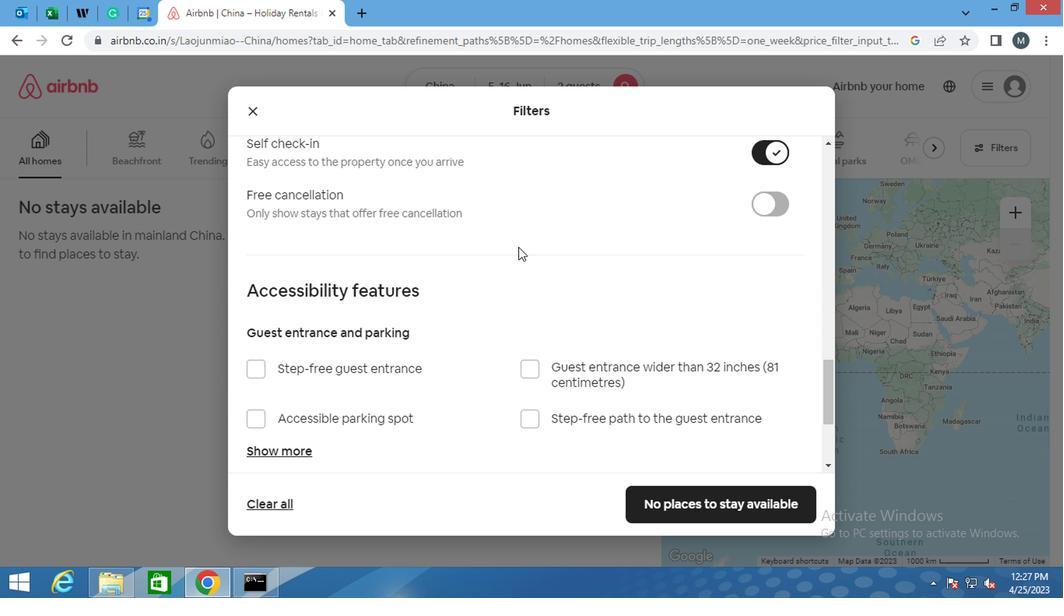 
Action: Mouse scrolled (516, 253) with delta (0, -1)
Screenshot: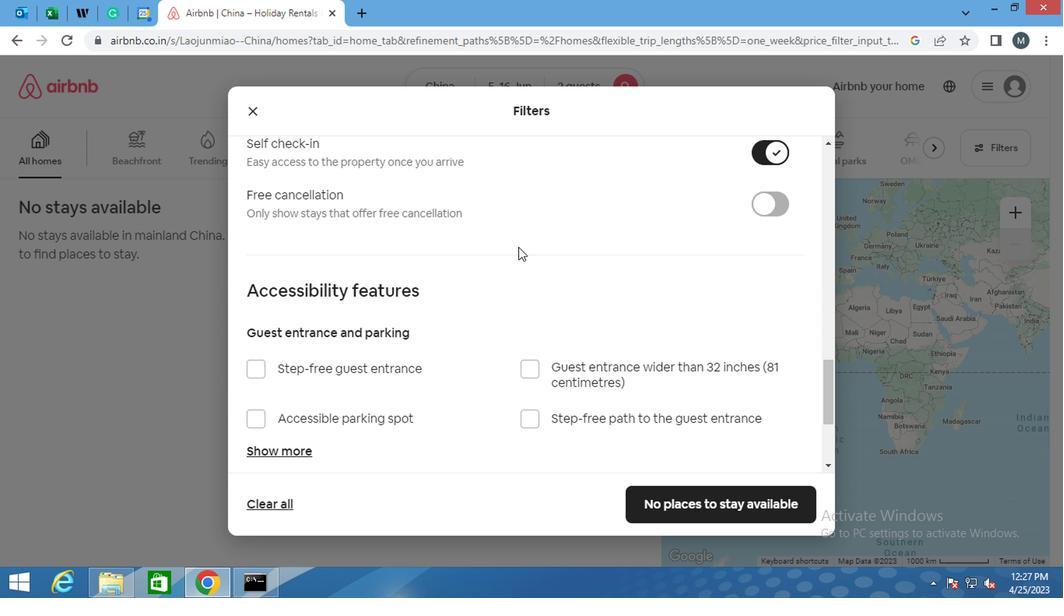 
Action: Mouse moved to (514, 258)
Screenshot: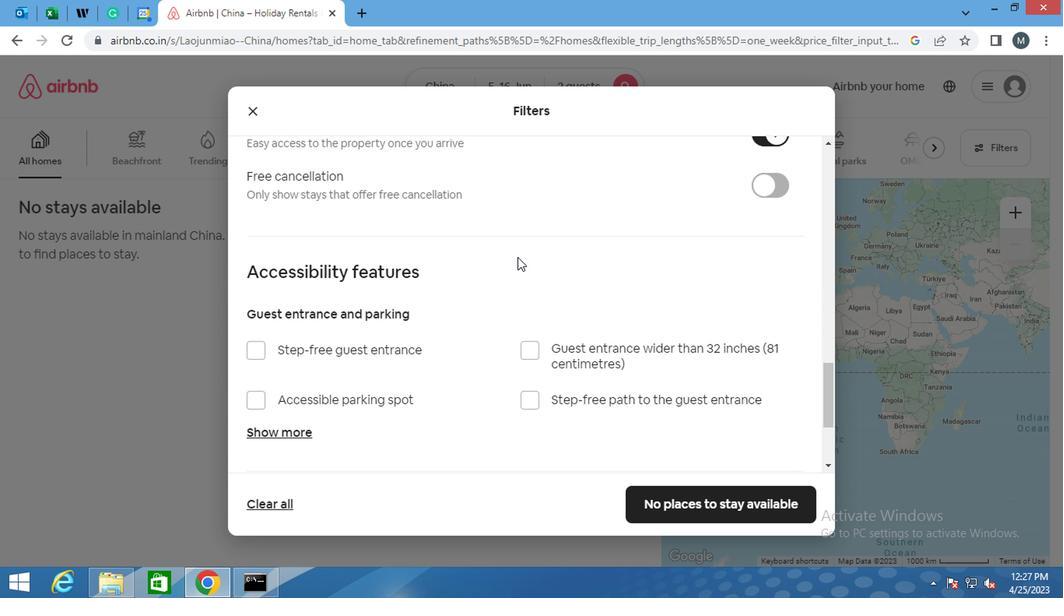 
Action: Mouse scrolled (514, 257) with delta (0, -1)
Screenshot: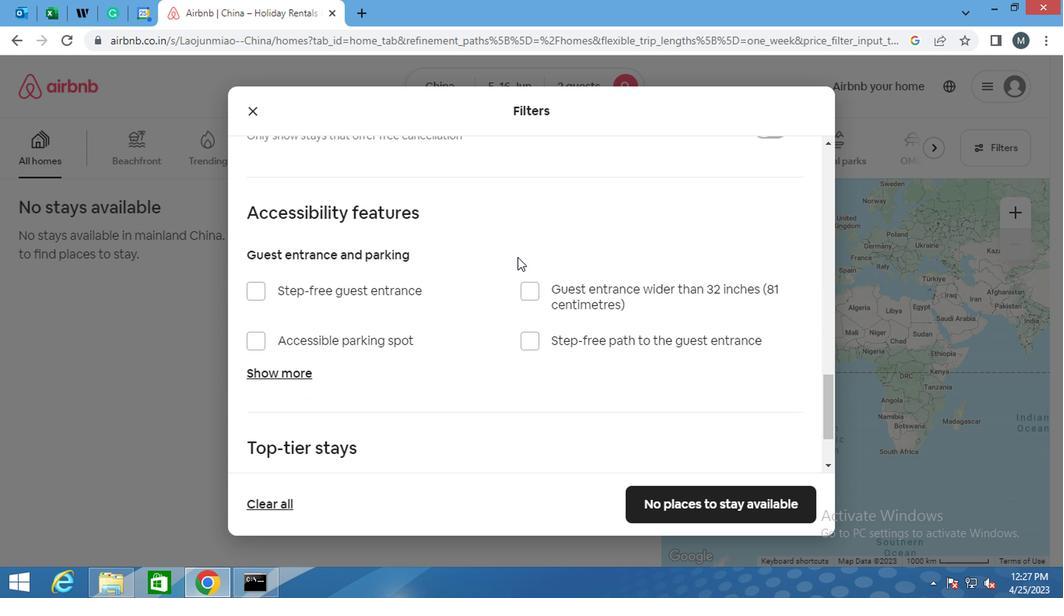 
Action: Mouse scrolled (514, 257) with delta (0, -1)
Screenshot: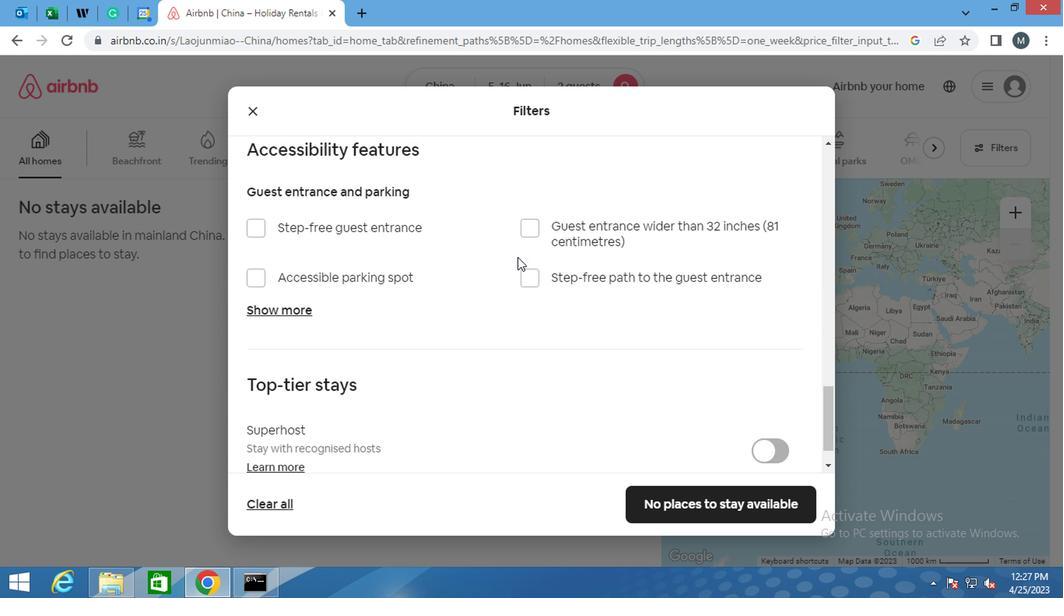 
Action: Mouse scrolled (514, 257) with delta (0, -1)
Screenshot: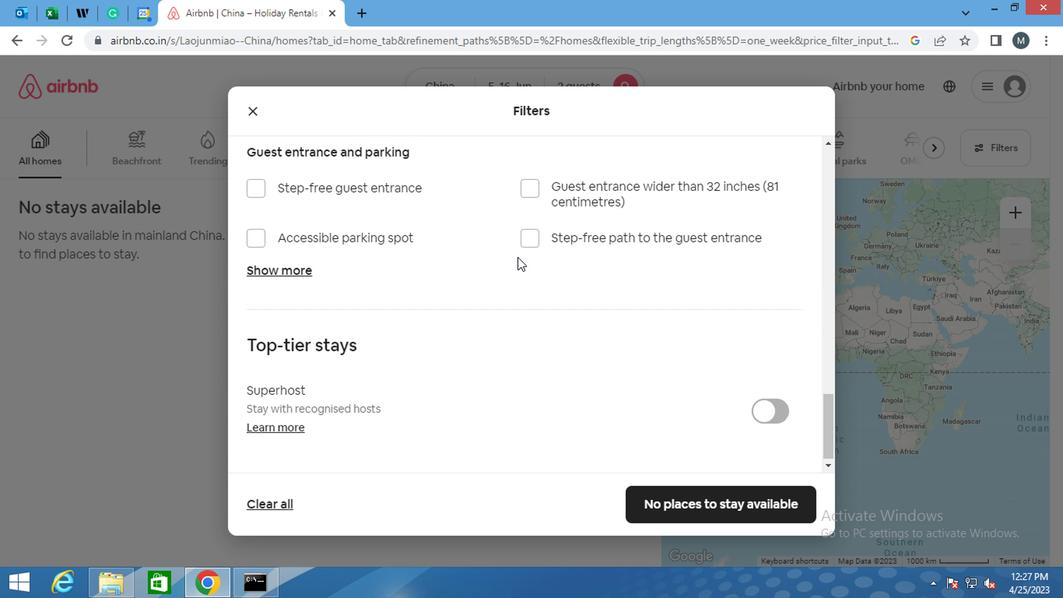 
Action: Mouse moved to (363, 324)
Screenshot: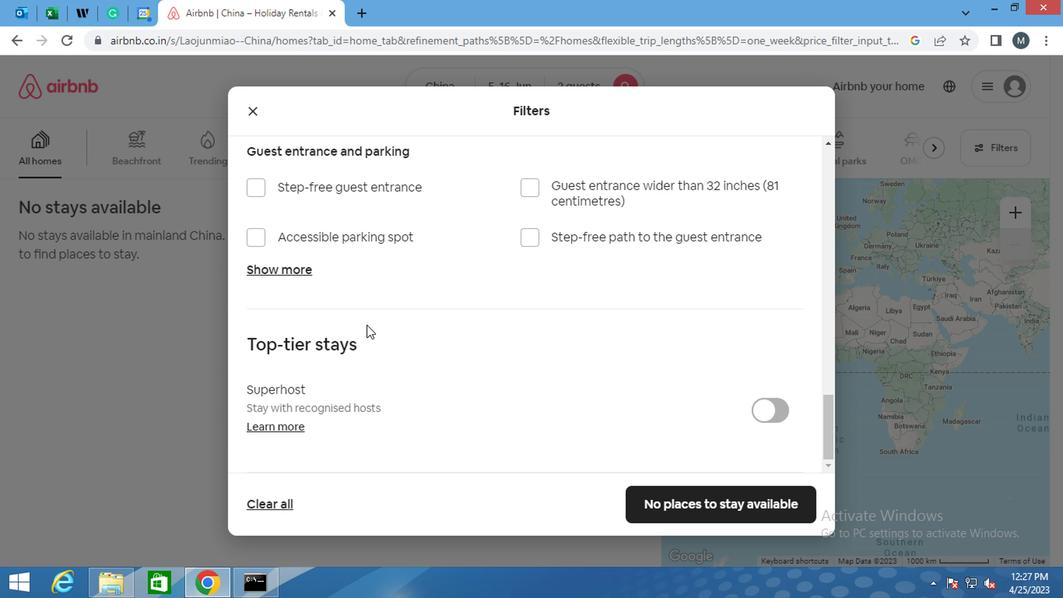 
Action: Mouse scrolled (363, 323) with delta (0, 0)
Screenshot: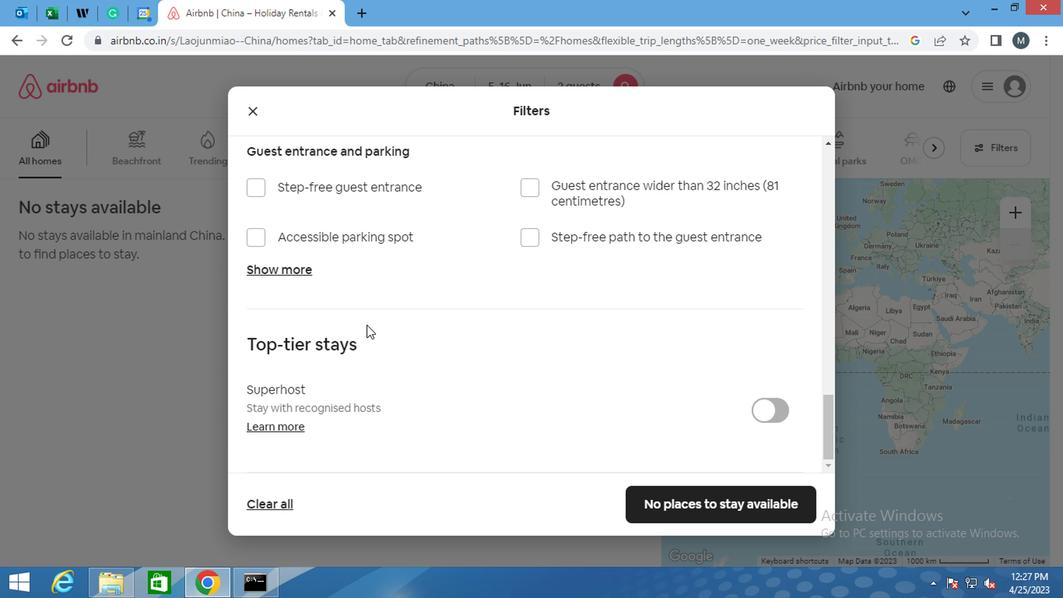 
Action: Mouse scrolled (363, 323) with delta (0, 0)
Screenshot: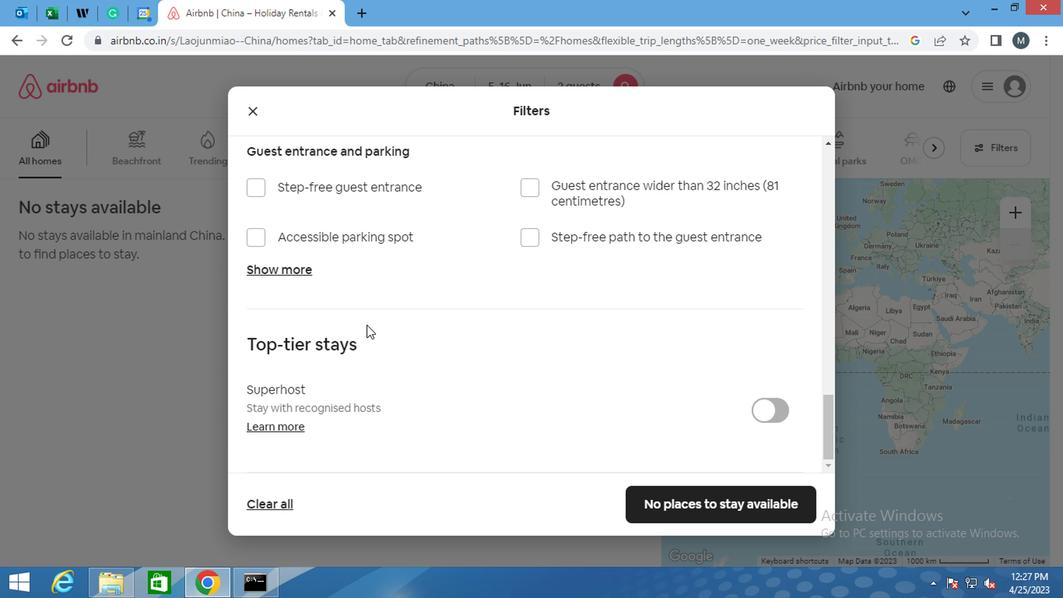 
Action: Mouse scrolled (363, 323) with delta (0, 0)
Screenshot: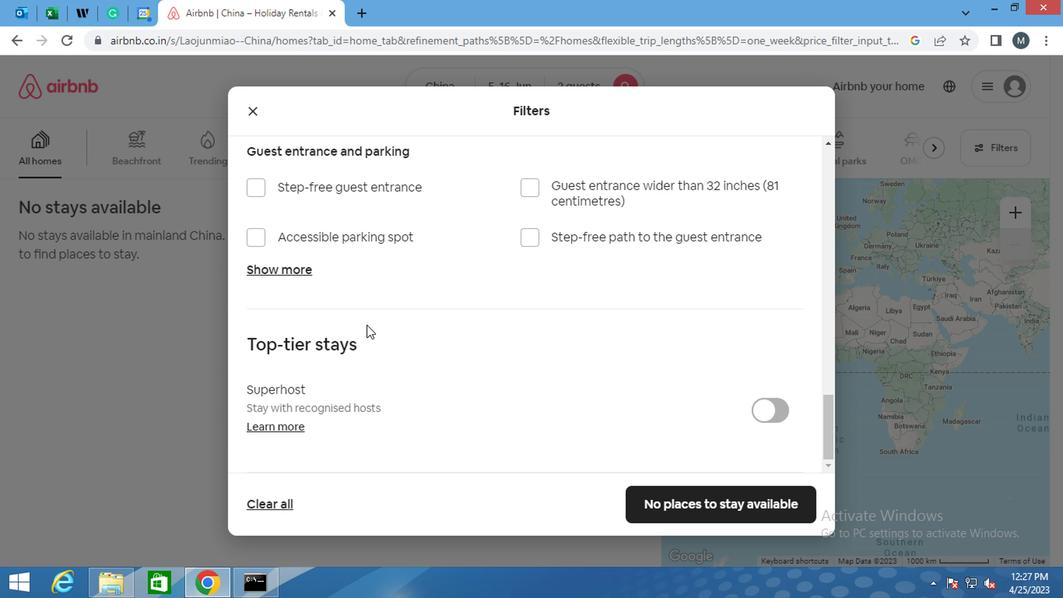 
Action: Mouse moved to (321, 356)
Screenshot: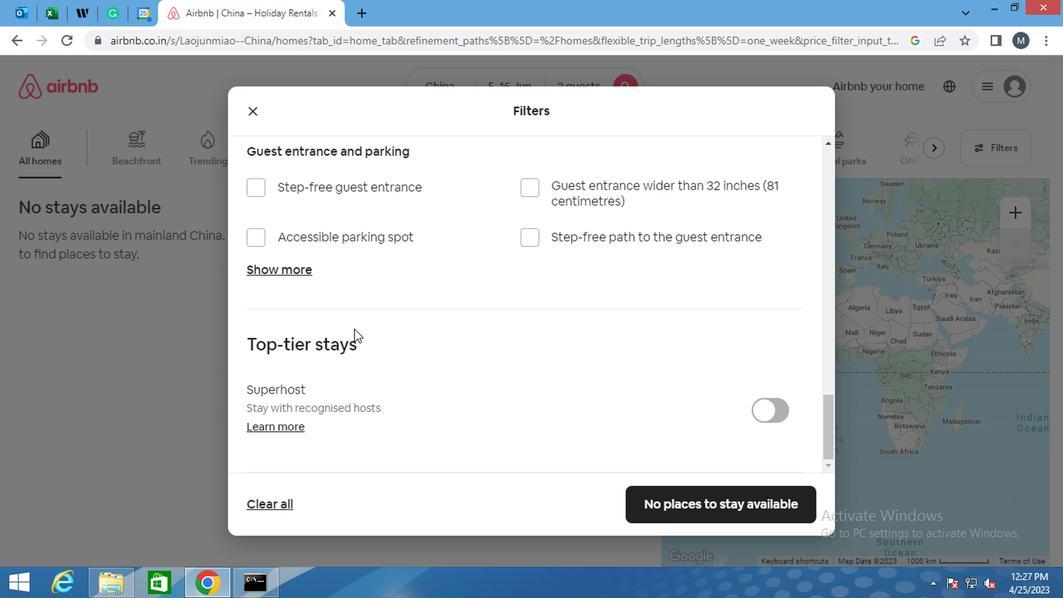 
Action: Mouse scrolled (321, 355) with delta (0, -1)
Screenshot: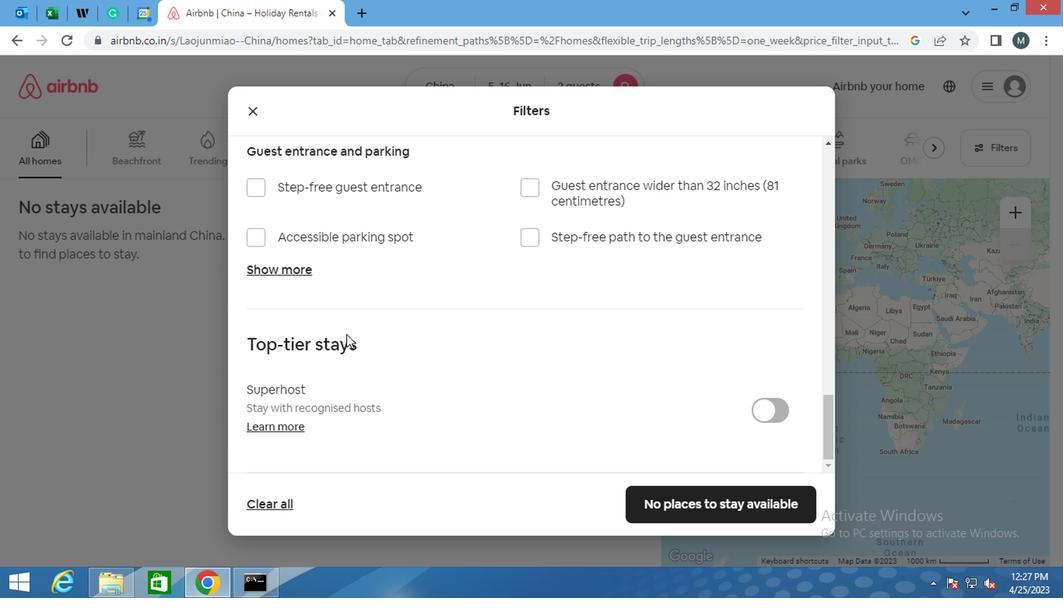
Action: Mouse moved to (321, 357)
Screenshot: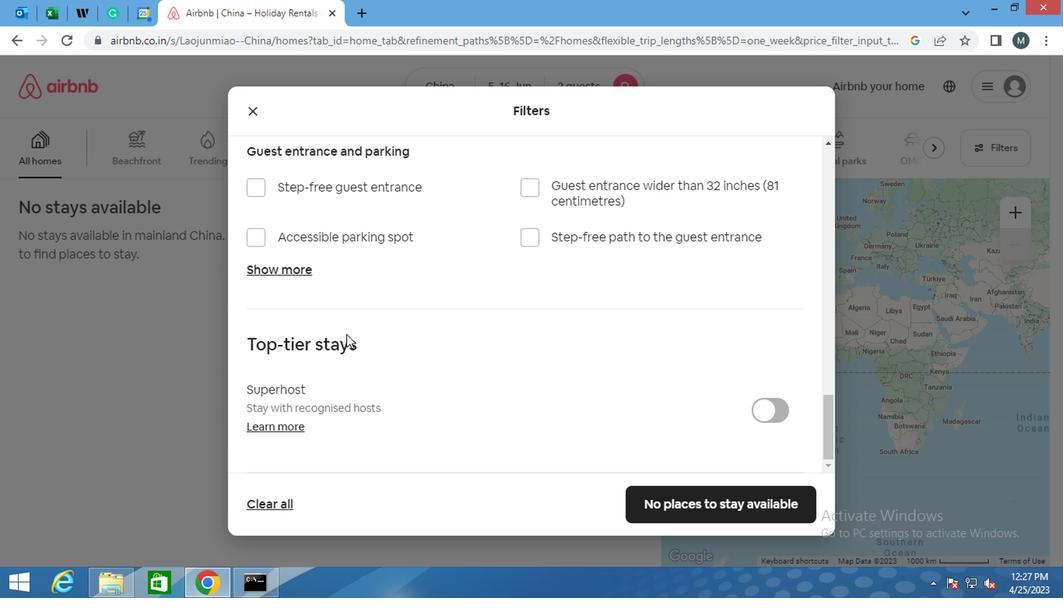 
Action: Mouse scrolled (321, 356) with delta (0, 0)
Screenshot: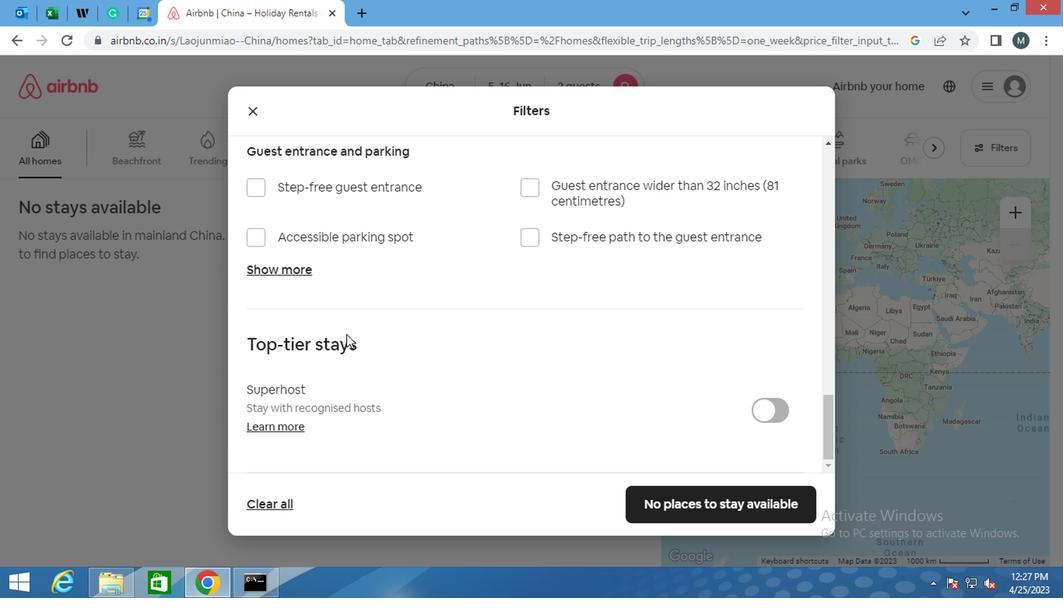 
Action: Mouse moved to (675, 510)
Screenshot: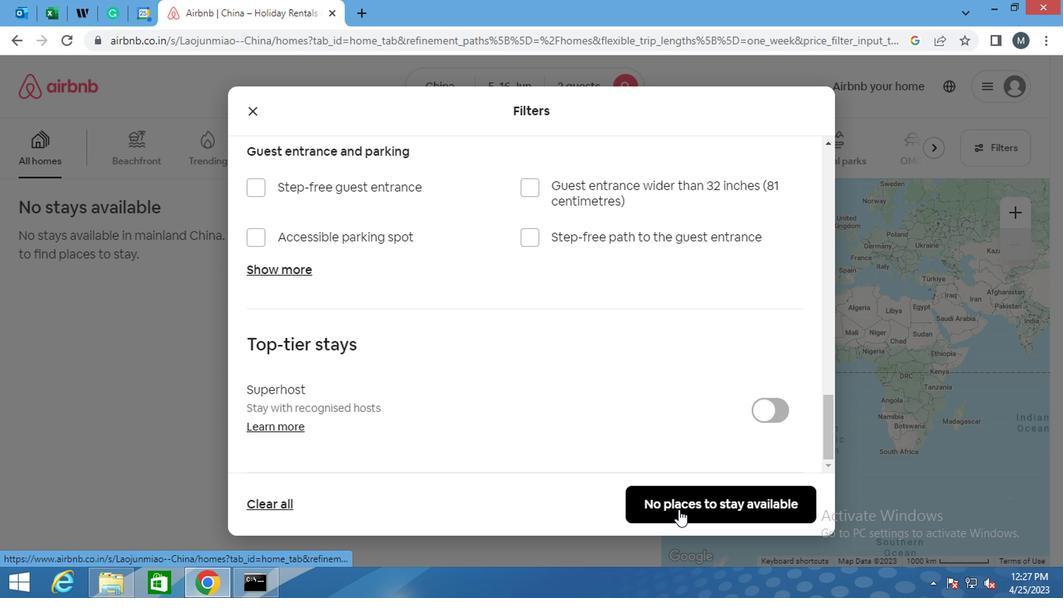 
Action: Mouse pressed left at (675, 510)
Screenshot: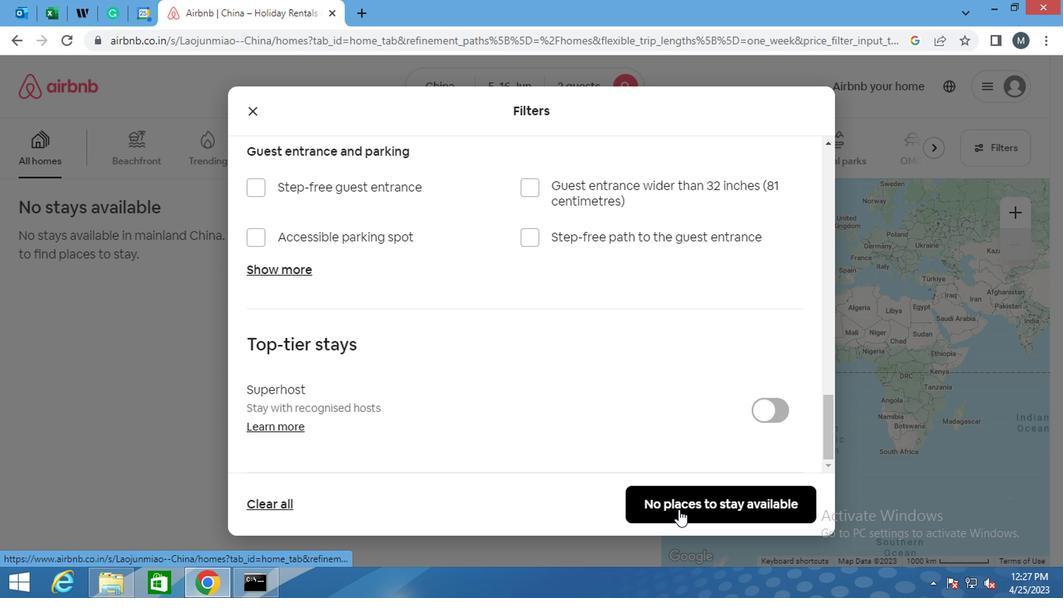 
